 Task: Find connections with filter location Moncada with filter topic #Inspirationwith filter profile language English with filter current company Meta with filter school D. Y. Patil Pratishthans D.Y. Patil College of Engineering ,Pune with filter industry Wholesale Import and Export with filter service category Corporate Law with filter keywords title Purchasing Staff
Action: Mouse moved to (526, 70)
Screenshot: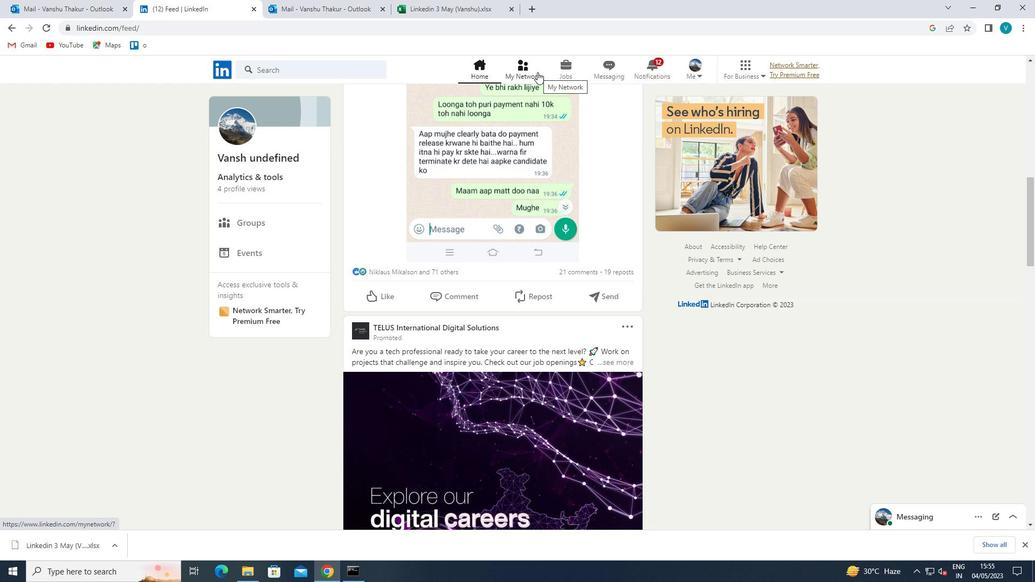 
Action: Mouse pressed left at (526, 70)
Screenshot: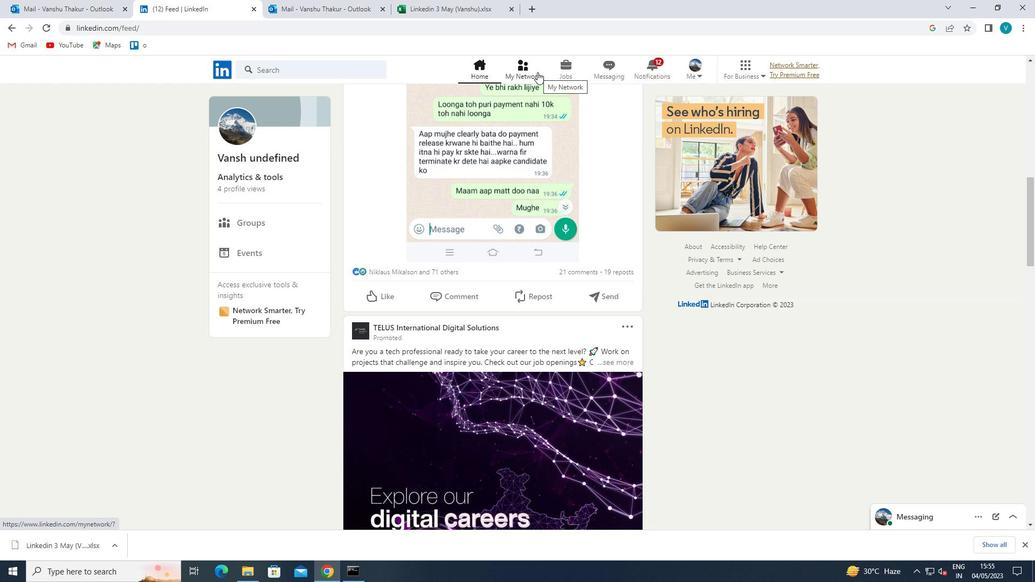 
Action: Mouse moved to (311, 127)
Screenshot: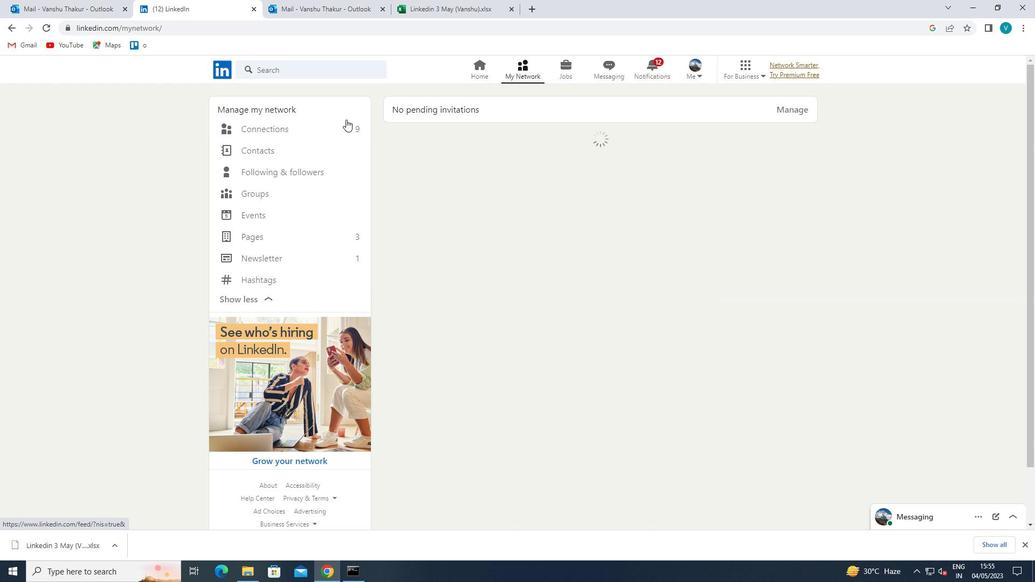 
Action: Mouse pressed left at (311, 127)
Screenshot: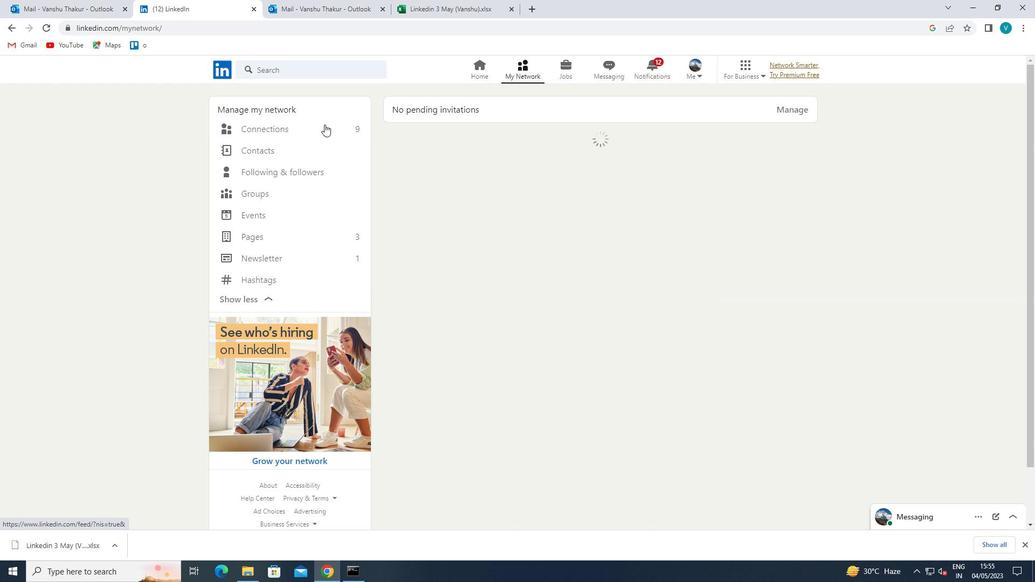 
Action: Mouse moved to (589, 126)
Screenshot: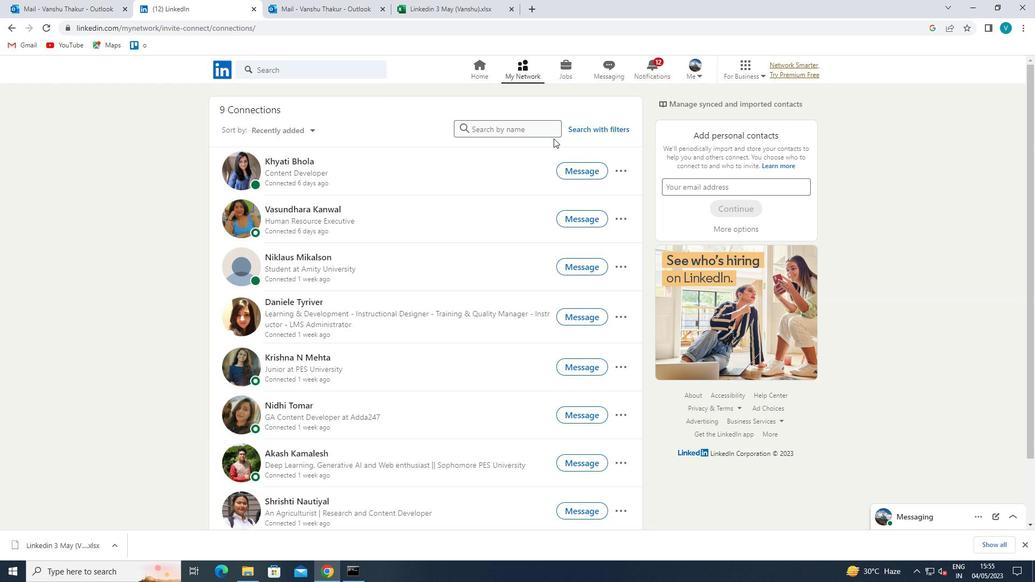 
Action: Mouse pressed left at (589, 126)
Screenshot: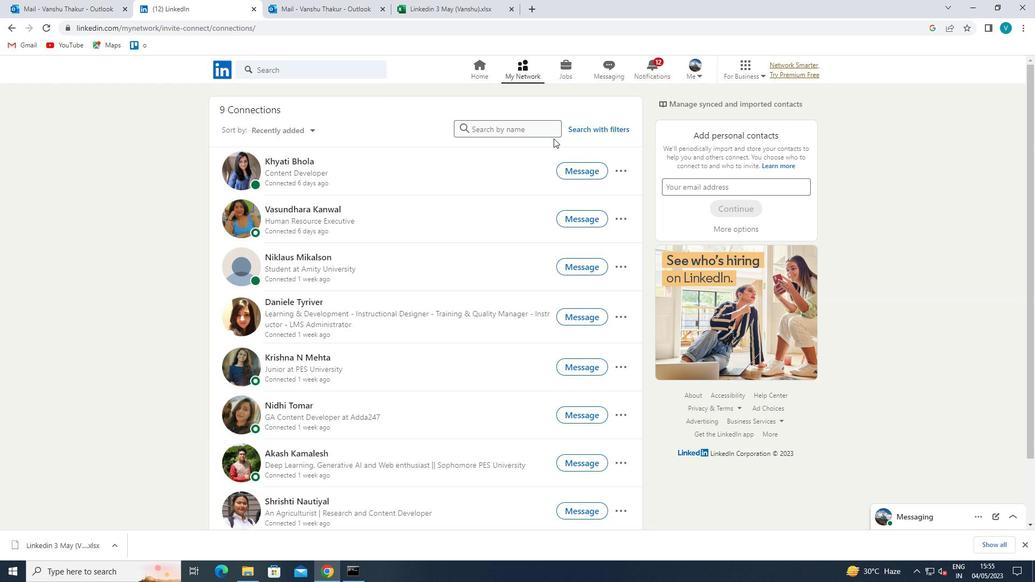 
Action: Mouse moved to (526, 102)
Screenshot: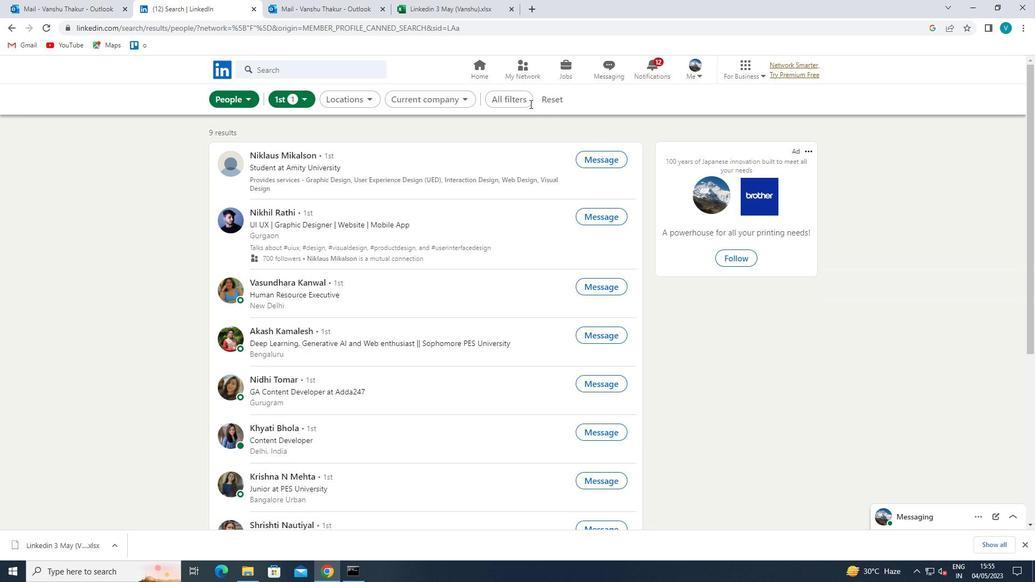 
Action: Mouse pressed left at (526, 102)
Screenshot: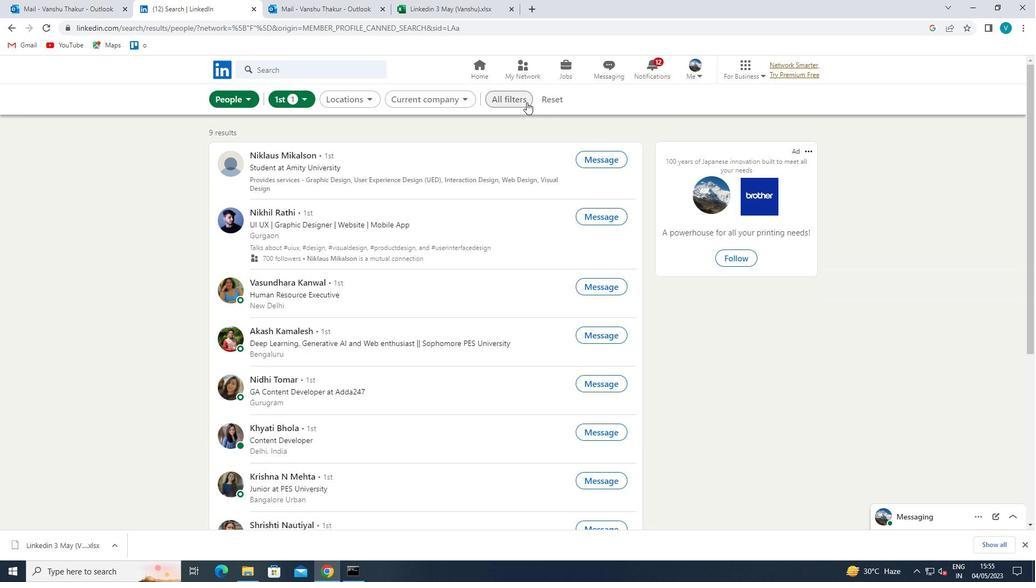 
Action: Mouse moved to (844, 194)
Screenshot: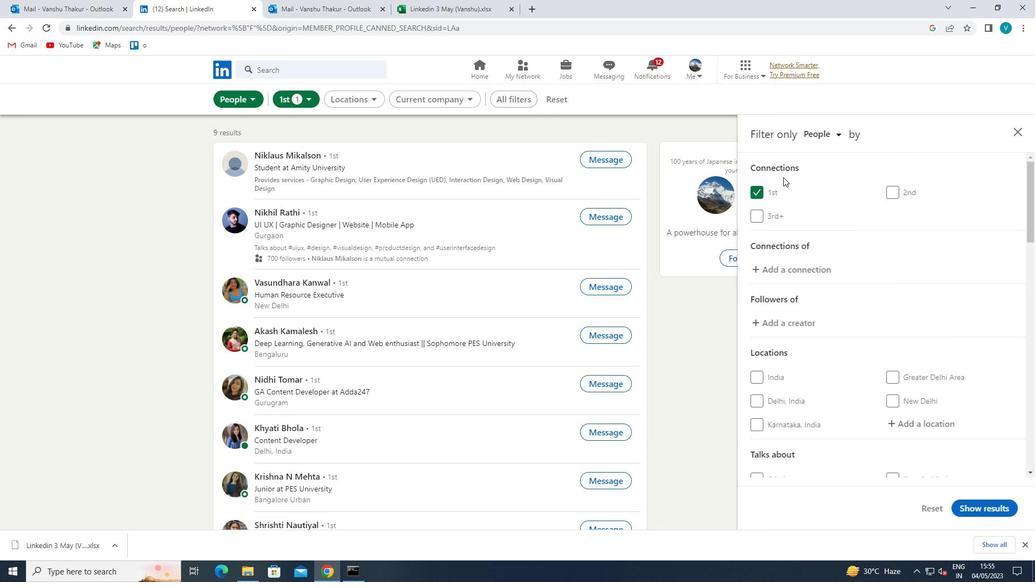 
Action: Mouse scrolled (844, 193) with delta (0, 0)
Screenshot: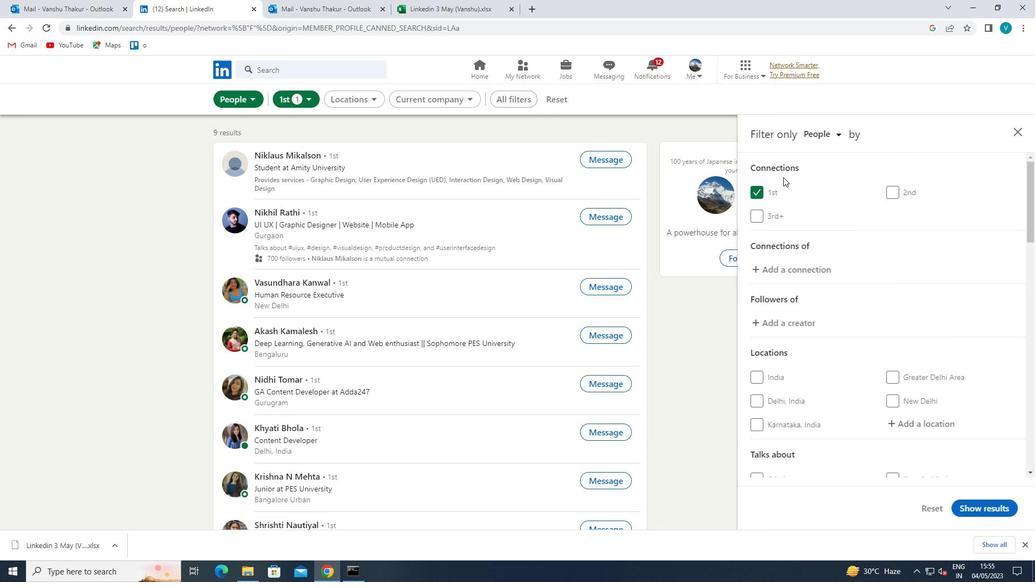 
Action: Mouse moved to (845, 195)
Screenshot: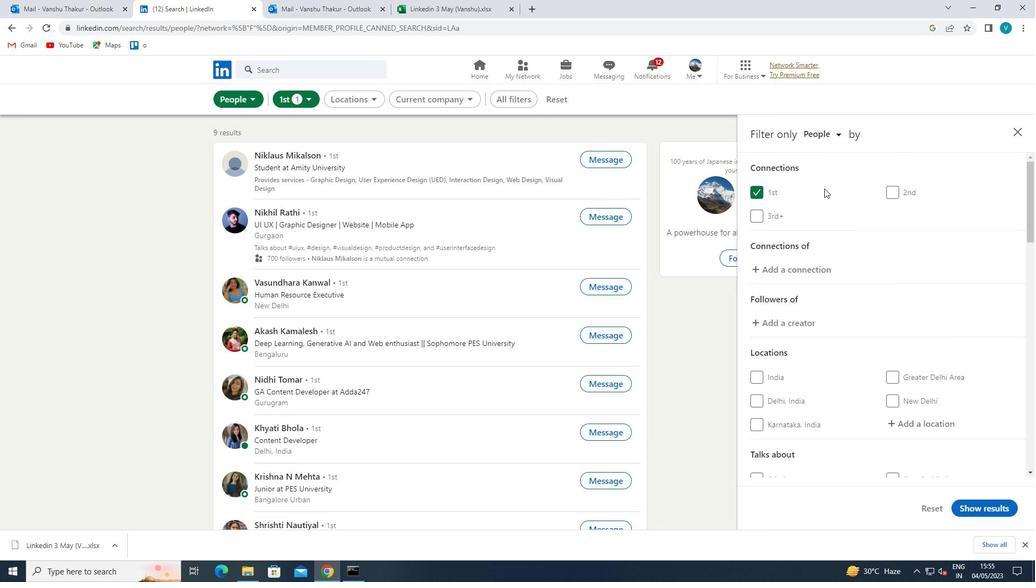 
Action: Mouse scrolled (845, 194) with delta (0, 0)
Screenshot: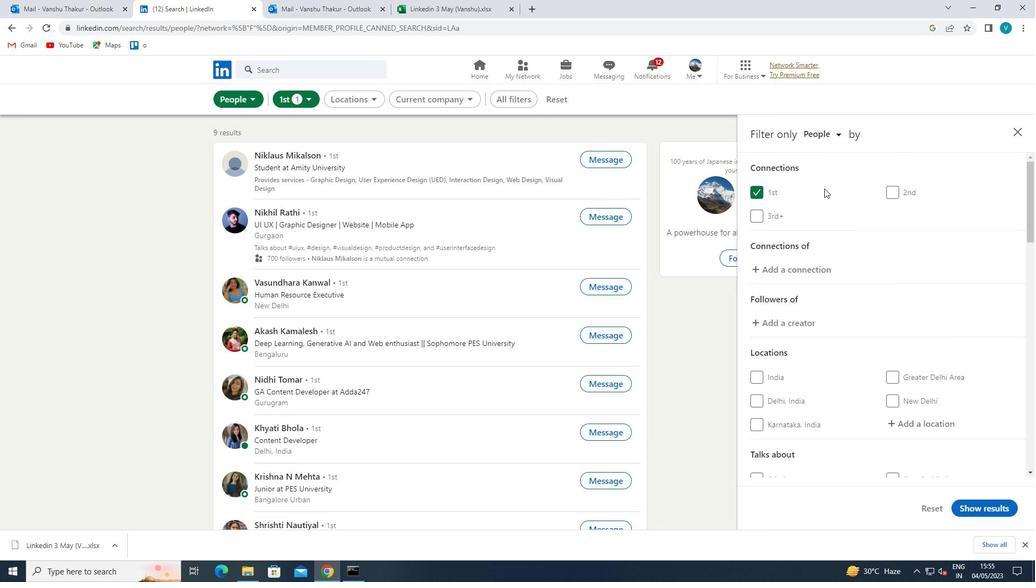
Action: Mouse moved to (917, 319)
Screenshot: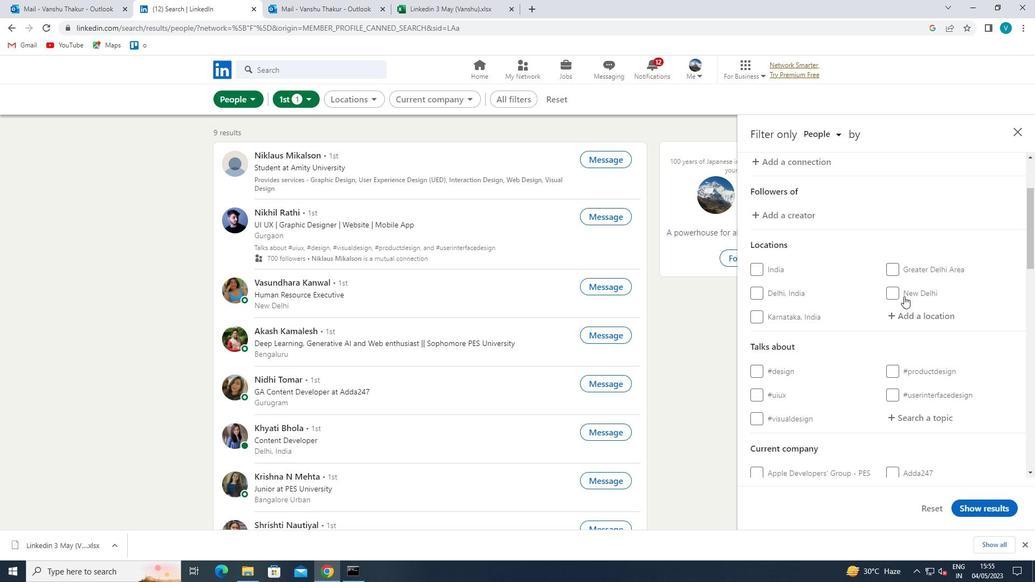 
Action: Mouse pressed left at (917, 319)
Screenshot: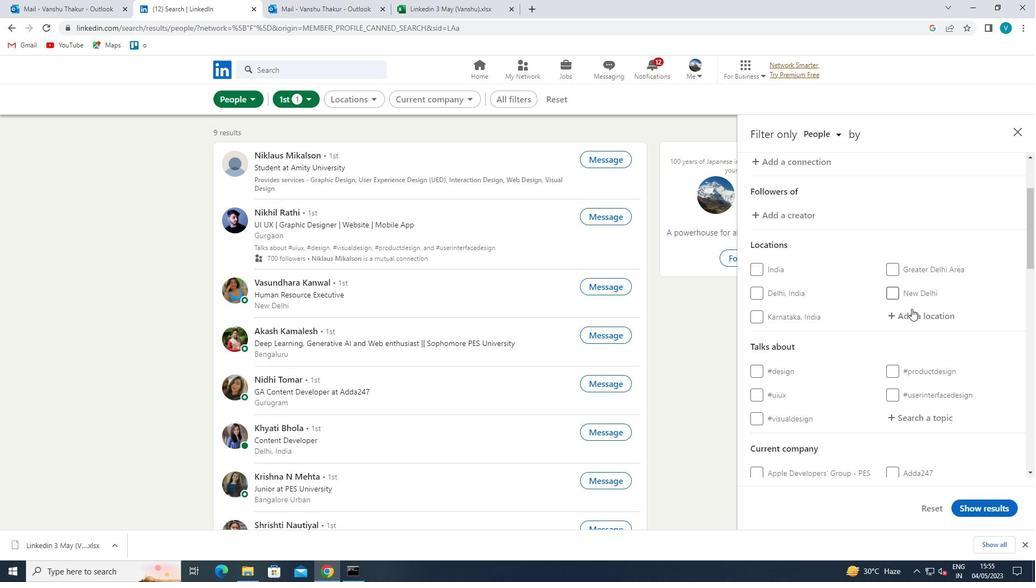 
Action: Mouse moved to (780, 241)
Screenshot: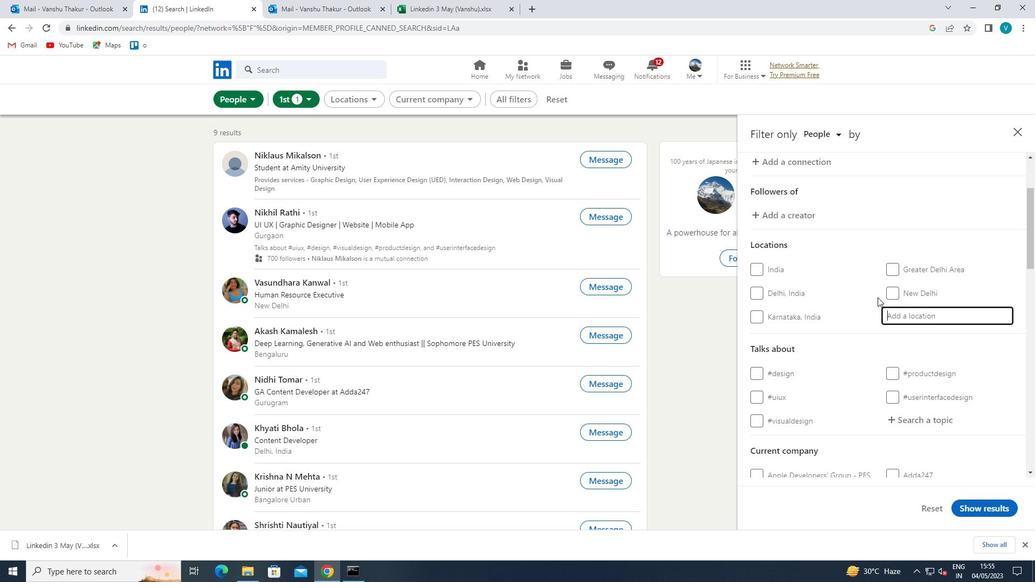 
Action: Key pressed <Key.shift>MONCADA
Screenshot: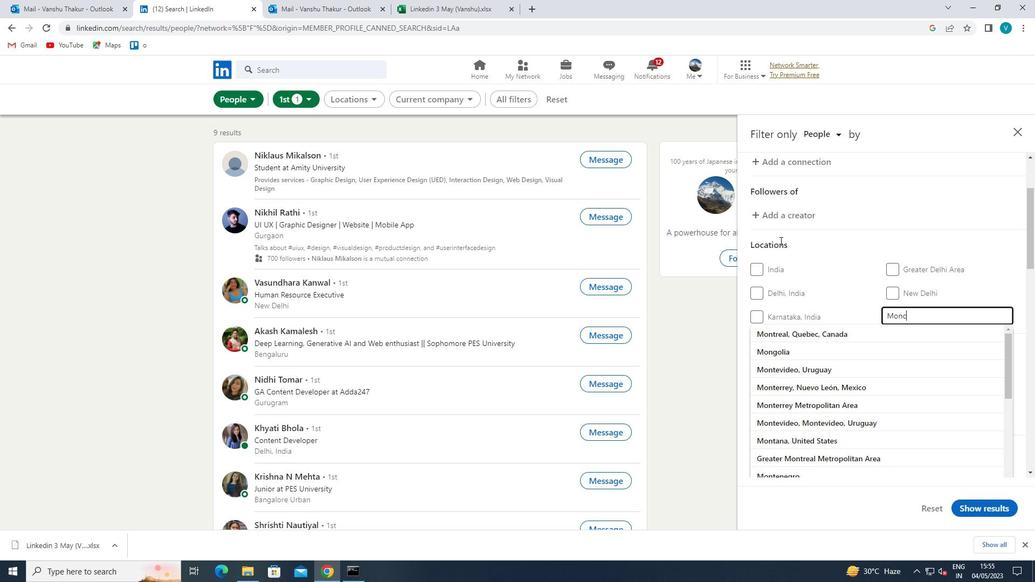 
Action: Mouse moved to (817, 340)
Screenshot: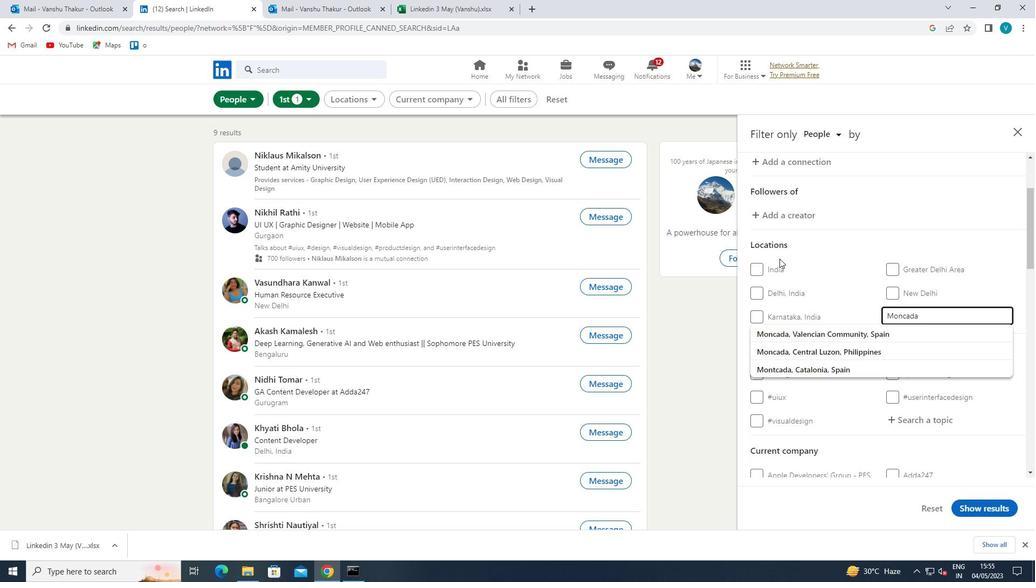 
Action: Mouse pressed left at (817, 340)
Screenshot: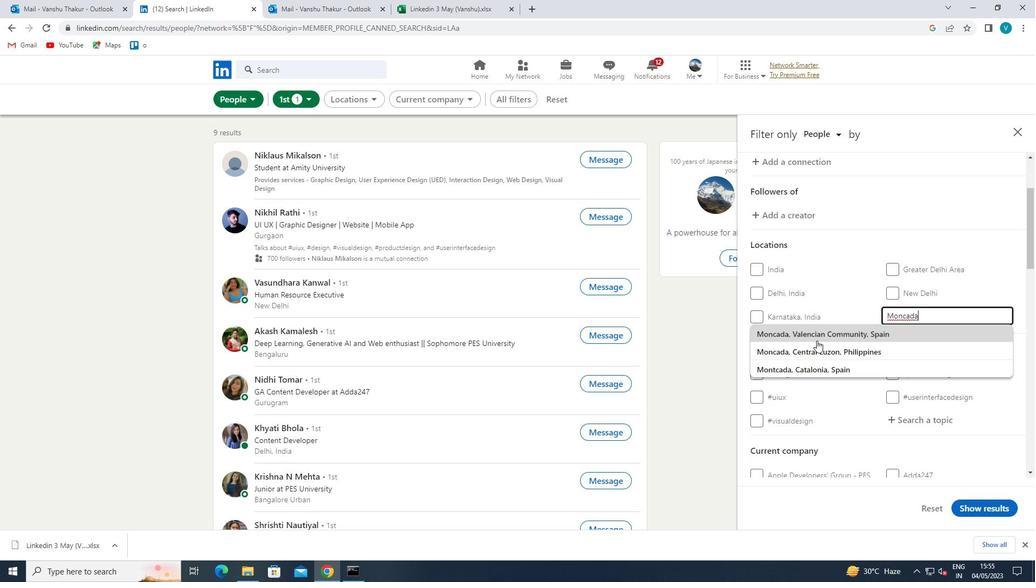 
Action: Mouse moved to (824, 339)
Screenshot: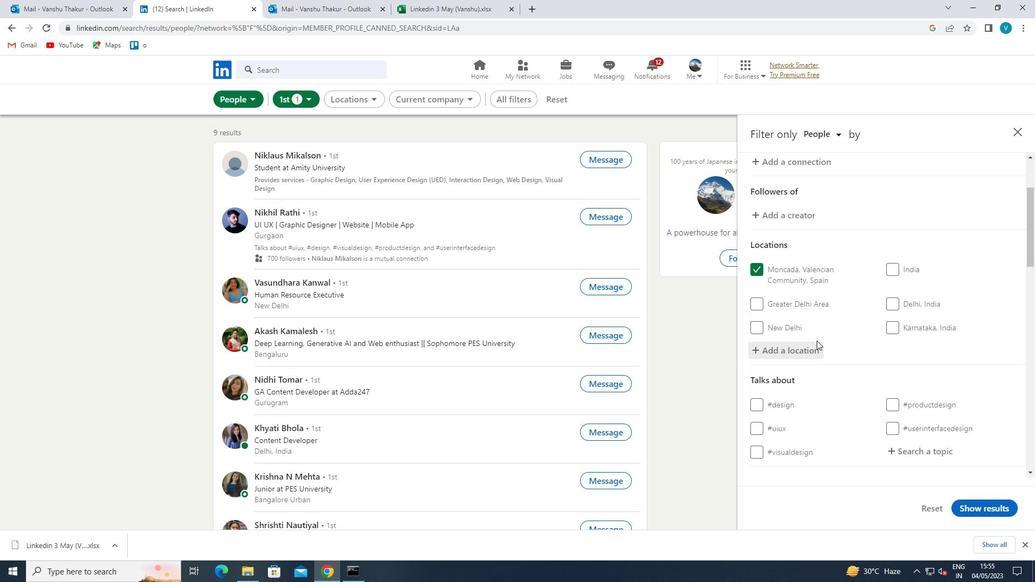 
Action: Mouse scrolled (824, 339) with delta (0, 0)
Screenshot: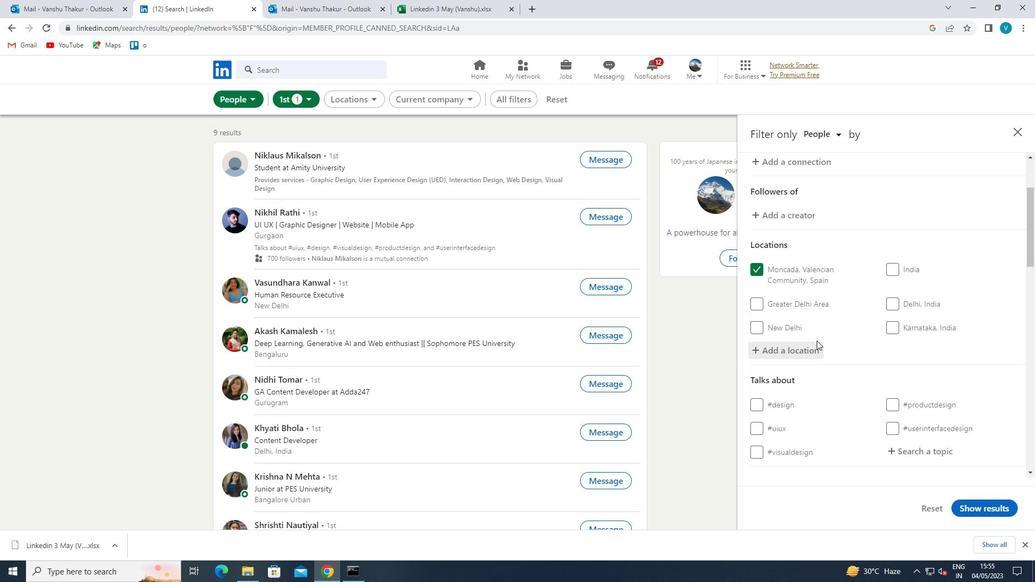 
Action: Mouse moved to (828, 339)
Screenshot: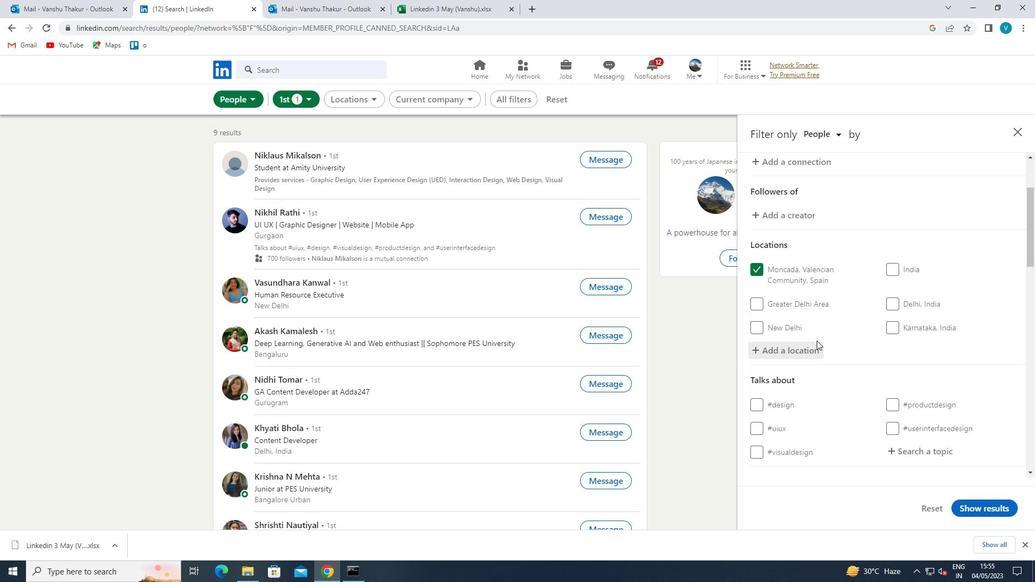 
Action: Mouse scrolled (828, 339) with delta (0, 0)
Screenshot: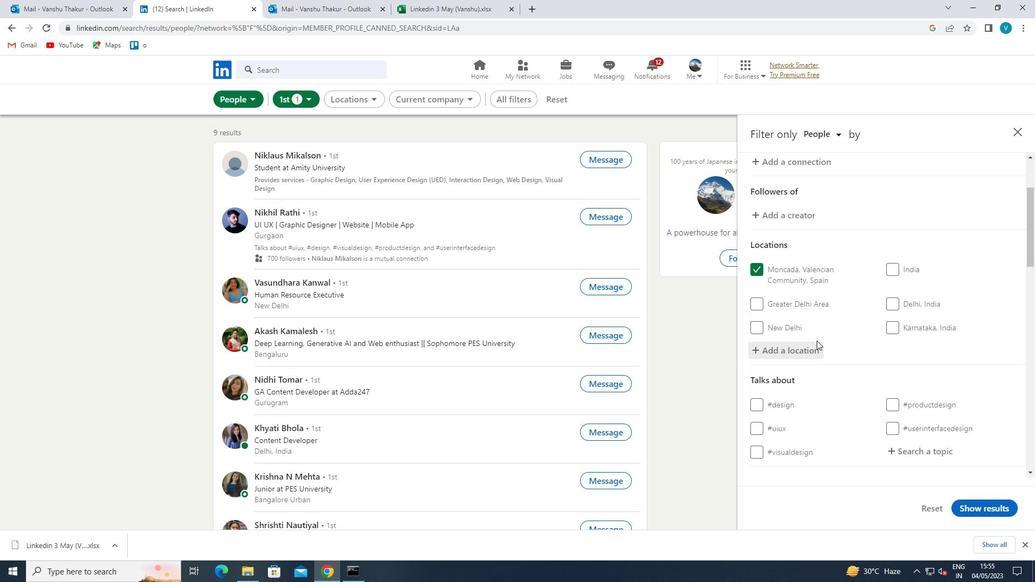 
Action: Mouse moved to (902, 342)
Screenshot: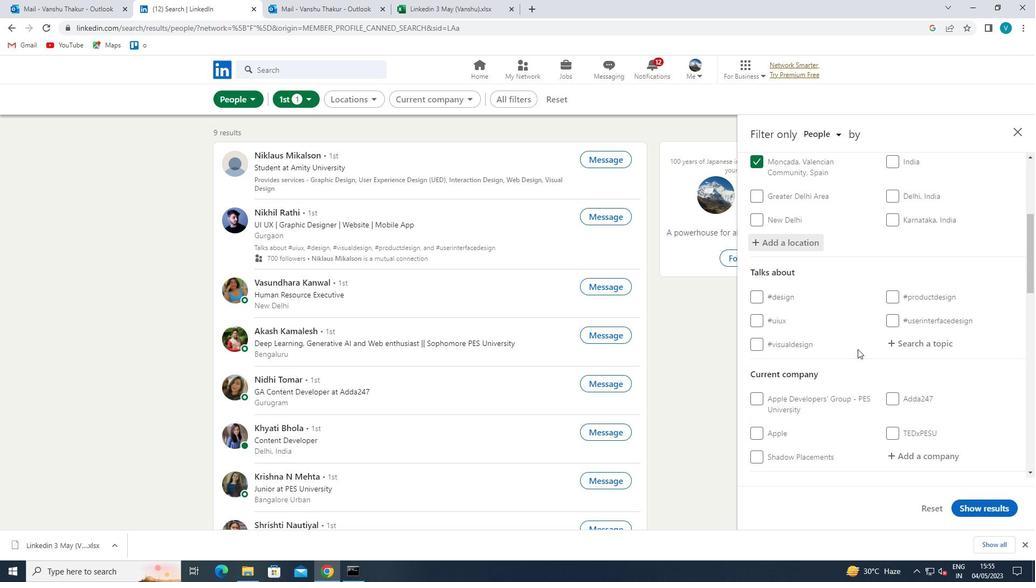 
Action: Mouse pressed left at (902, 342)
Screenshot: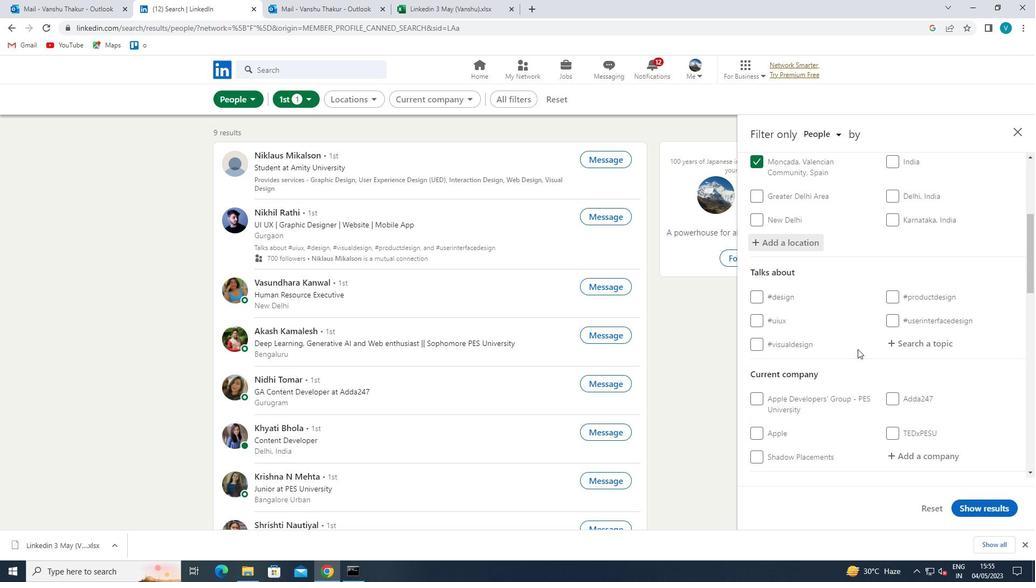 
Action: Mouse moved to (877, 361)
Screenshot: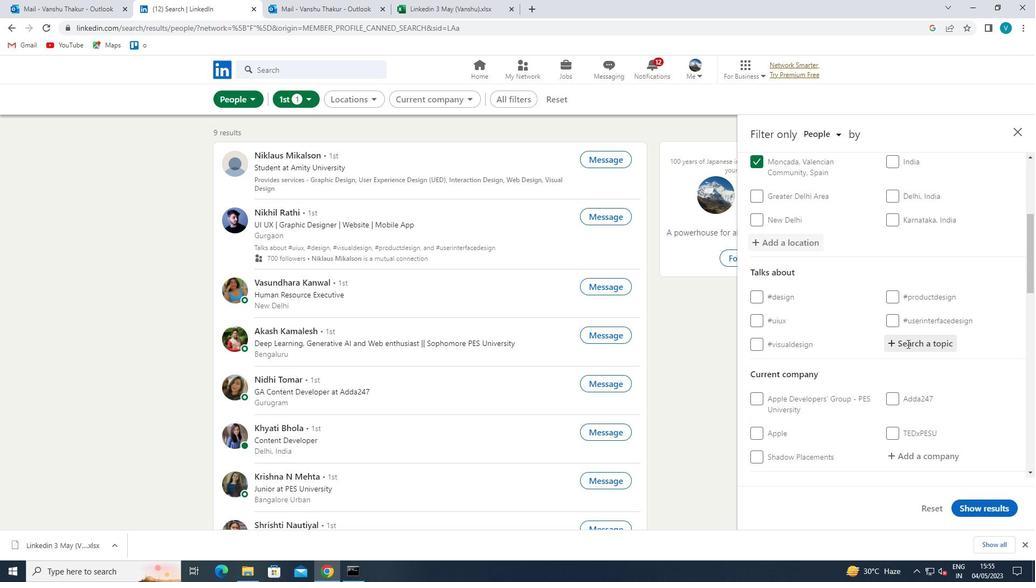 
Action: Key pressed INSPIRATION
Screenshot: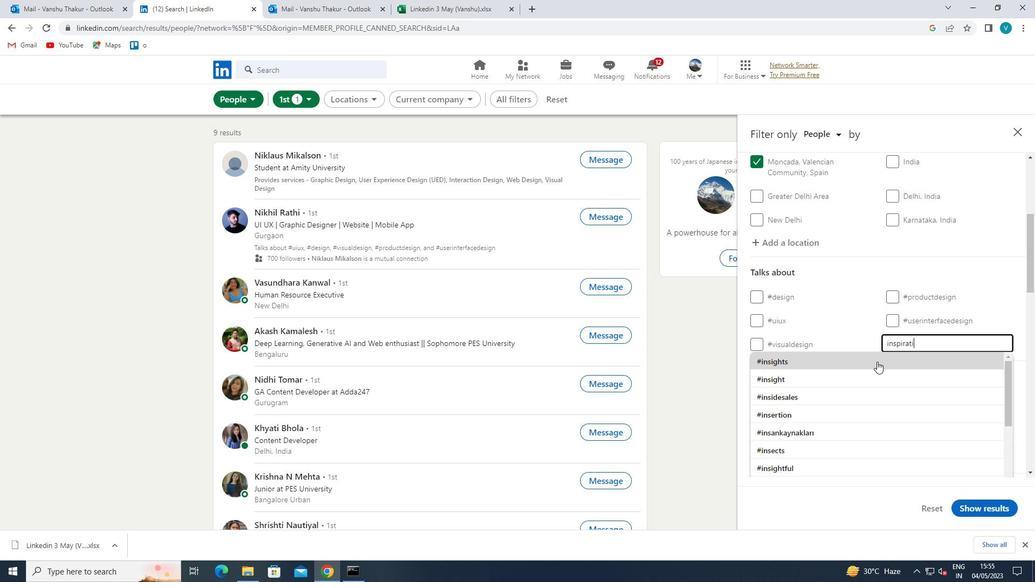 
Action: Mouse moved to (884, 360)
Screenshot: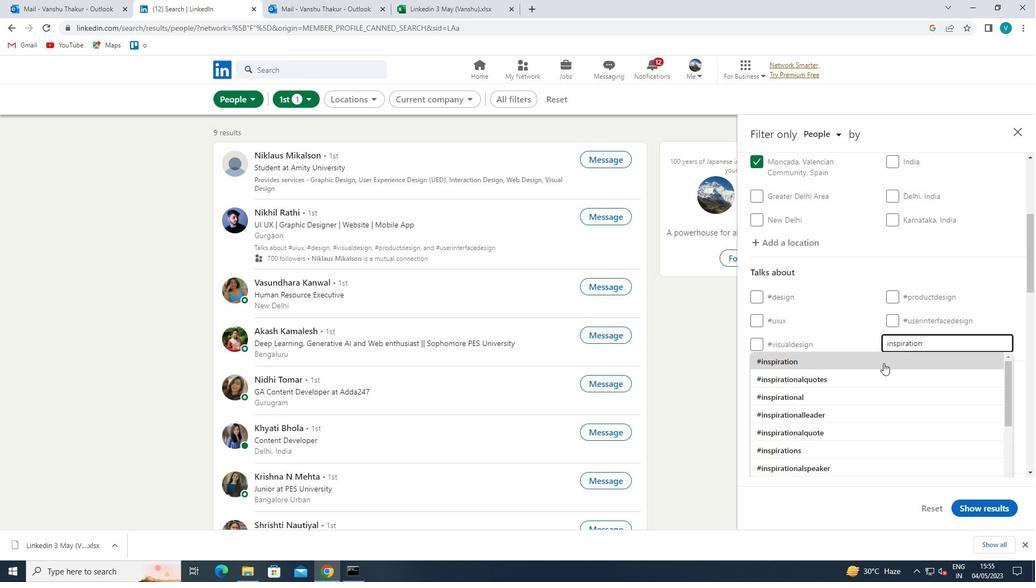 
Action: Mouse pressed left at (884, 360)
Screenshot: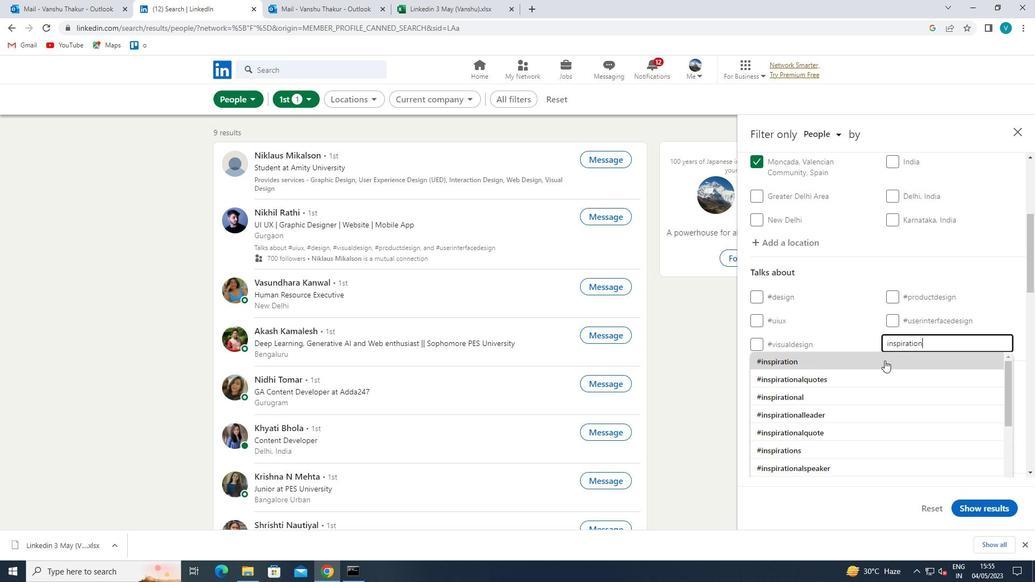 
Action: Mouse moved to (885, 360)
Screenshot: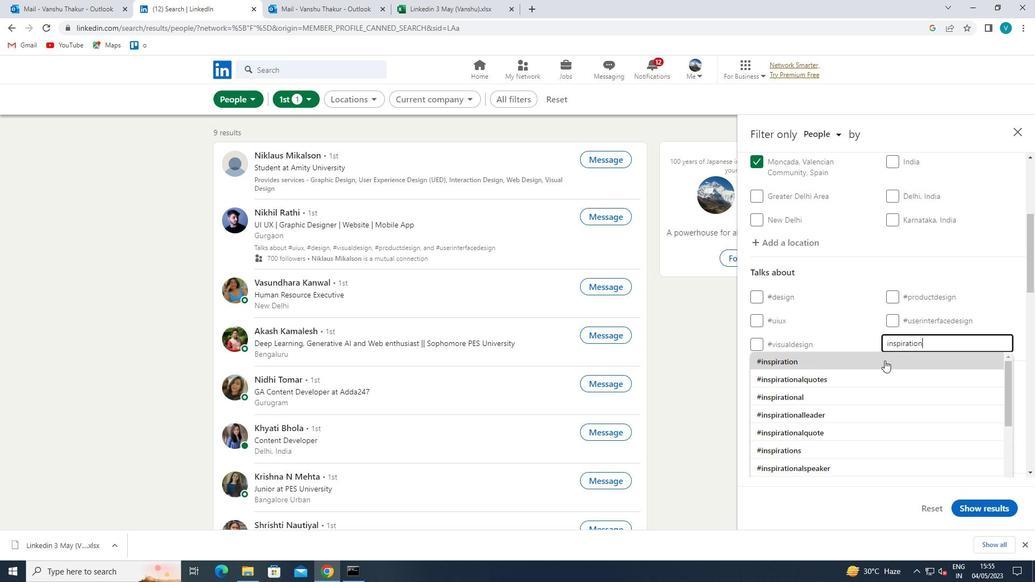 
Action: Mouse scrolled (885, 359) with delta (0, 0)
Screenshot: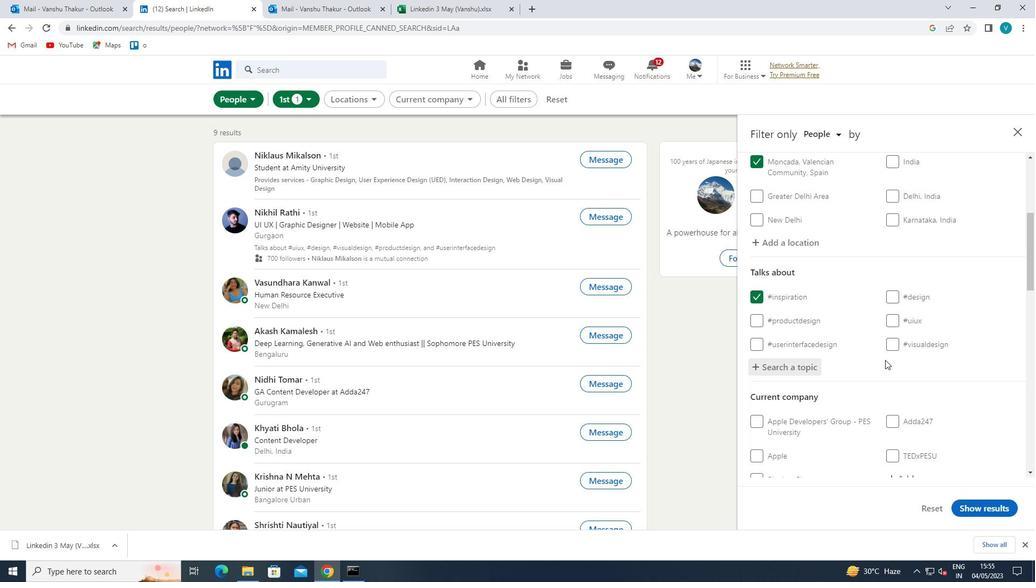 
Action: Mouse scrolled (885, 359) with delta (0, 0)
Screenshot: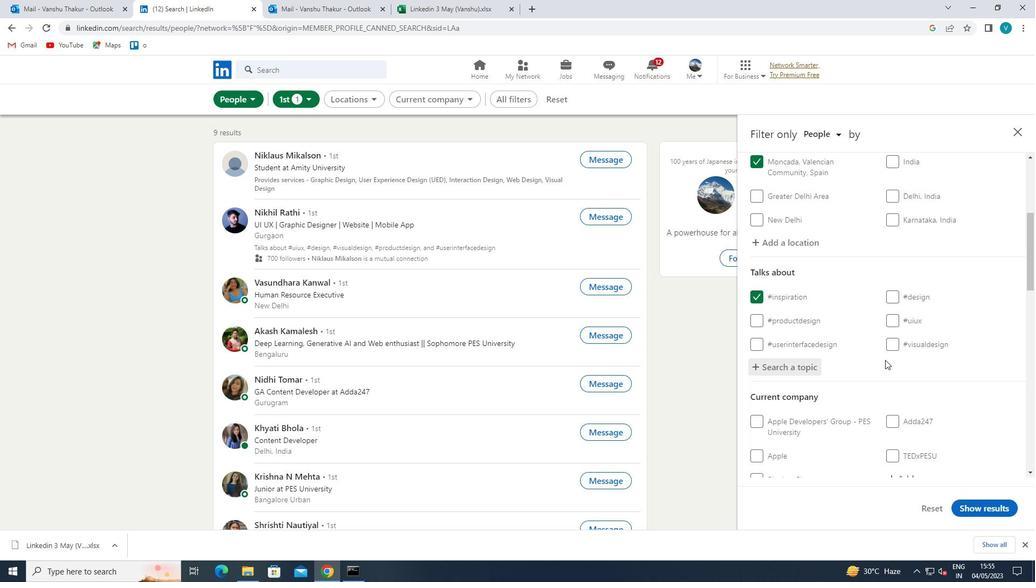 
Action: Mouse scrolled (885, 359) with delta (0, 0)
Screenshot: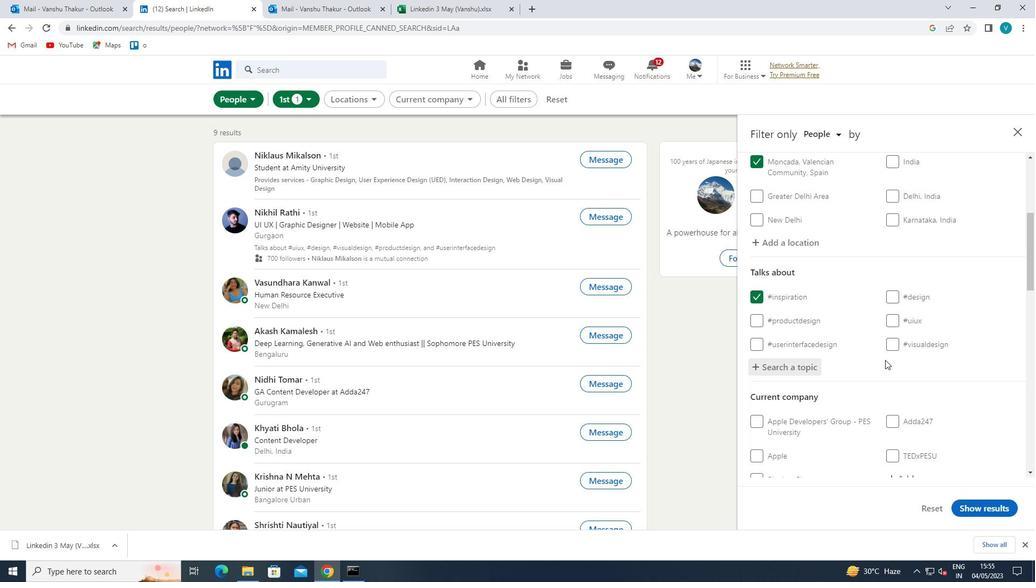 
Action: Mouse scrolled (885, 359) with delta (0, 0)
Screenshot: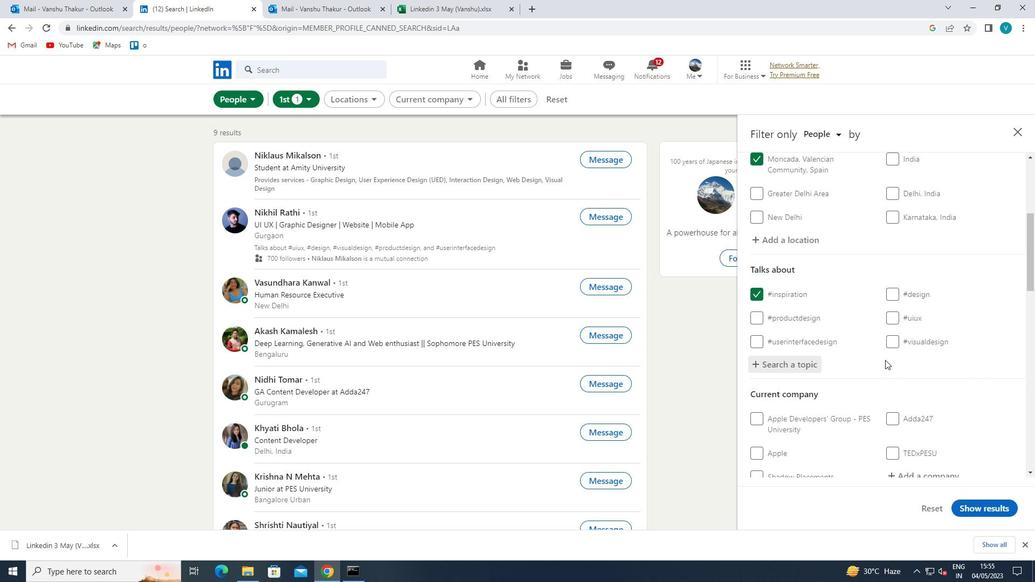 
Action: Mouse scrolled (885, 359) with delta (0, 0)
Screenshot: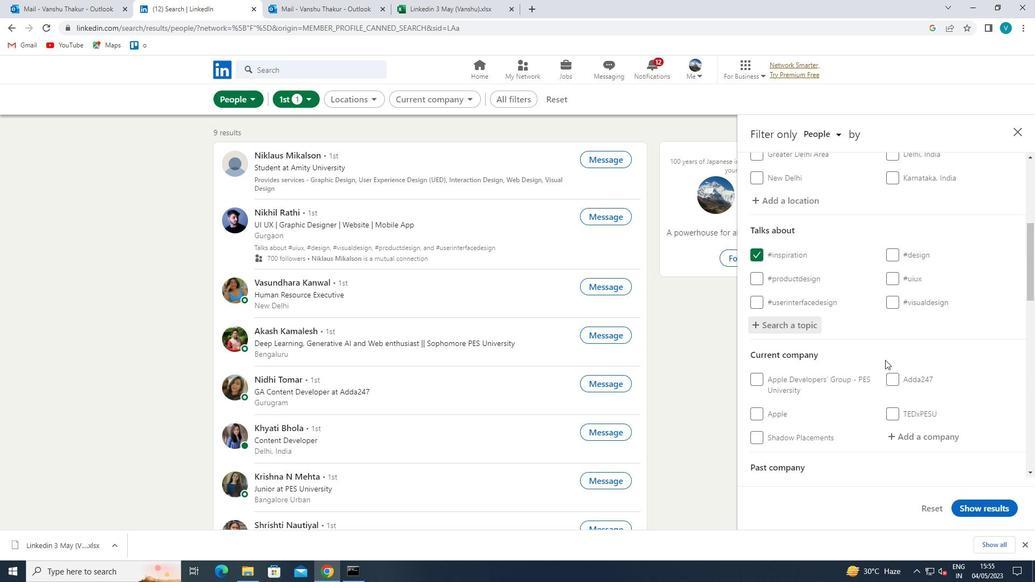 
Action: Mouse scrolled (885, 359) with delta (0, 0)
Screenshot: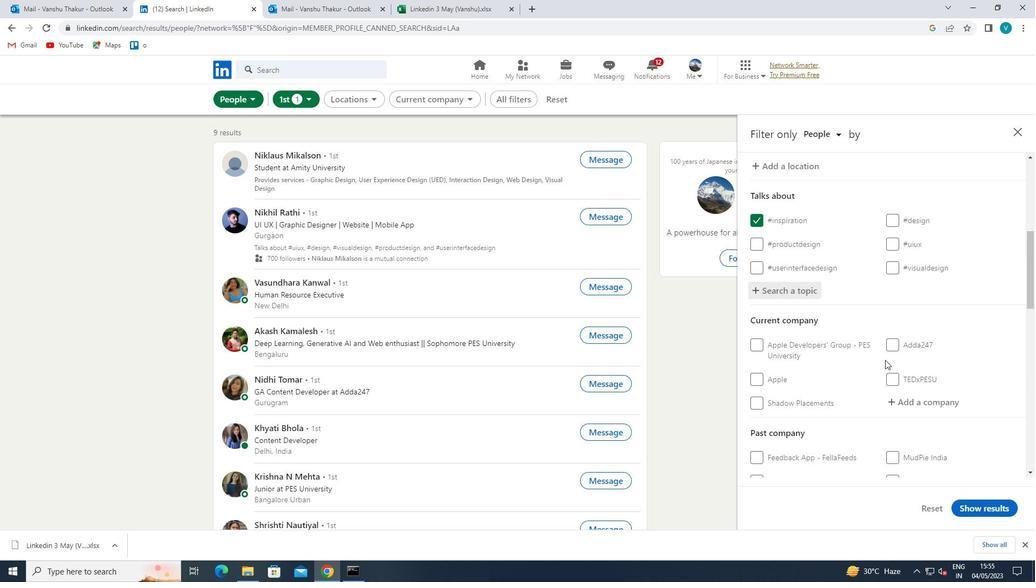
Action: Mouse scrolled (885, 359) with delta (0, 0)
Screenshot: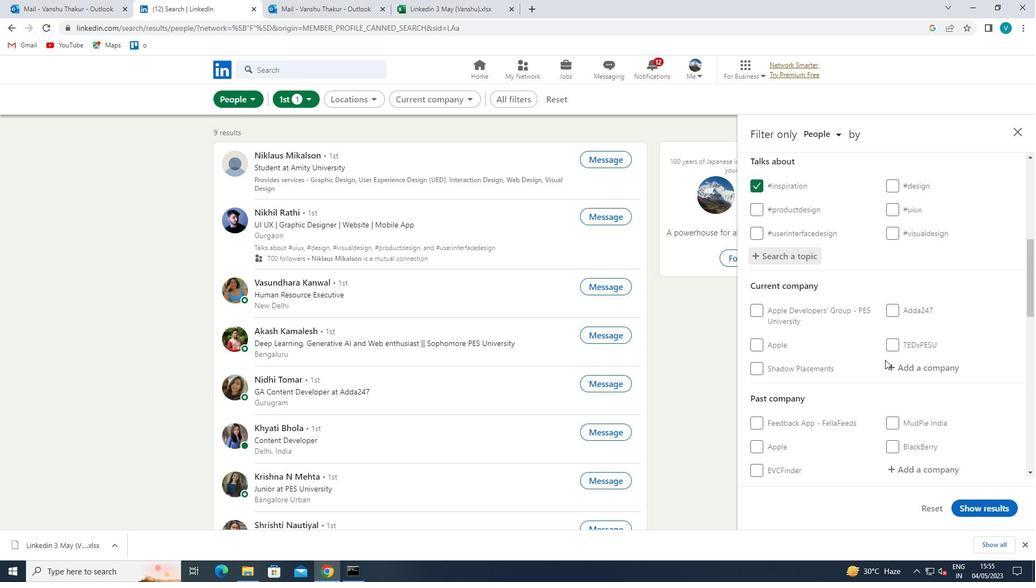 
Action: Mouse scrolled (885, 359) with delta (0, 0)
Screenshot: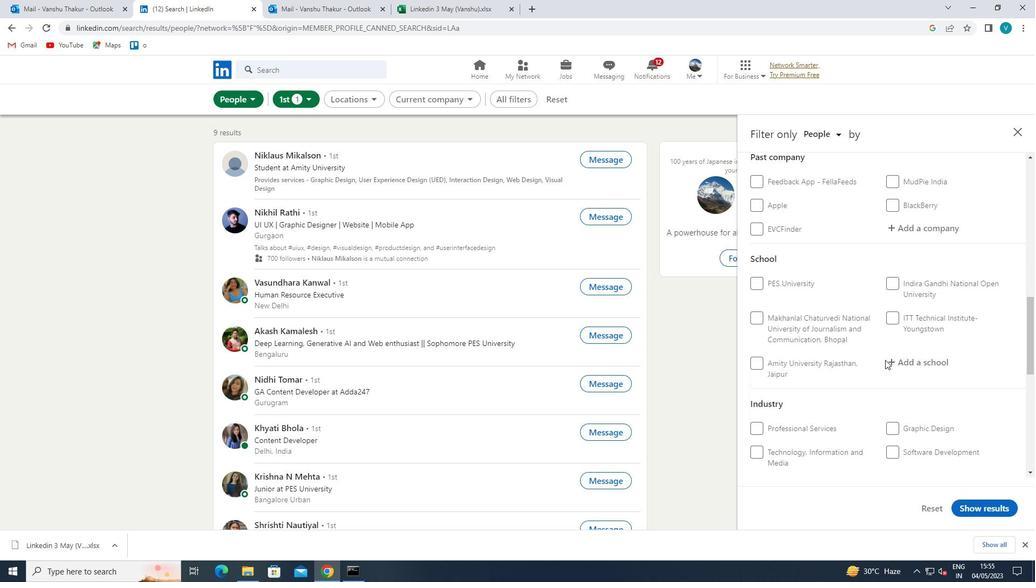 
Action: Mouse scrolled (885, 359) with delta (0, 0)
Screenshot: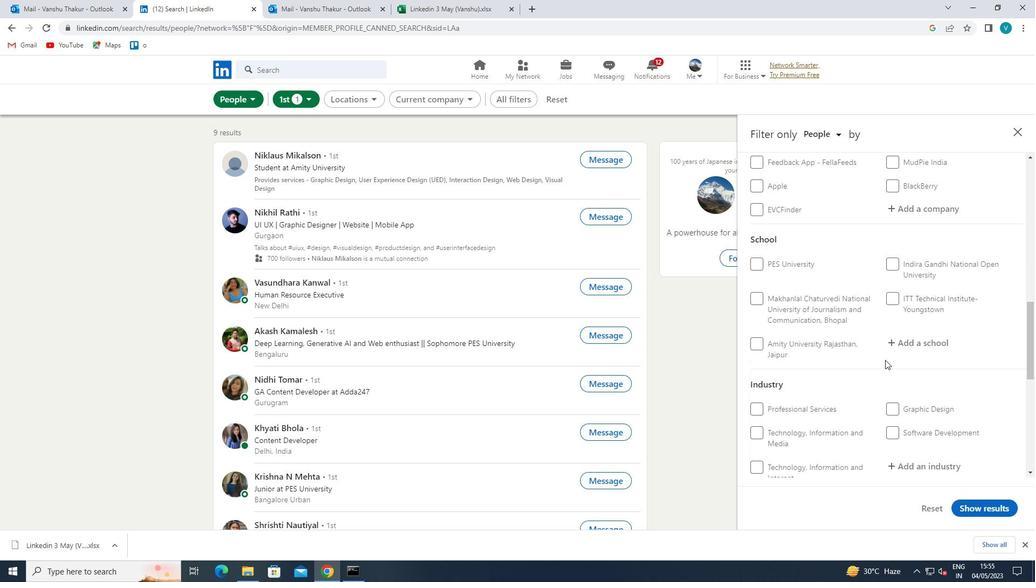 
Action: Mouse moved to (758, 424)
Screenshot: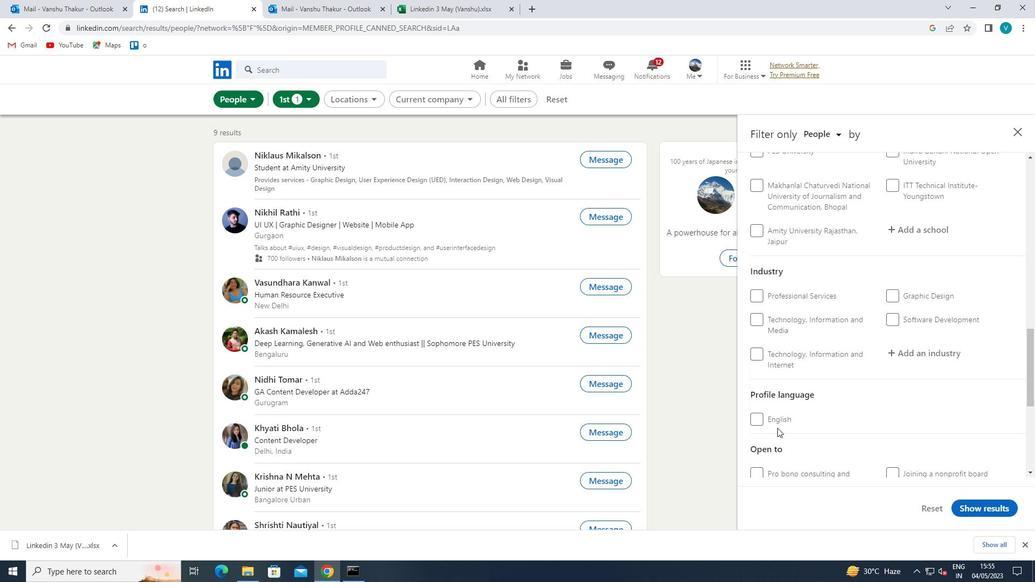 
Action: Mouse pressed left at (758, 424)
Screenshot: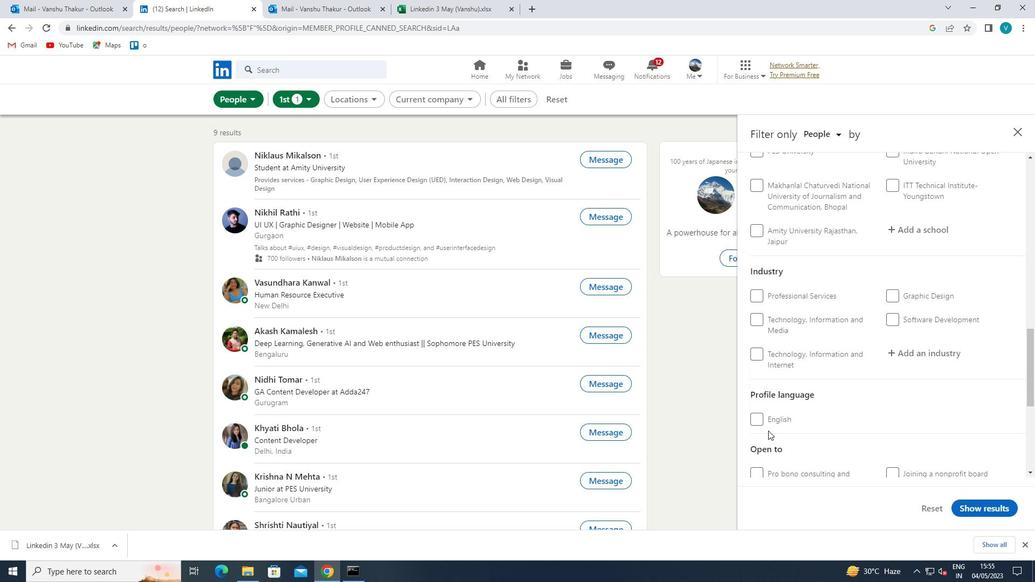 
Action: Mouse moved to (854, 410)
Screenshot: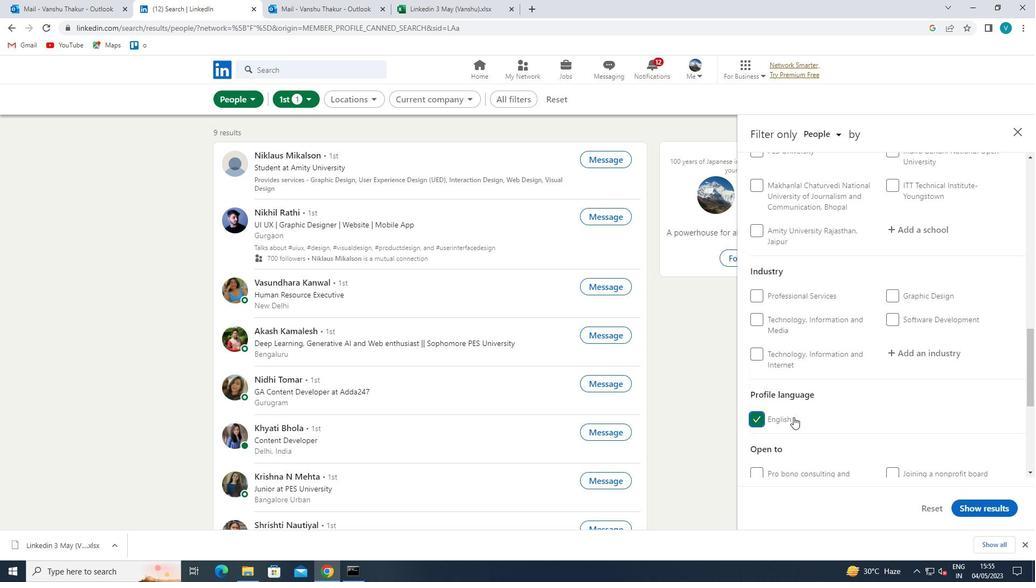 
Action: Mouse scrolled (854, 410) with delta (0, 0)
Screenshot: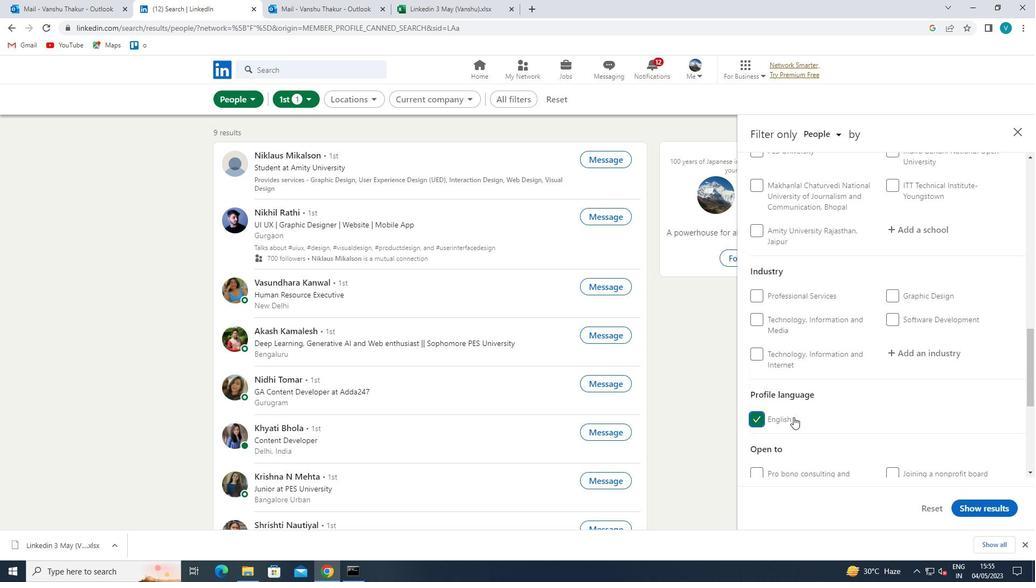
Action: Mouse moved to (859, 408)
Screenshot: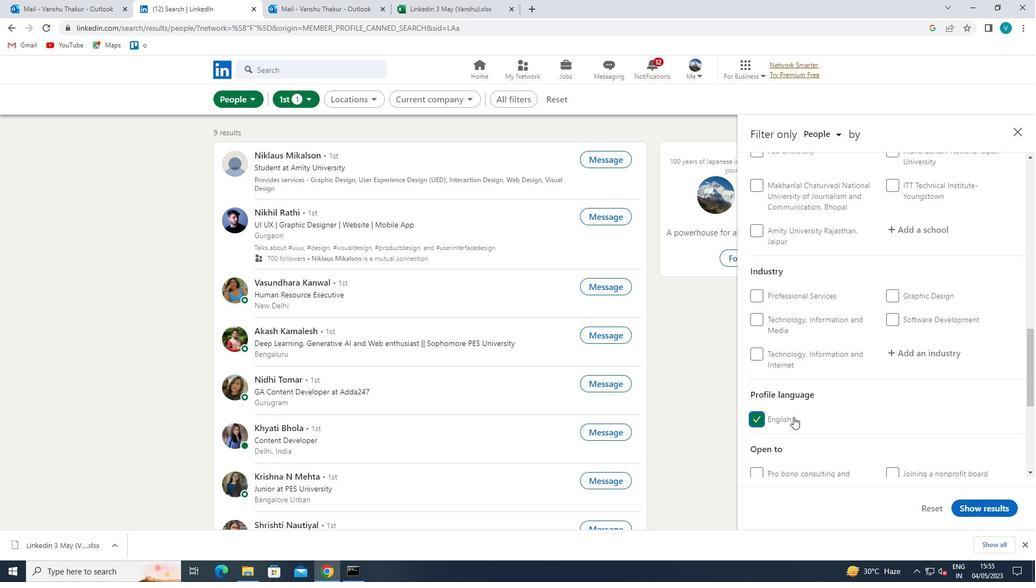 
Action: Mouse scrolled (859, 409) with delta (0, 0)
Screenshot: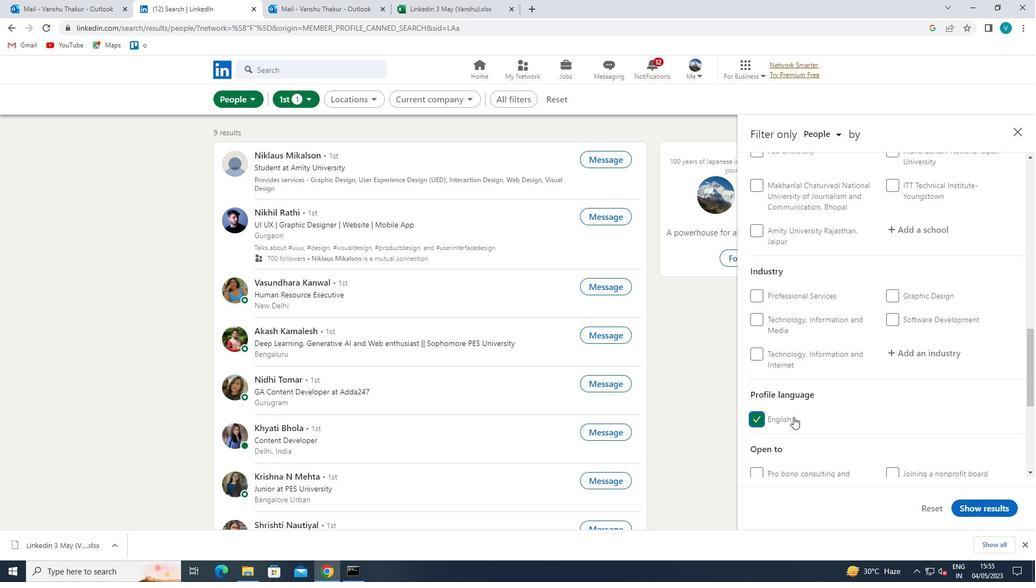 
Action: Mouse moved to (862, 408)
Screenshot: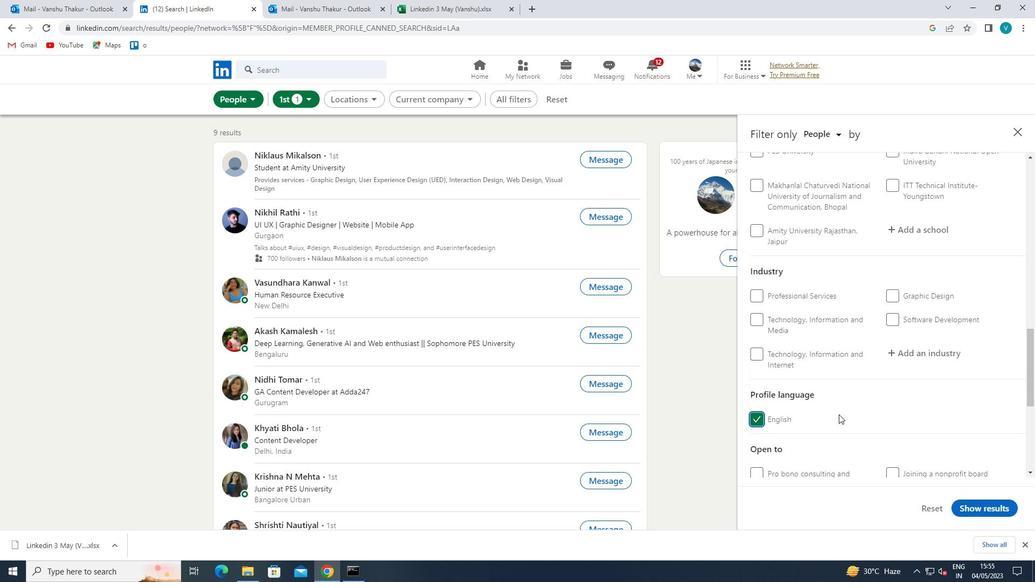 
Action: Mouse scrolled (862, 408) with delta (0, 0)
Screenshot: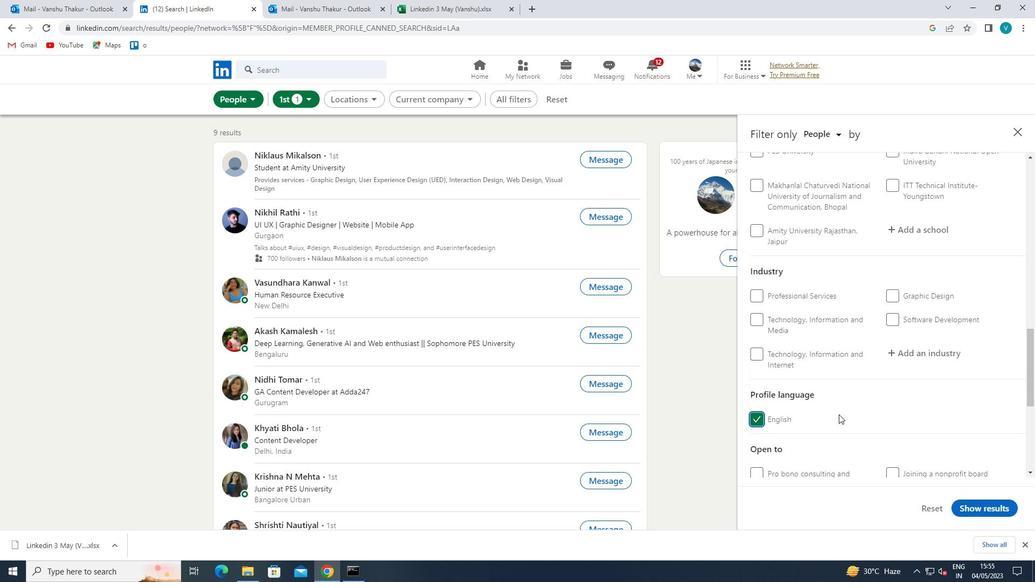 
Action: Mouse moved to (863, 407)
Screenshot: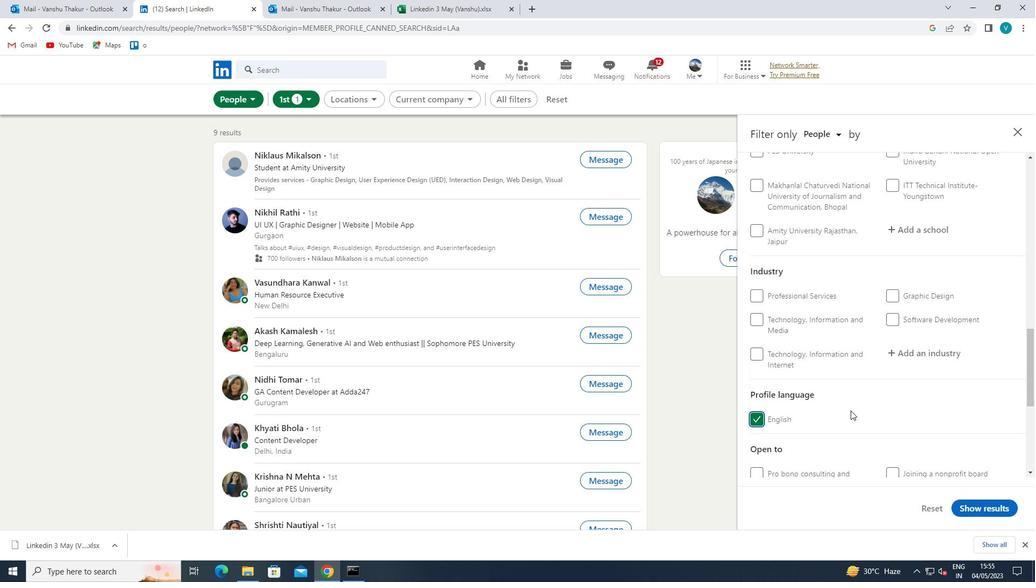 
Action: Mouse scrolled (863, 408) with delta (0, 0)
Screenshot: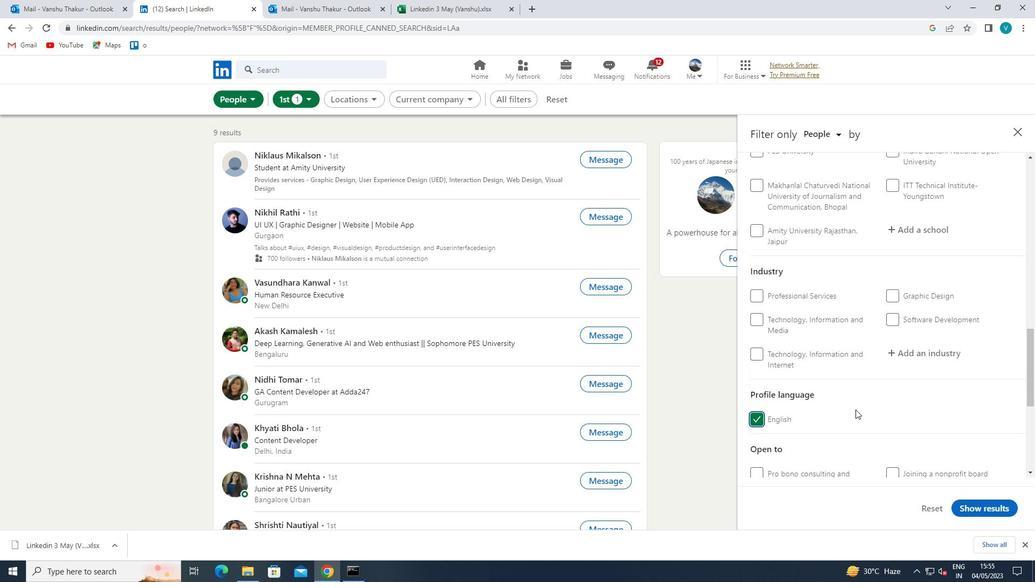 
Action: Mouse moved to (863, 407)
Screenshot: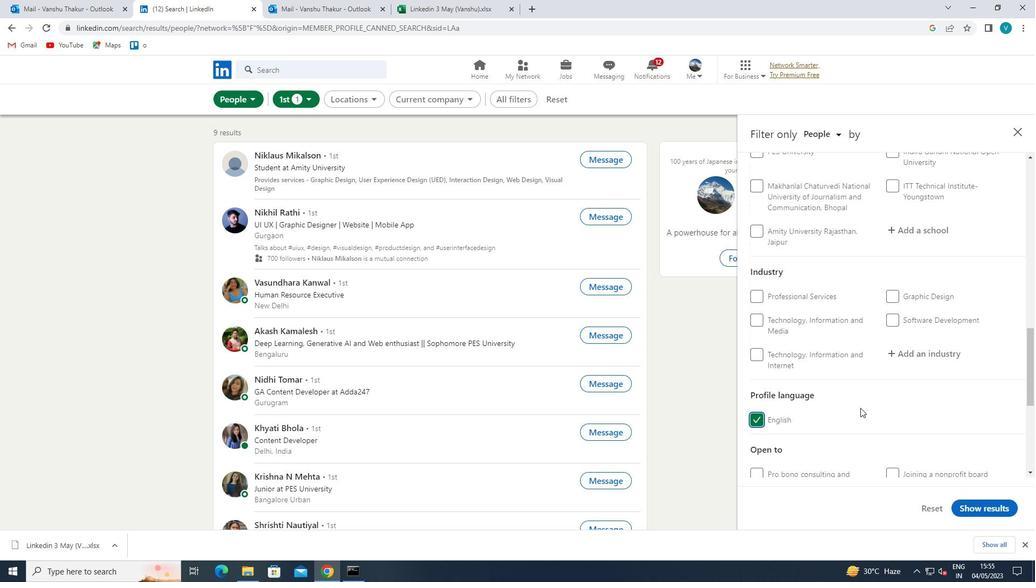 
Action: Mouse scrolled (863, 408) with delta (0, 0)
Screenshot: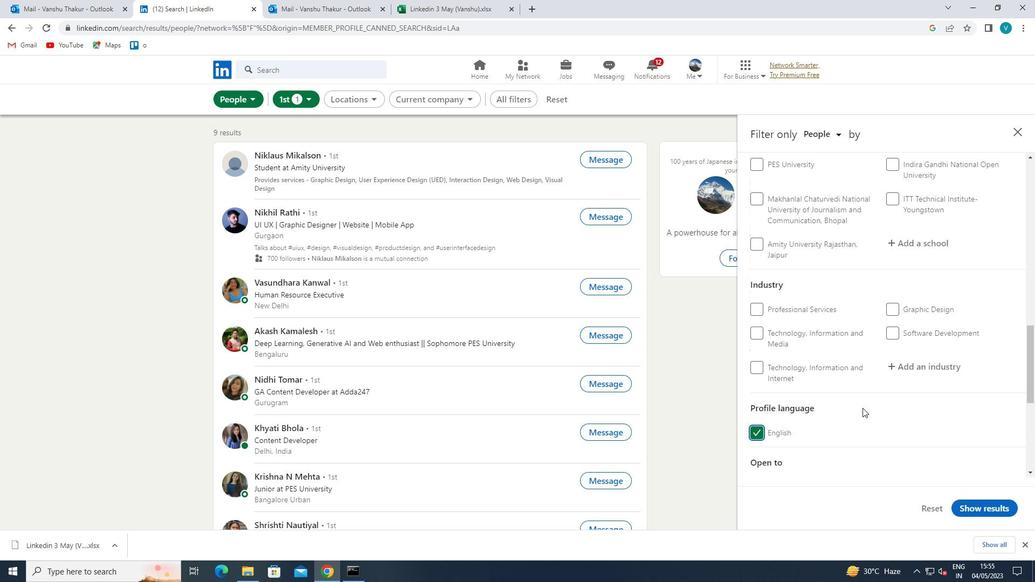
Action: Mouse moved to (864, 407)
Screenshot: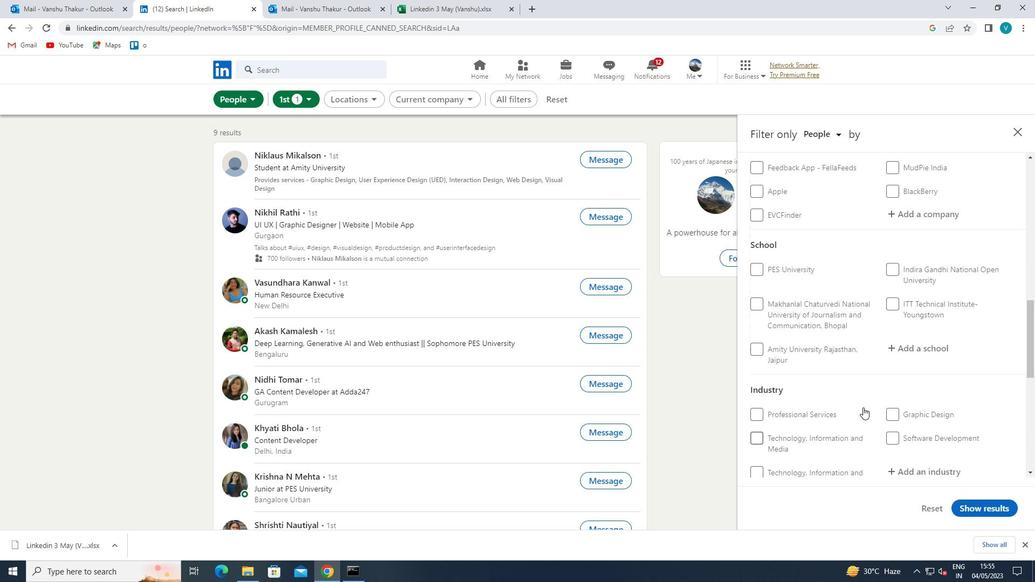 
Action: Mouse scrolled (864, 408) with delta (0, 0)
Screenshot: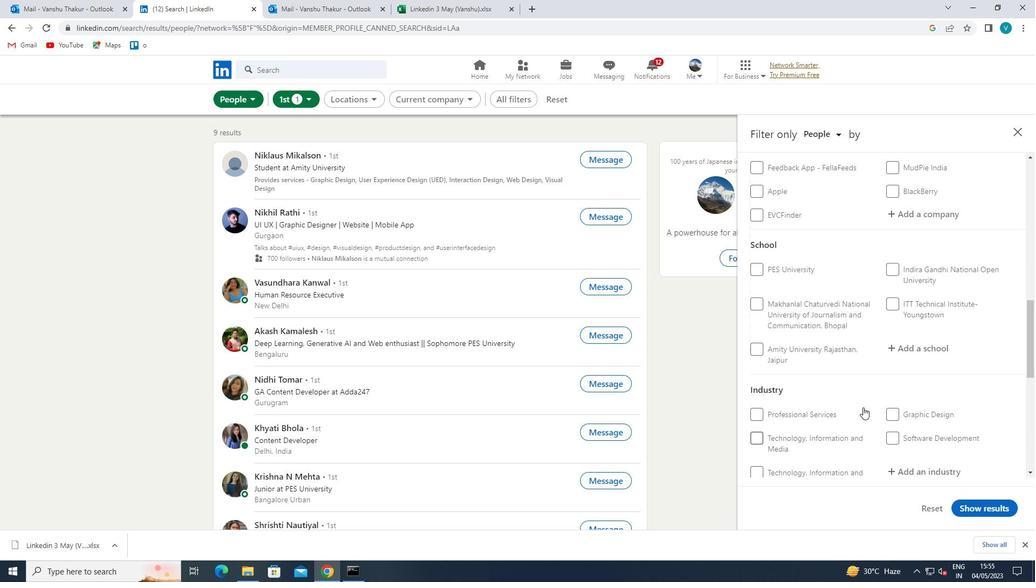 
Action: Mouse moved to (864, 407)
Screenshot: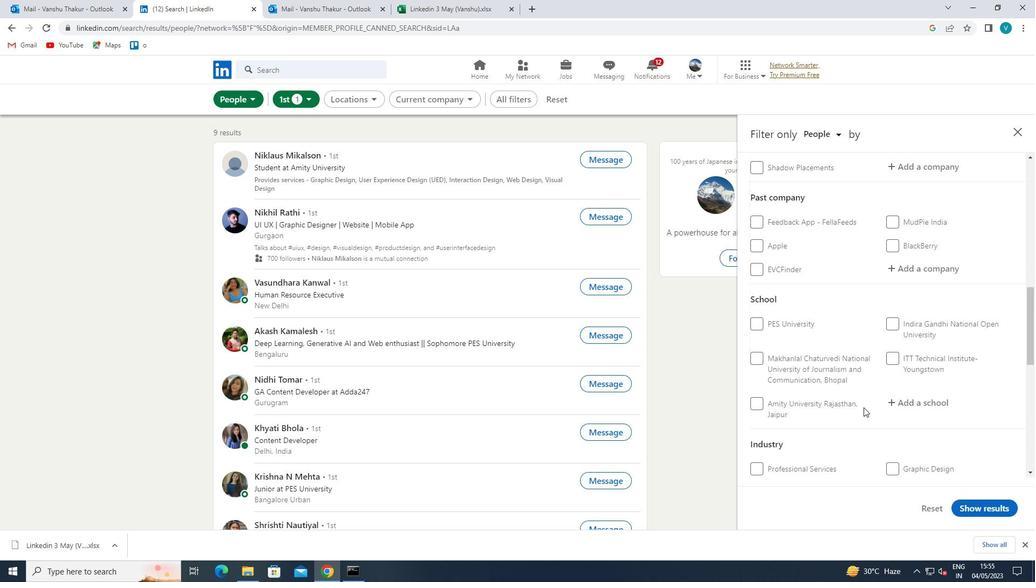 
Action: Mouse scrolled (864, 408) with delta (0, 0)
Screenshot: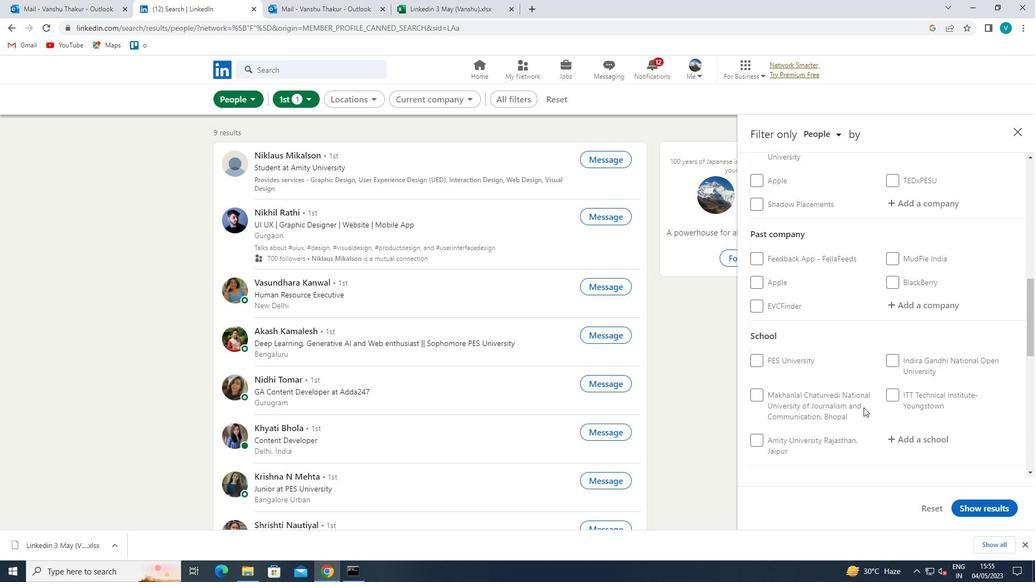 
Action: Mouse scrolled (864, 408) with delta (0, 0)
Screenshot: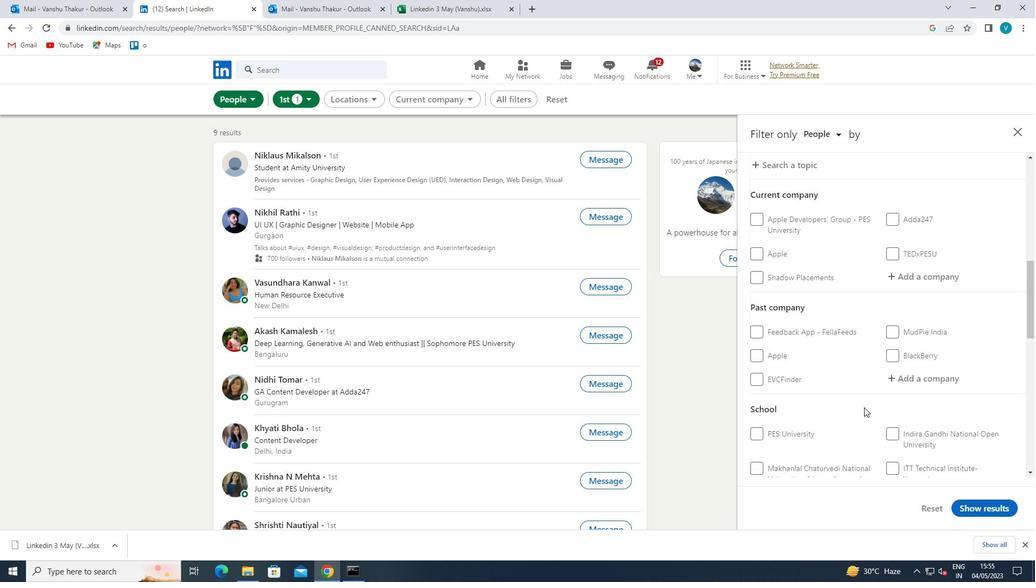 
Action: Mouse moved to (899, 420)
Screenshot: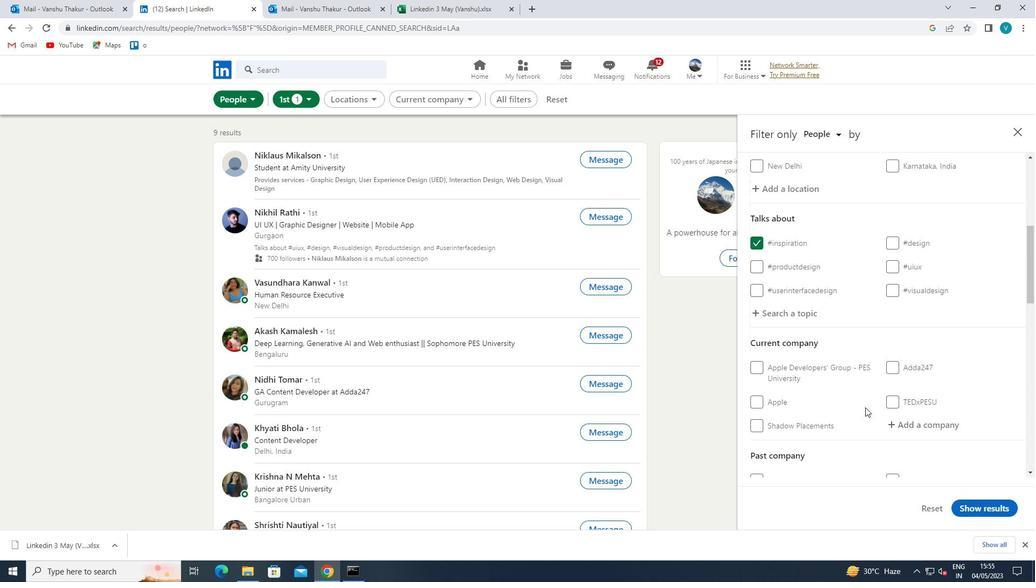 
Action: Mouse scrolled (899, 420) with delta (0, 0)
Screenshot: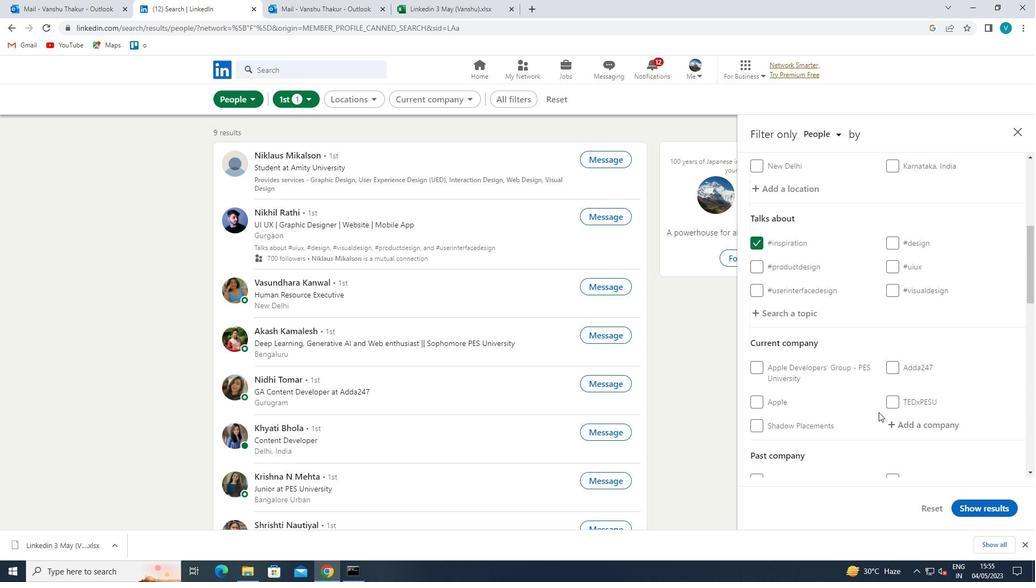 
Action: Mouse moved to (922, 373)
Screenshot: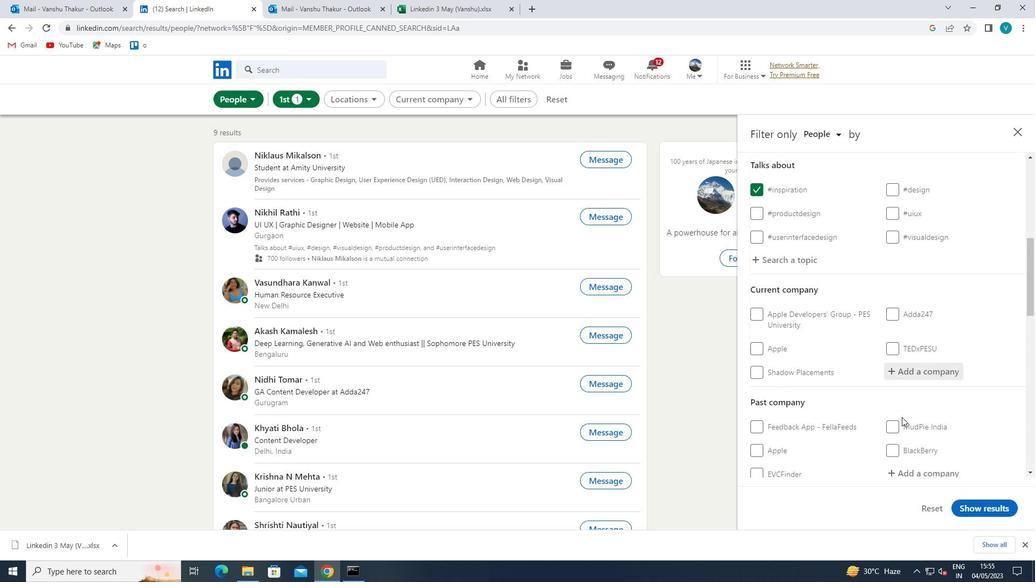 
Action: Mouse pressed left at (922, 373)
Screenshot: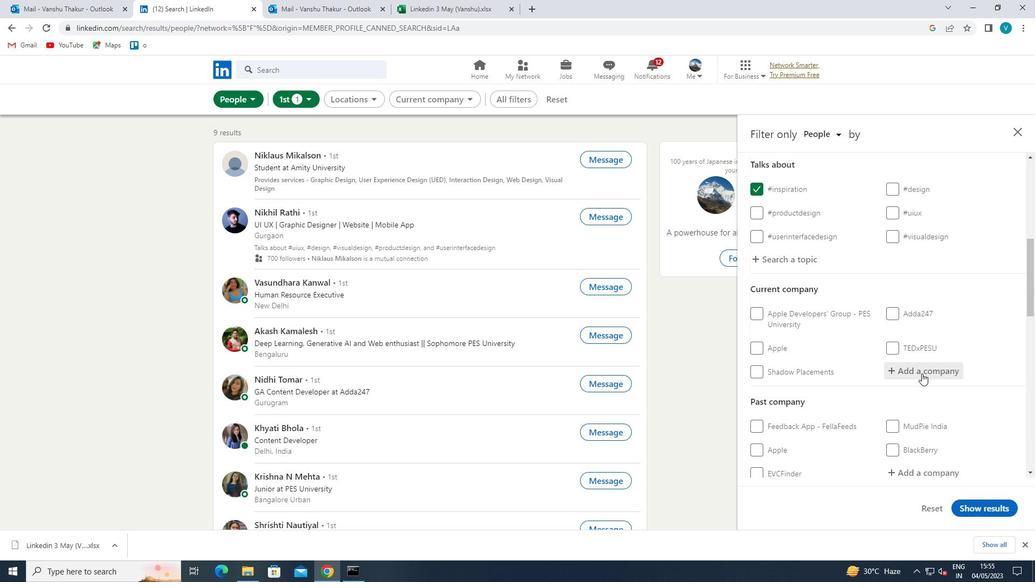 
Action: Key pressed <Key.shift>META
Screenshot: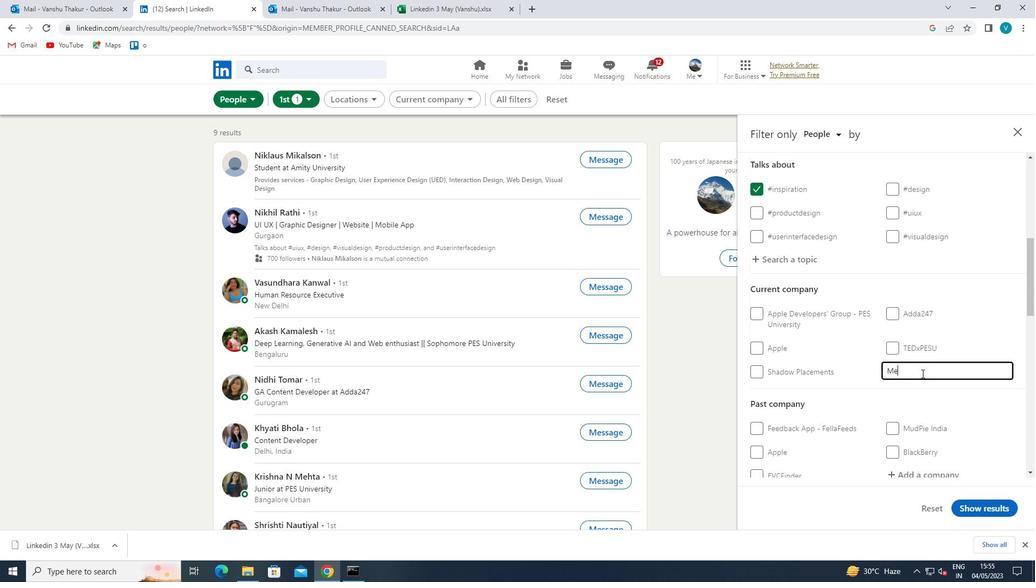 
Action: Mouse moved to (882, 396)
Screenshot: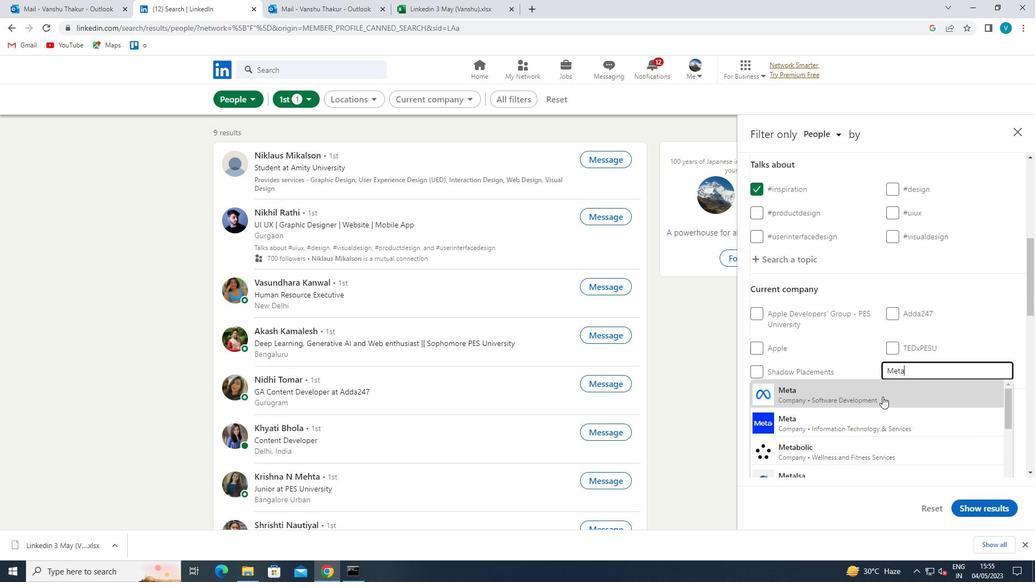 
Action: Mouse pressed left at (882, 396)
Screenshot: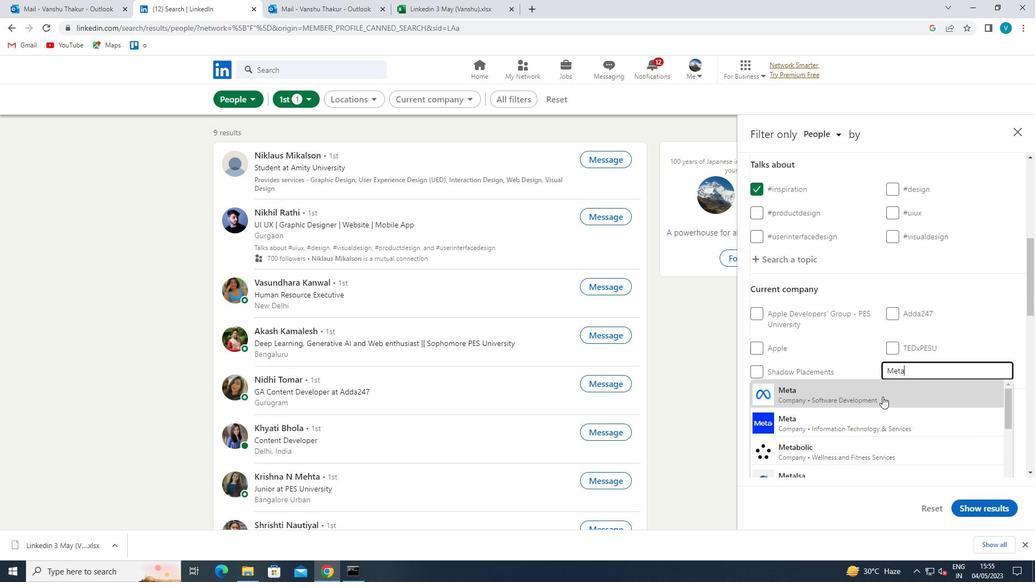 
Action: Mouse moved to (884, 396)
Screenshot: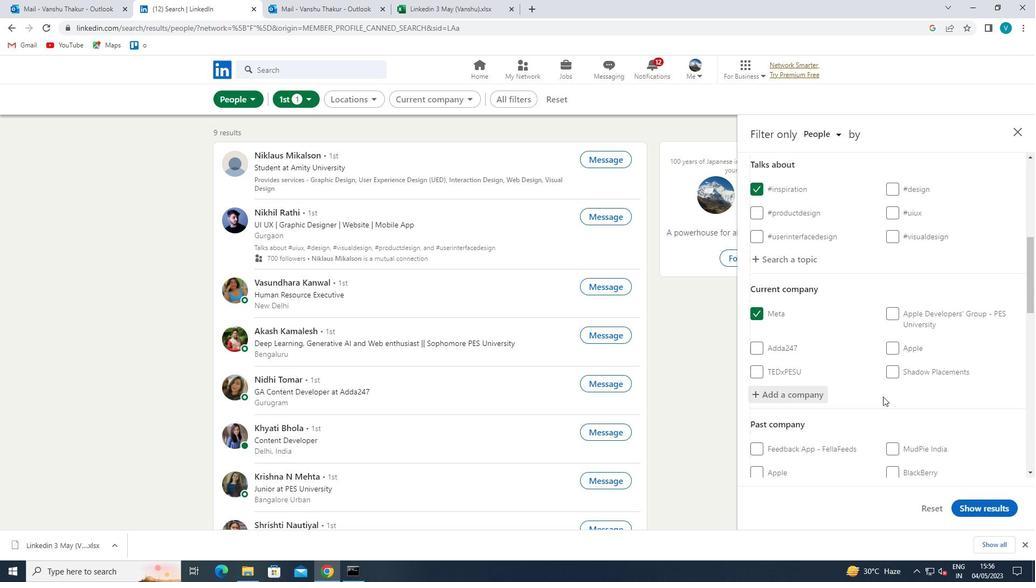 
Action: Mouse scrolled (884, 395) with delta (0, 0)
Screenshot: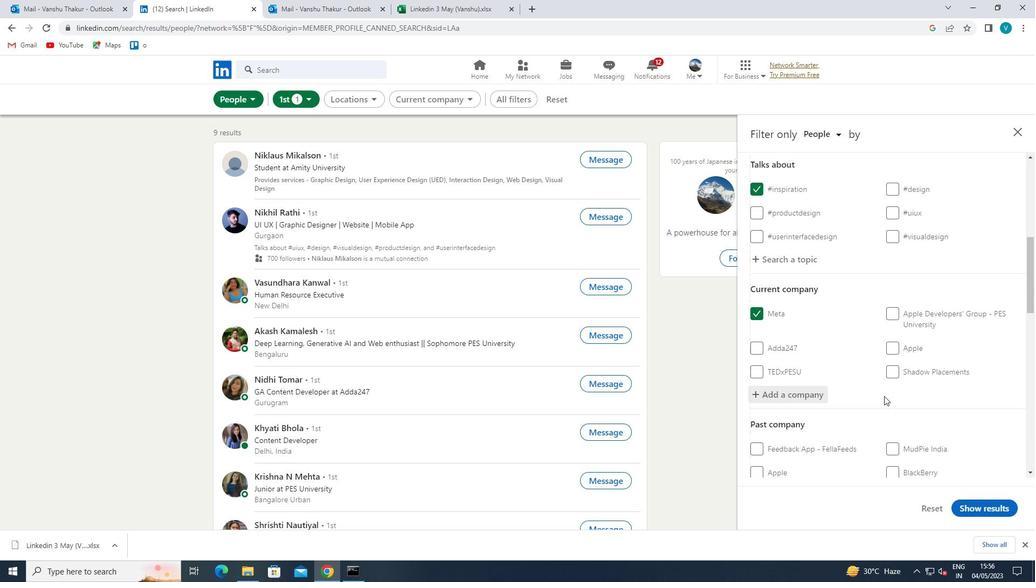 
Action: Mouse scrolled (884, 395) with delta (0, 0)
Screenshot: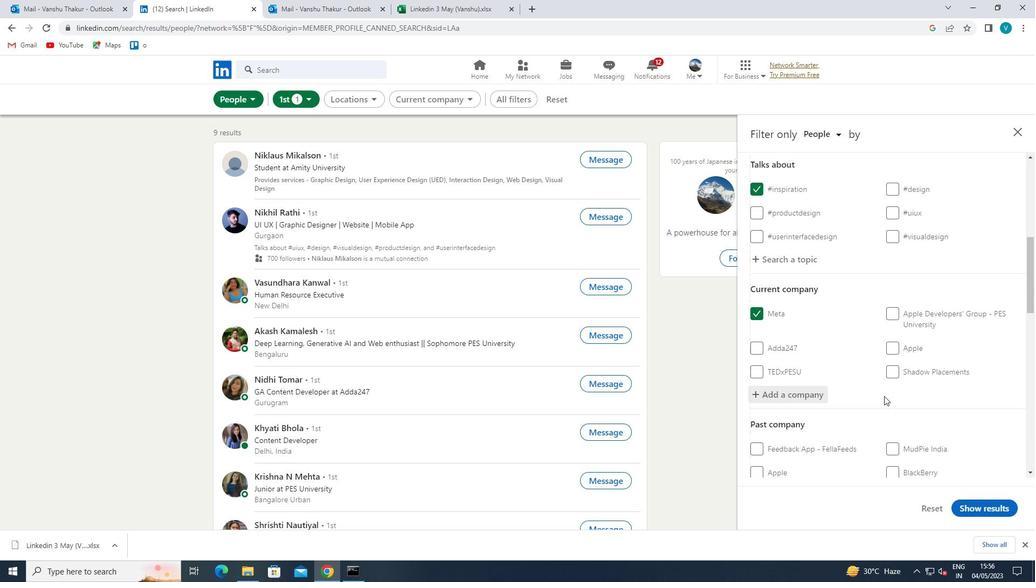 
Action: Mouse scrolled (884, 395) with delta (0, 0)
Screenshot: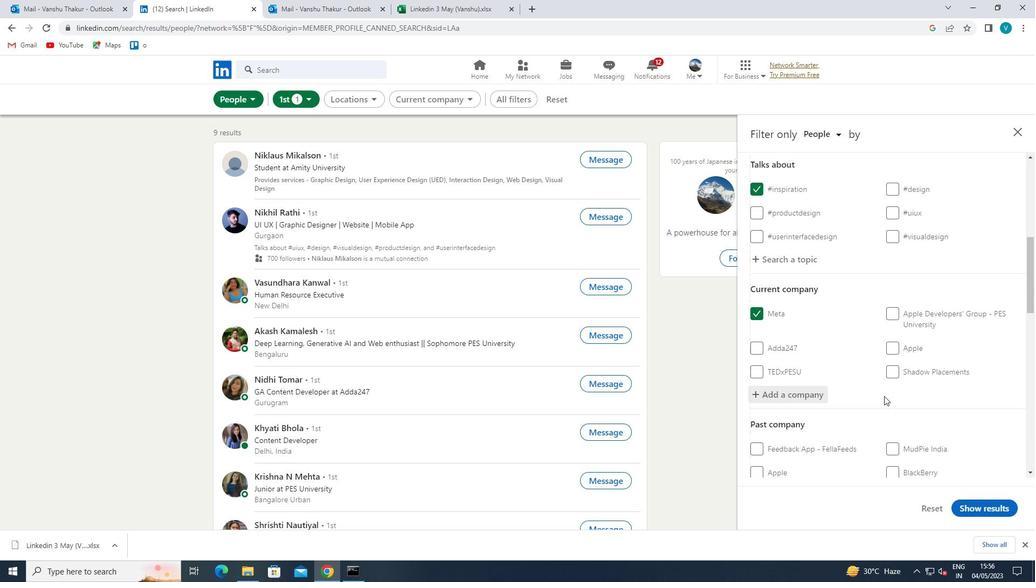 
Action: Mouse moved to (884, 395)
Screenshot: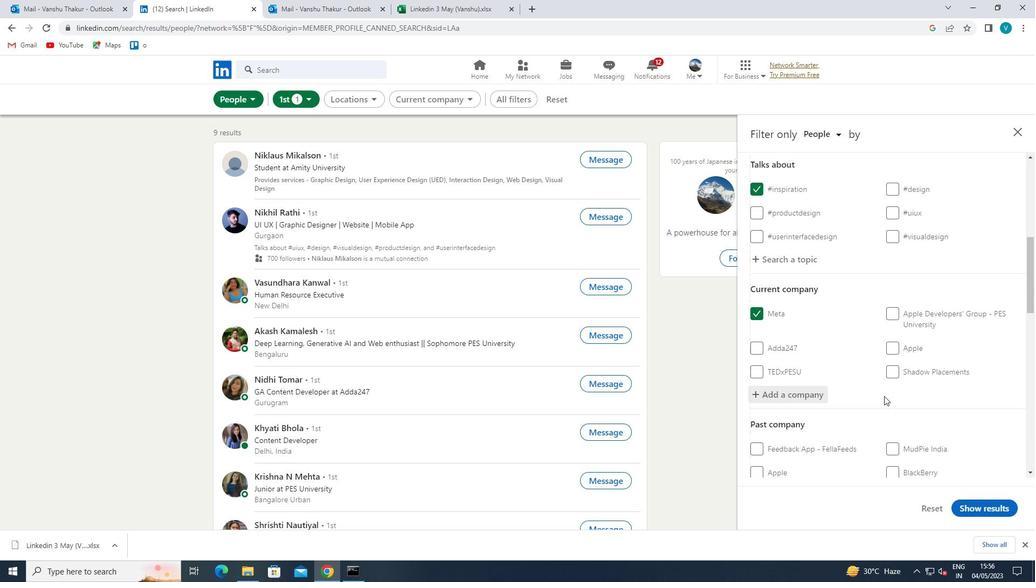 
Action: Mouse scrolled (884, 394) with delta (0, 0)
Screenshot: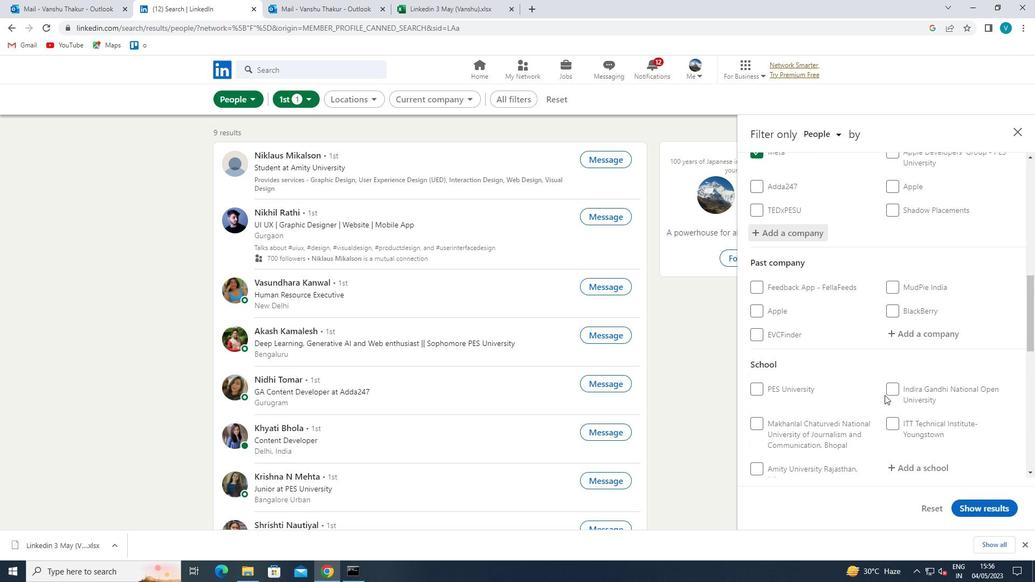 
Action: Mouse scrolled (884, 394) with delta (0, 0)
Screenshot: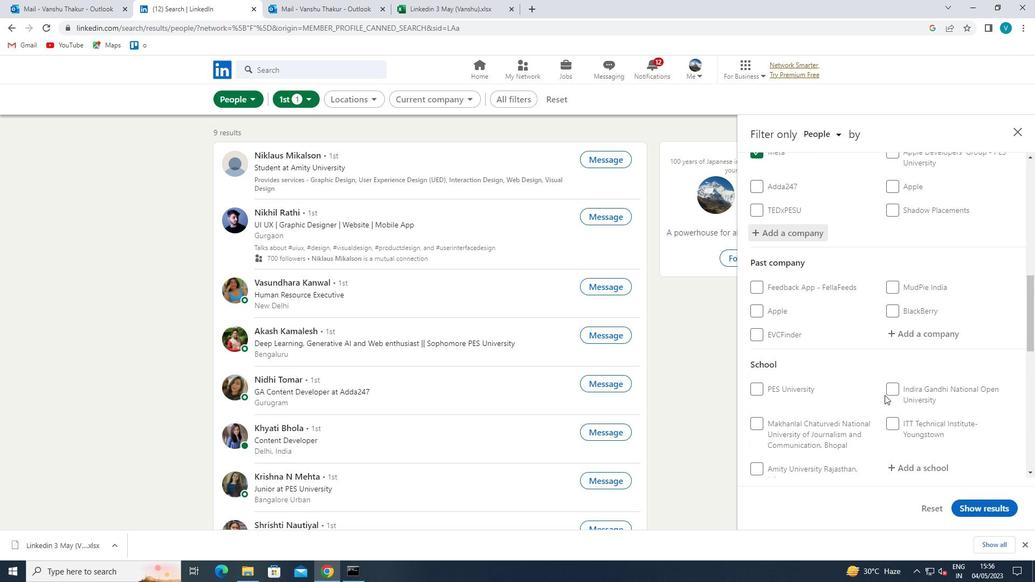 
Action: Mouse moved to (910, 357)
Screenshot: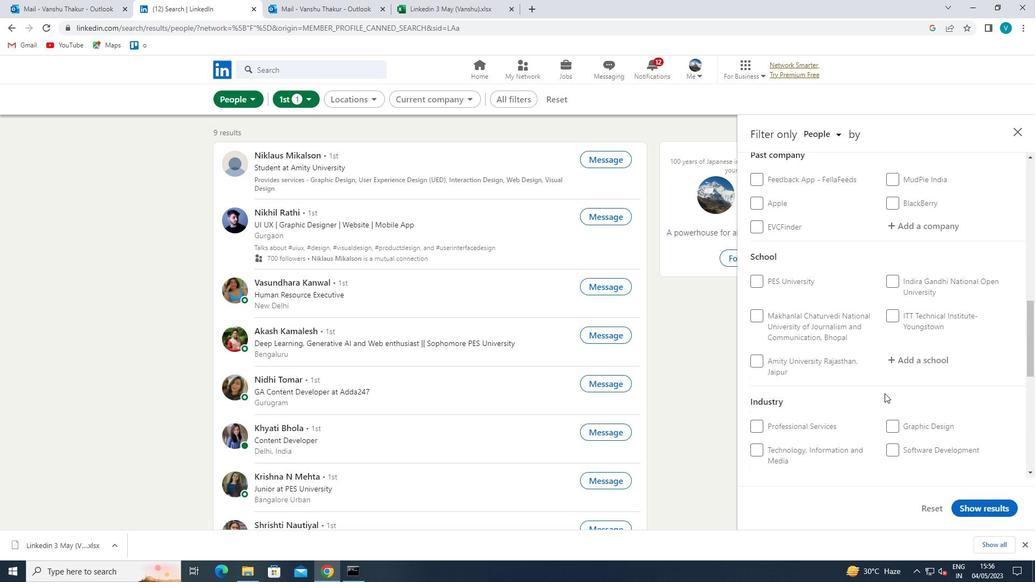 
Action: Mouse pressed left at (910, 357)
Screenshot: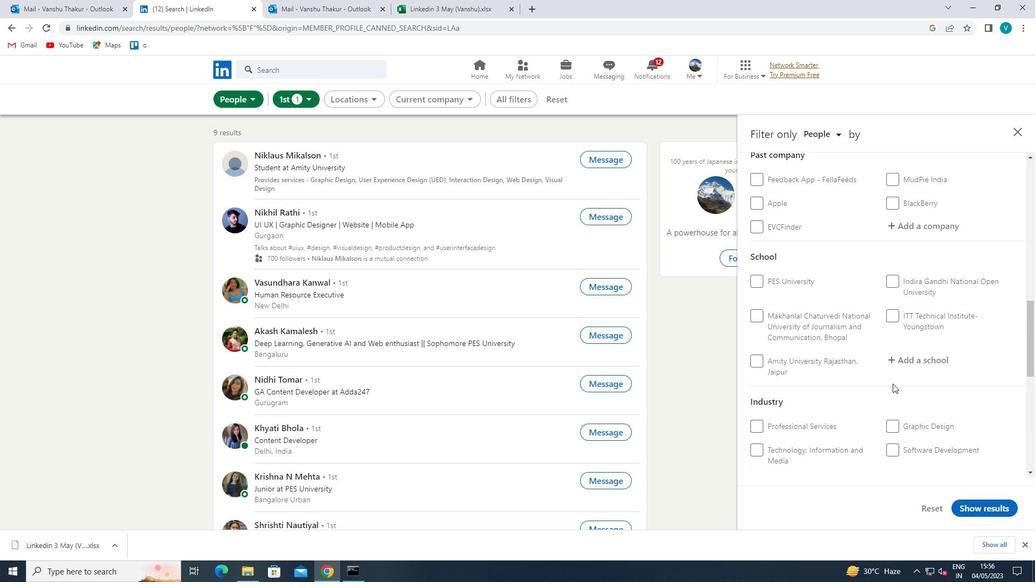 
Action: Mouse moved to (841, 306)
Screenshot: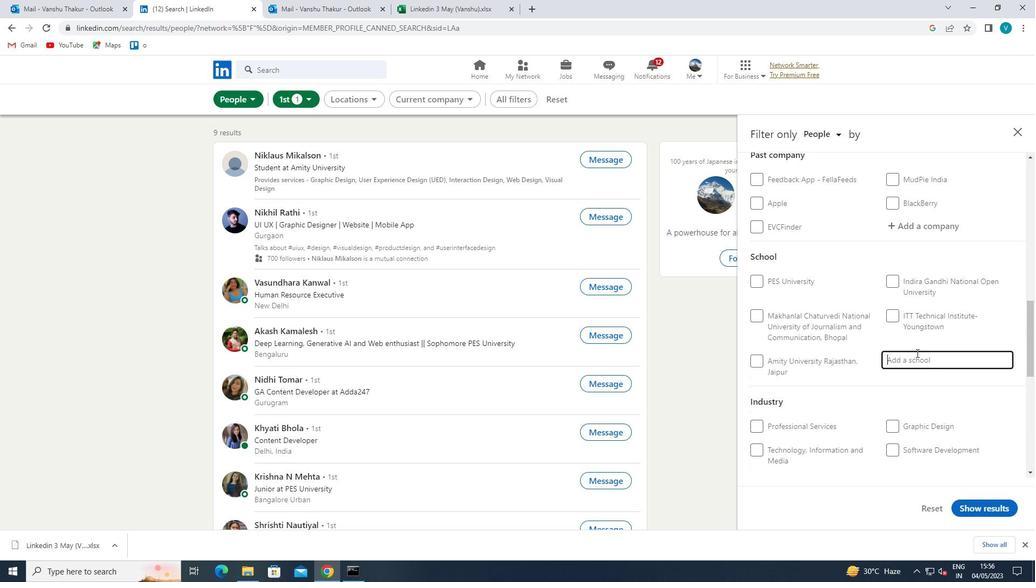 
Action: Key pressed <Key.shift>D.<Key.shift>Y.
Screenshot: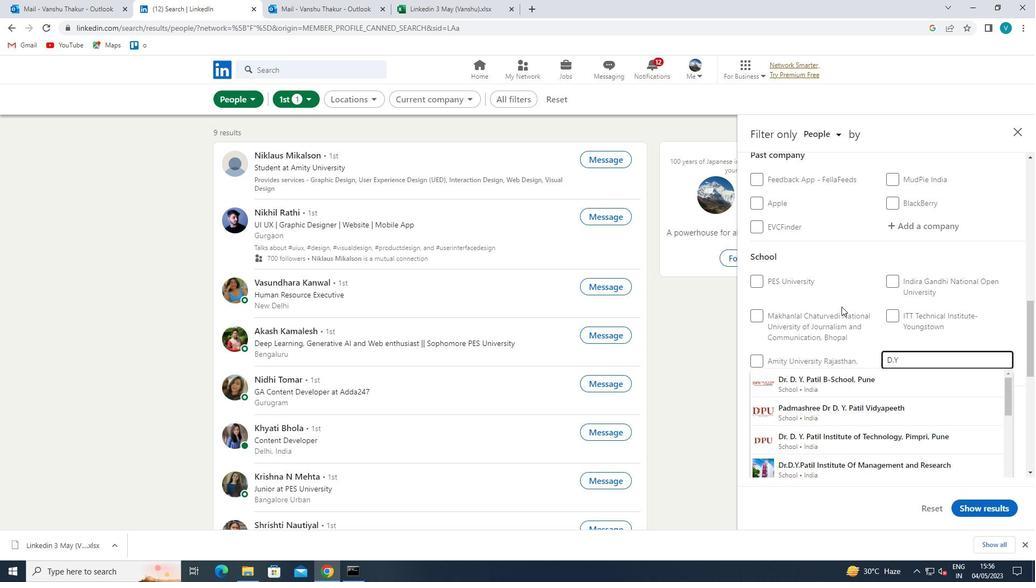 
Action: Mouse moved to (841, 306)
Screenshot: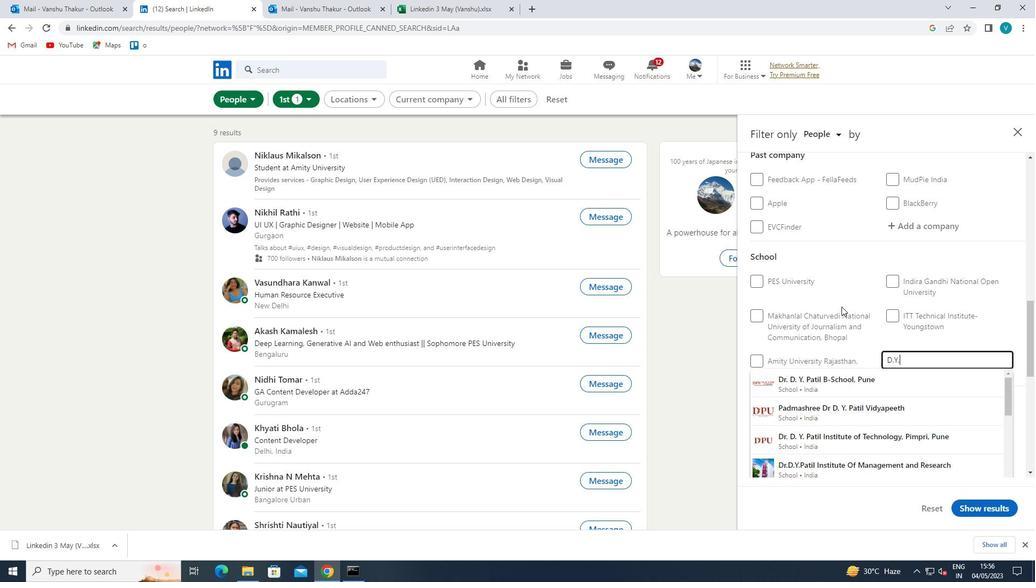 
Action: Key pressed <Key.space><Key.shift>PATIL
Screenshot: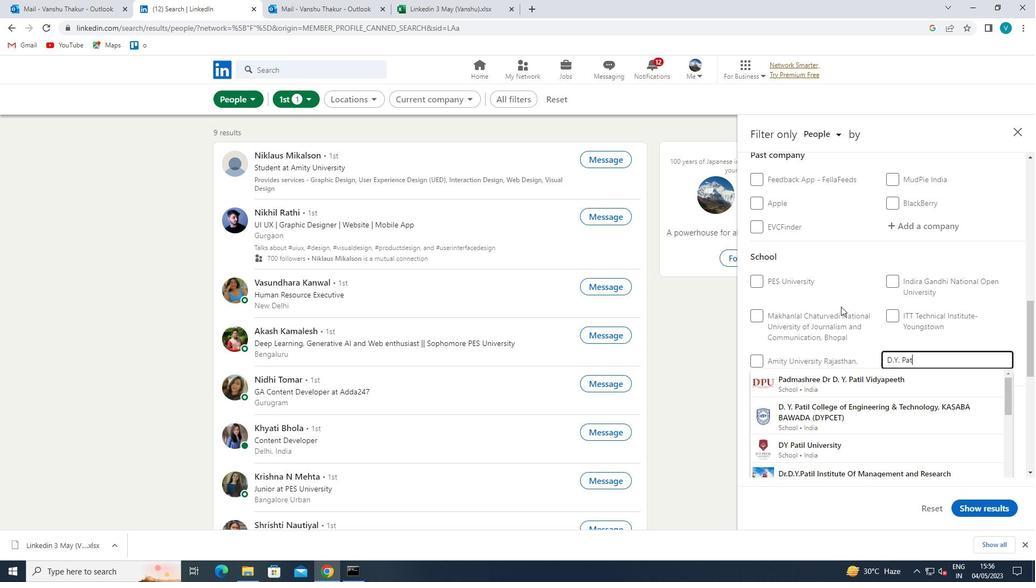 
Action: Mouse moved to (858, 435)
Screenshot: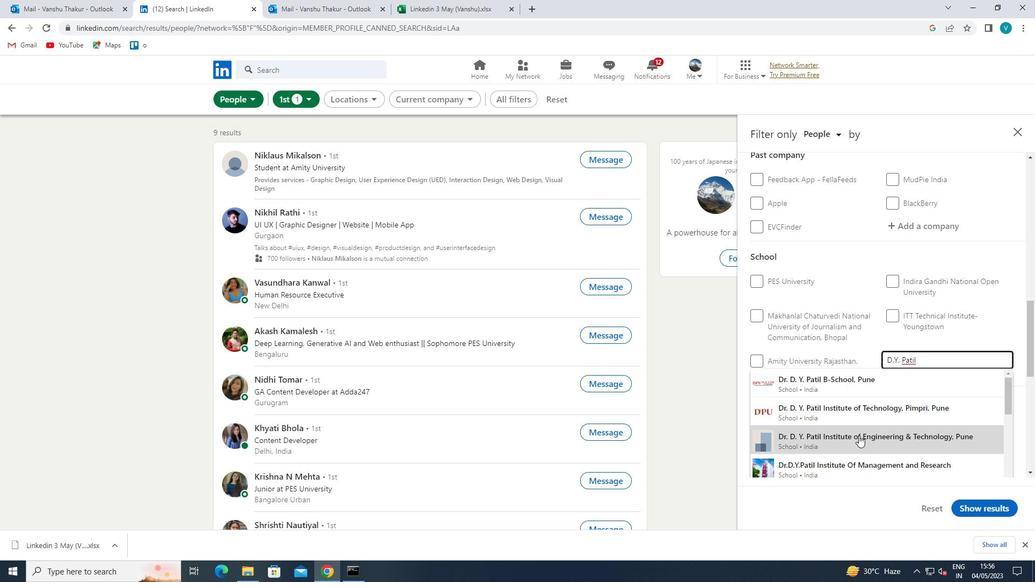 
Action: Mouse scrolled (858, 435) with delta (0, 0)
Screenshot: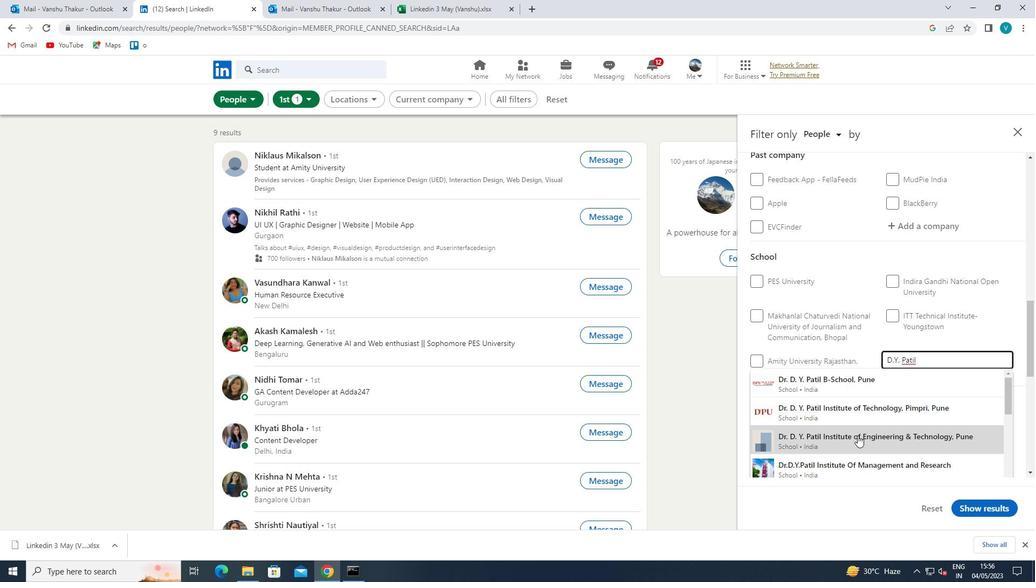 
Action: Mouse scrolled (858, 435) with delta (0, 0)
Screenshot: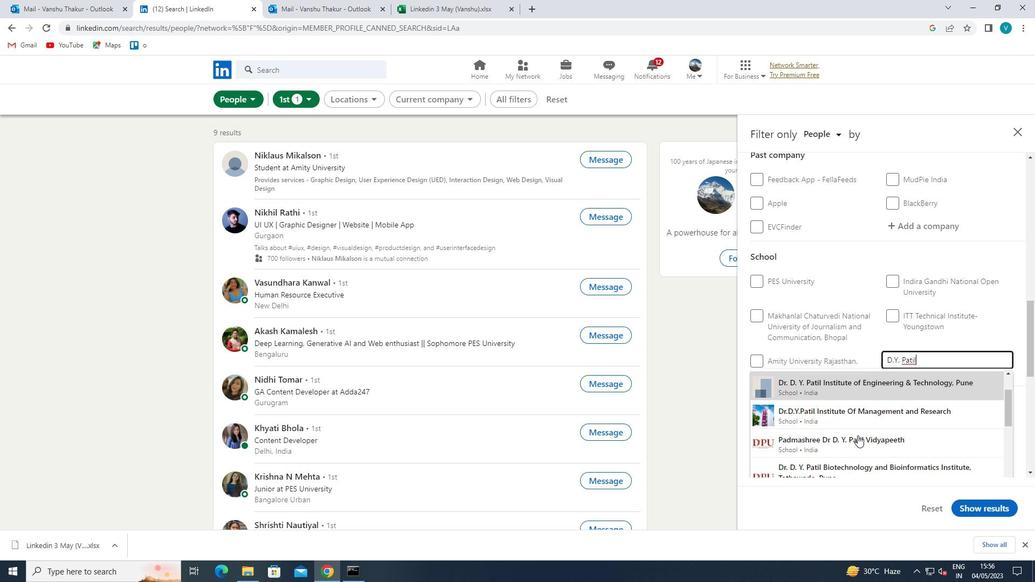 
Action: Mouse scrolled (858, 435) with delta (0, 0)
Screenshot: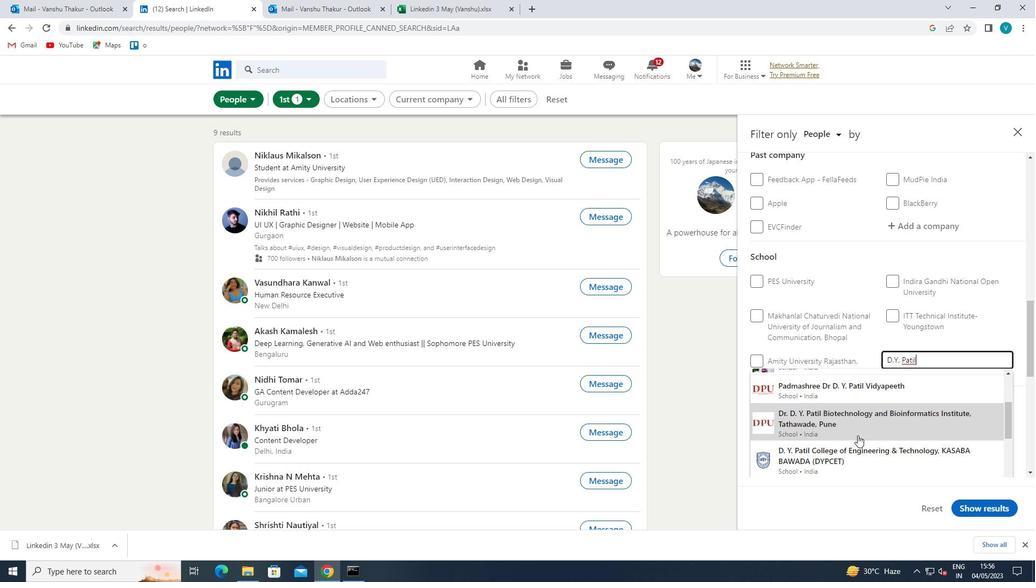 
Action: Mouse scrolled (858, 435) with delta (0, 0)
Screenshot: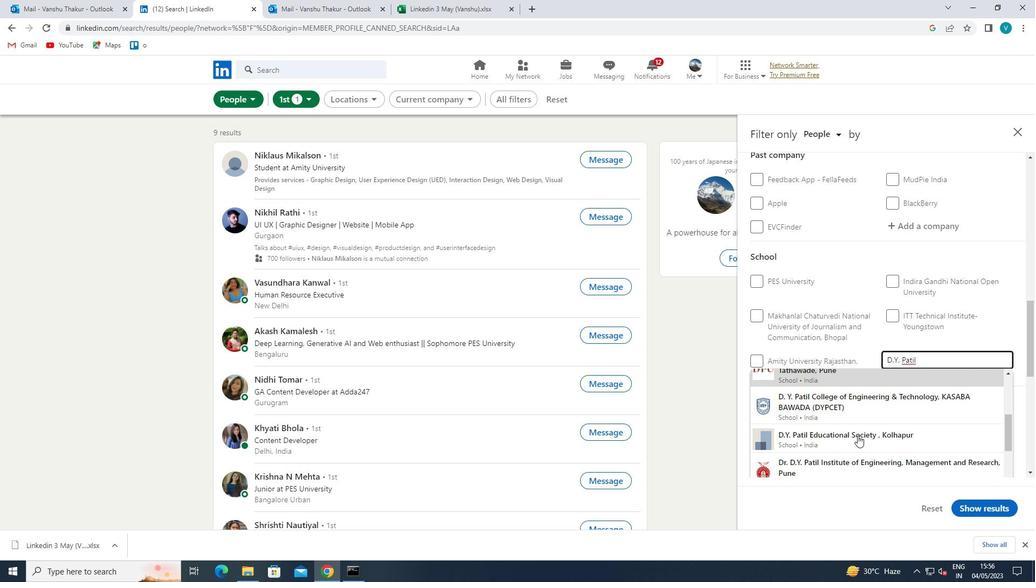 
Action: Mouse scrolled (858, 435) with delta (0, 0)
Screenshot: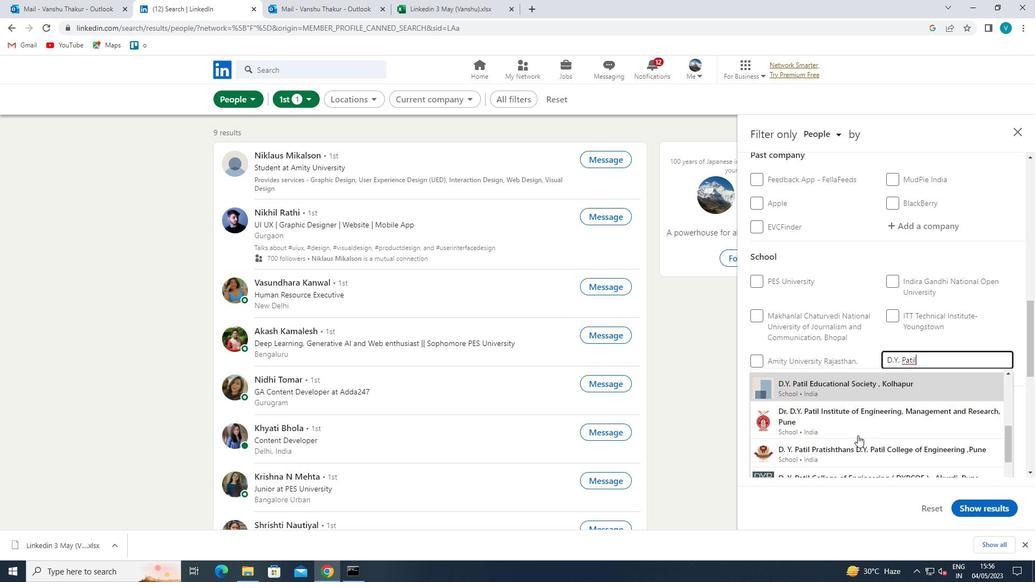 
Action: Mouse moved to (871, 399)
Screenshot: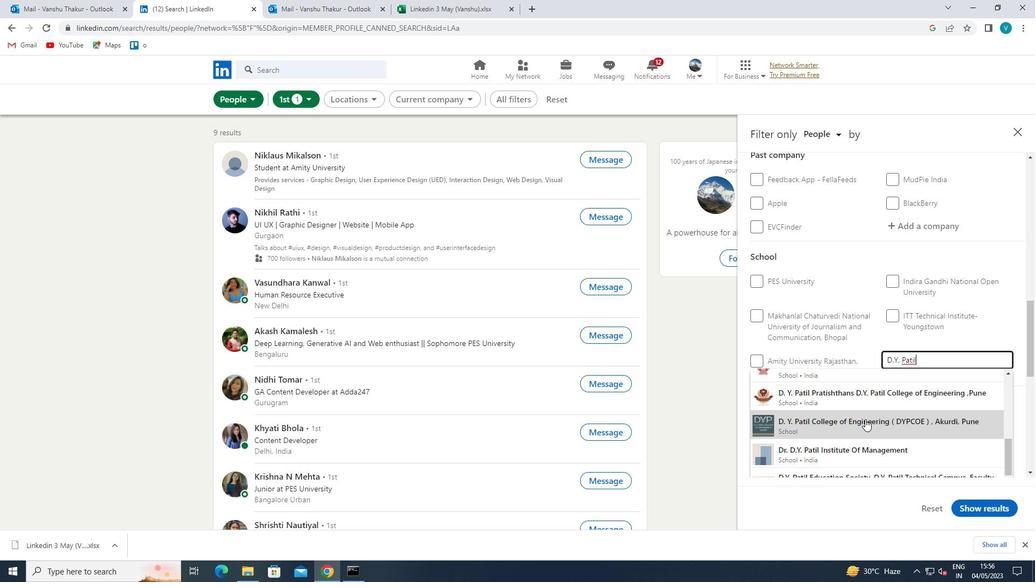
Action: Mouse pressed left at (871, 399)
Screenshot: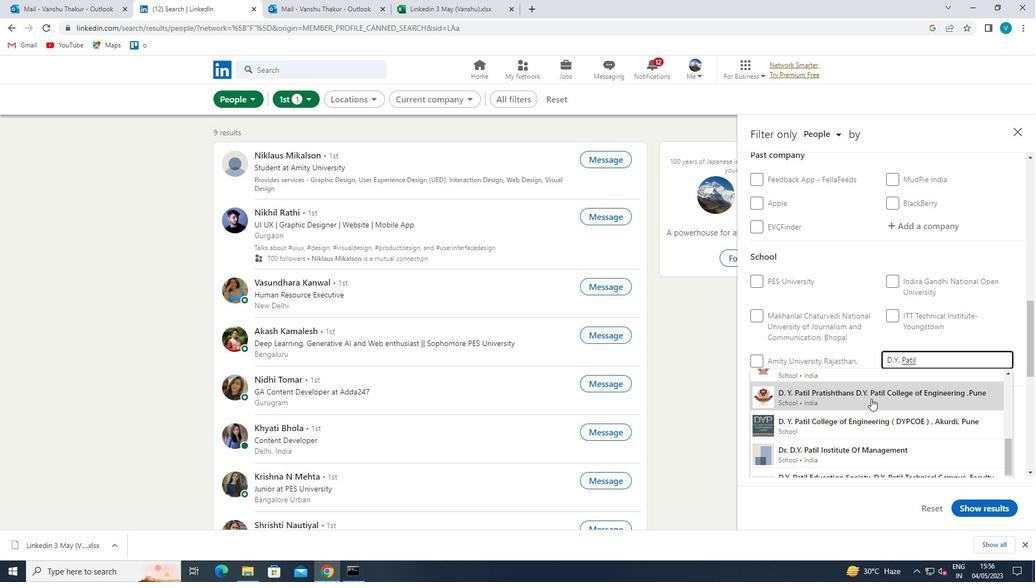 
Action: Mouse scrolled (871, 398) with delta (0, 0)
Screenshot: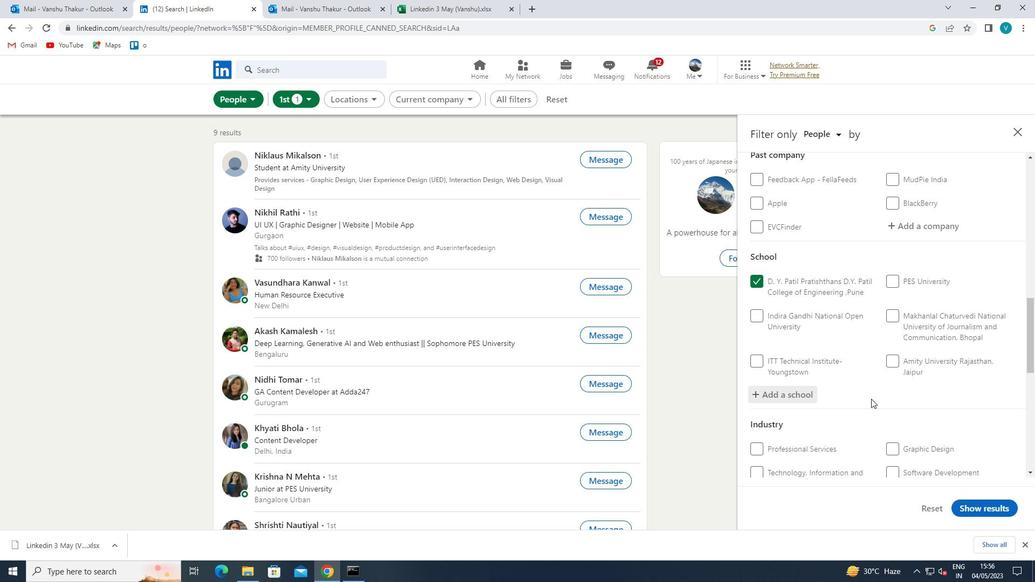 
Action: Mouse scrolled (871, 398) with delta (0, 0)
Screenshot: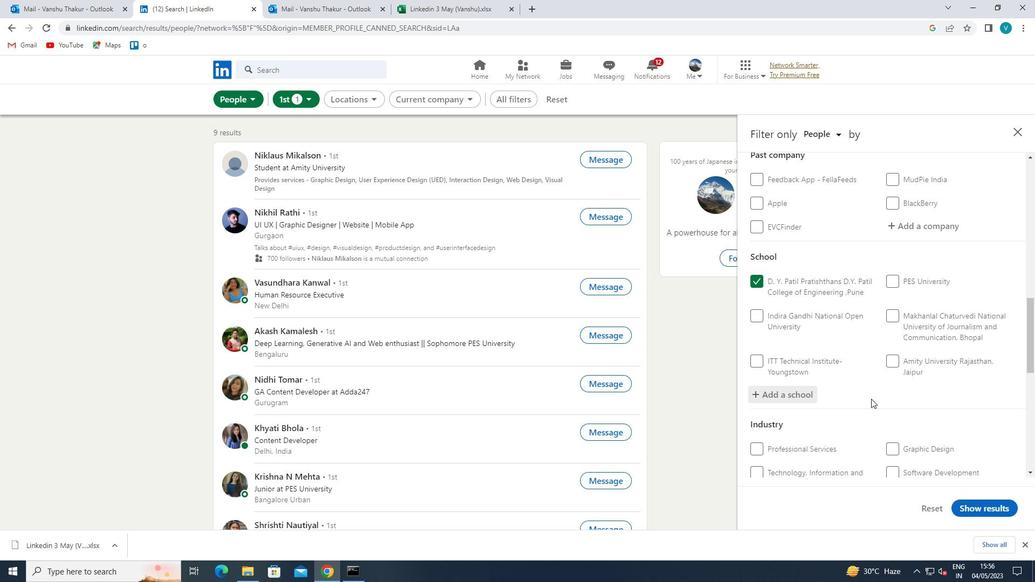 
Action: Mouse scrolled (871, 398) with delta (0, 0)
Screenshot: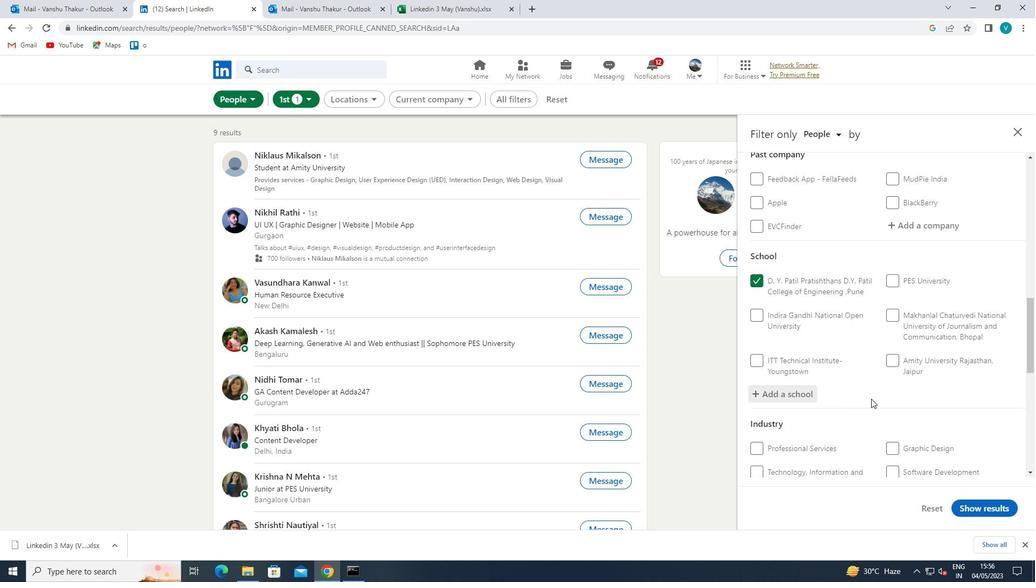 
Action: Mouse moved to (909, 343)
Screenshot: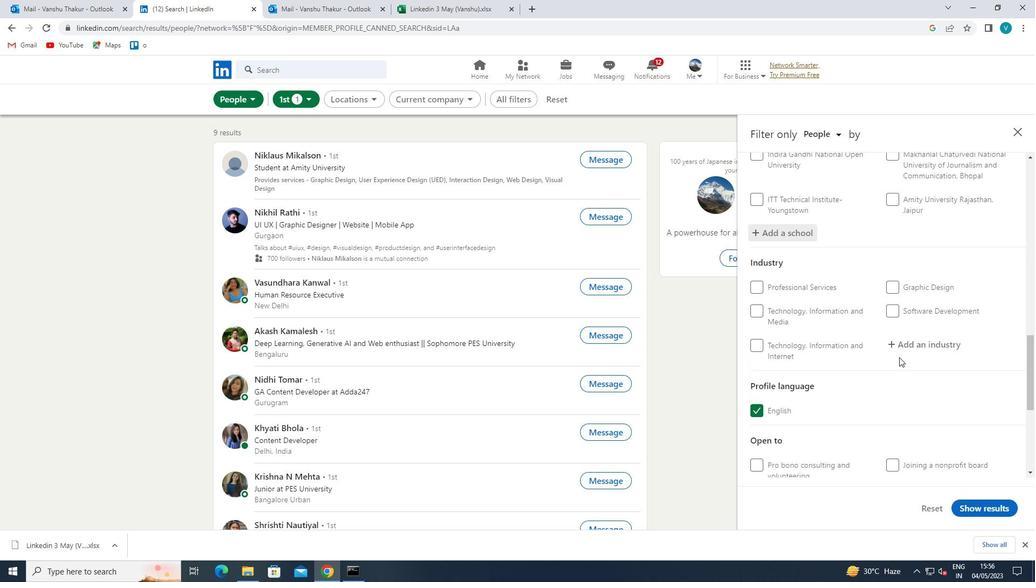 
Action: Mouse pressed left at (909, 343)
Screenshot: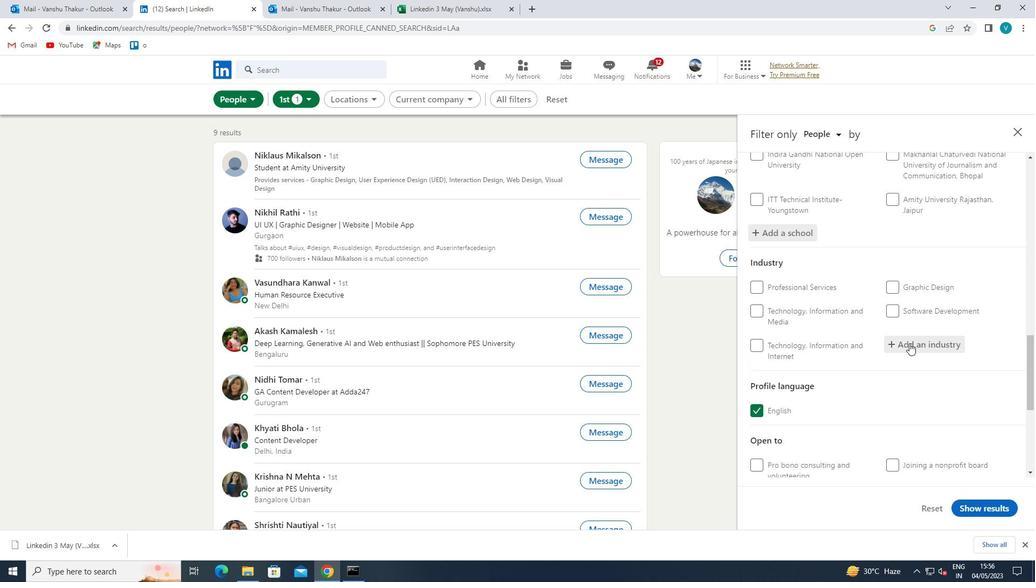 
Action: Mouse moved to (860, 312)
Screenshot: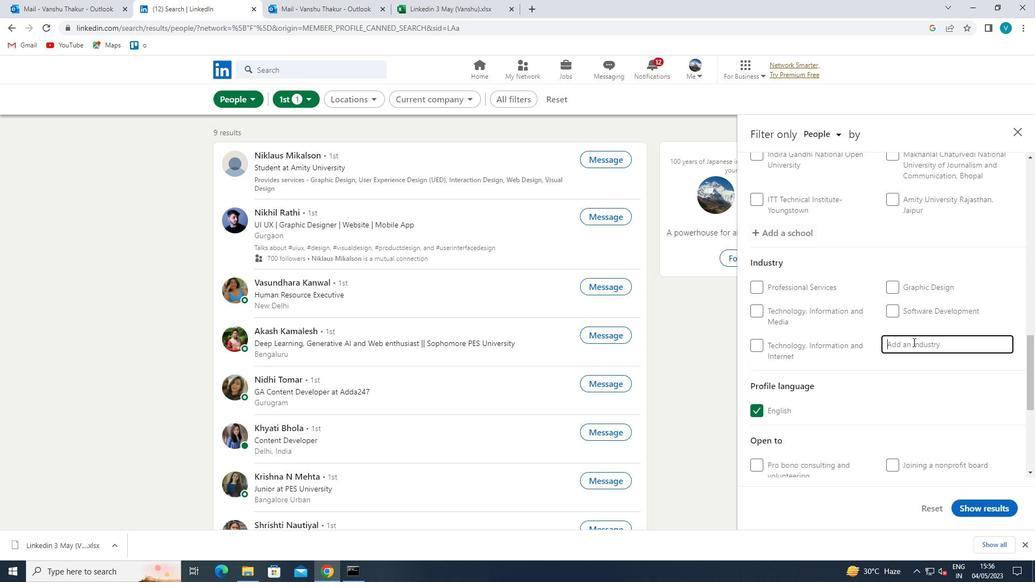 
Action: Key pressed <Key.shift>WHOLESALE
Screenshot: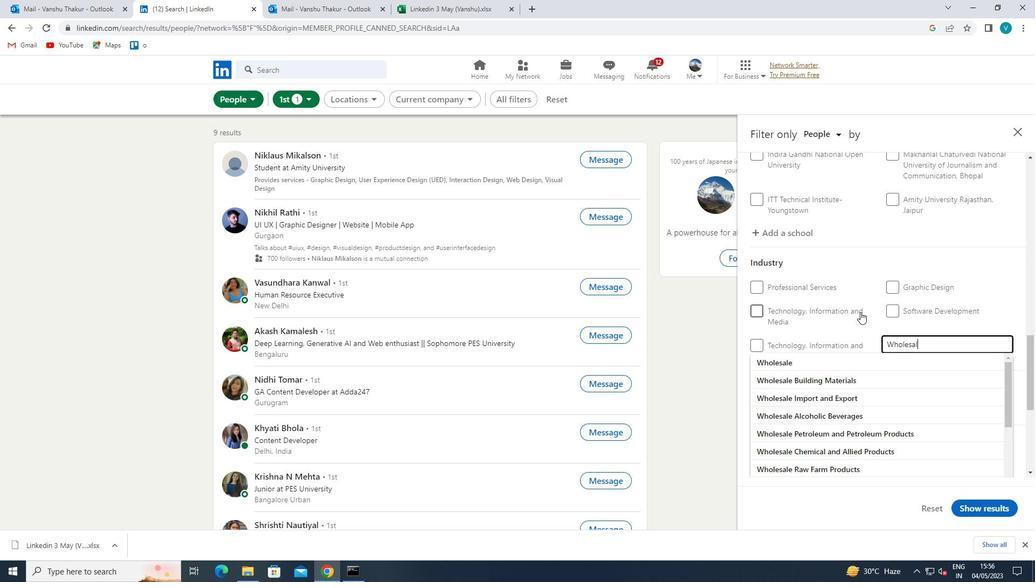 
Action: Mouse moved to (859, 398)
Screenshot: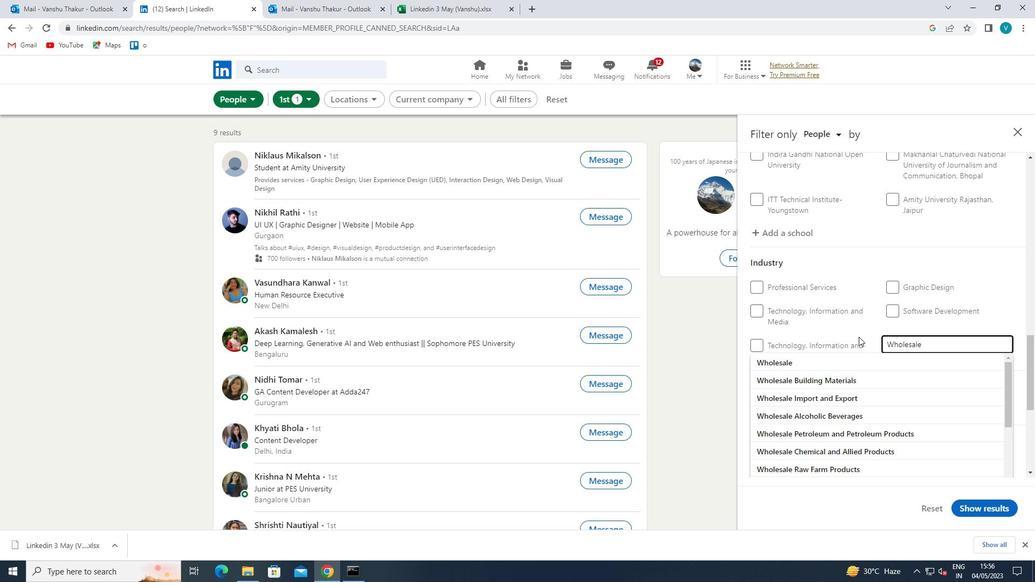 
Action: Mouse pressed left at (859, 398)
Screenshot: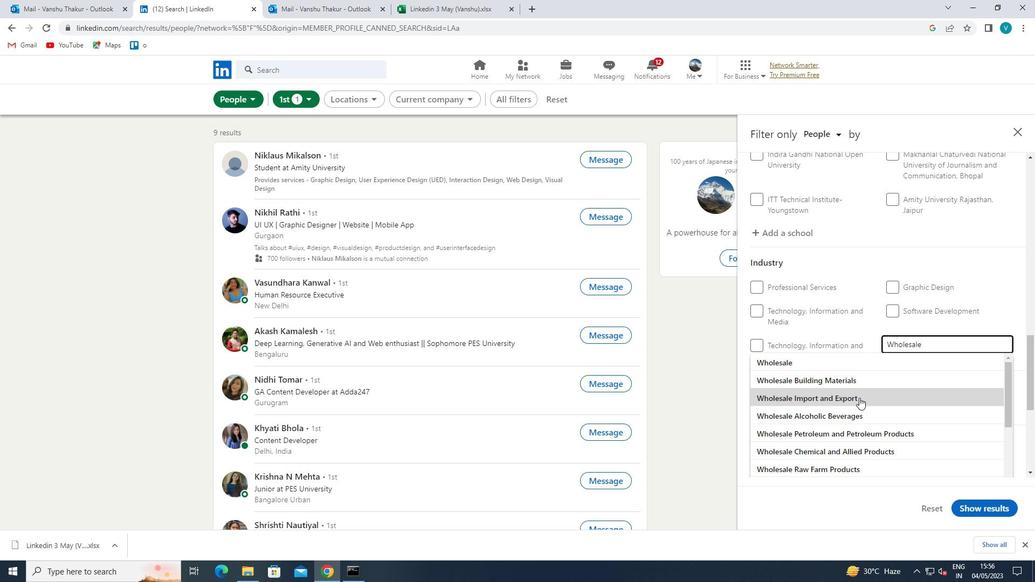 
Action: Mouse moved to (889, 313)
Screenshot: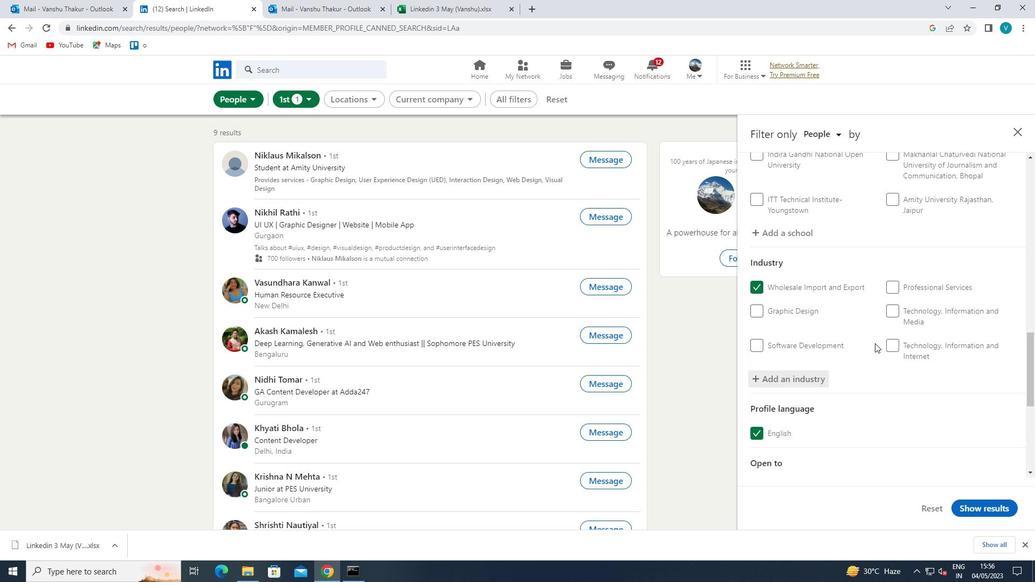 
Action: Mouse scrolled (889, 312) with delta (0, 0)
Screenshot: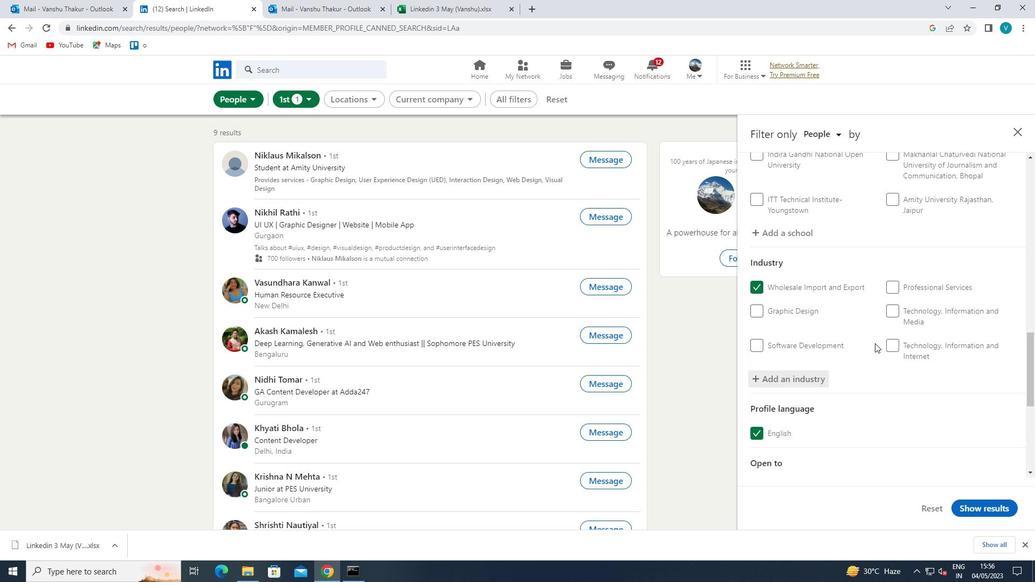 
Action: Mouse moved to (890, 311)
Screenshot: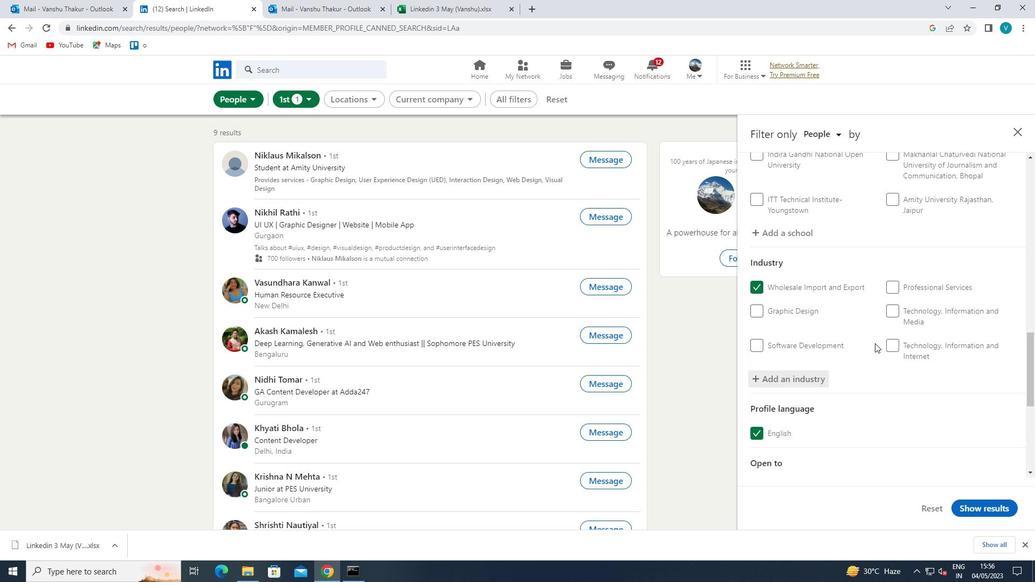 
Action: Mouse scrolled (890, 311) with delta (0, 0)
Screenshot: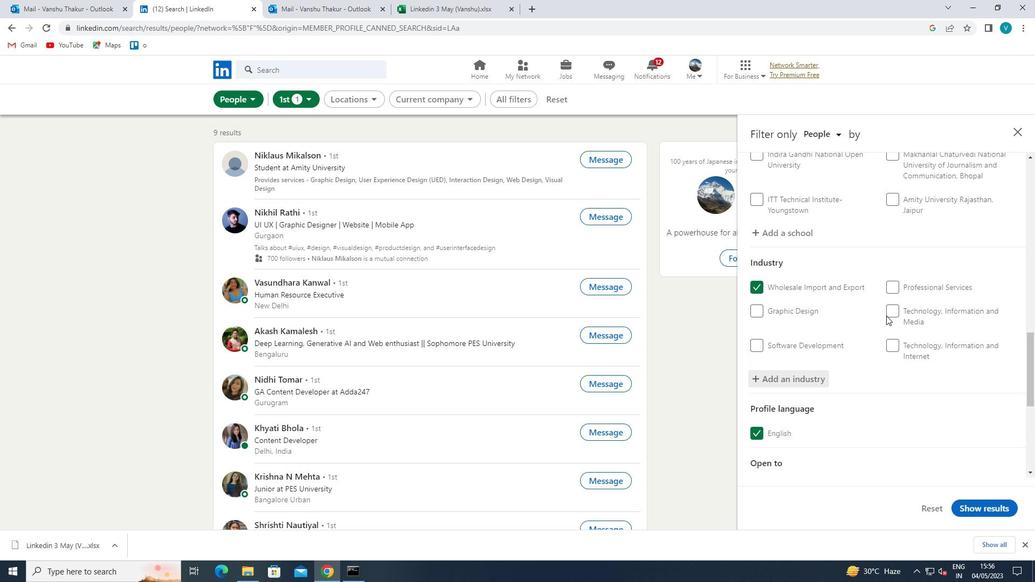 
Action: Mouse moved to (890, 311)
Screenshot: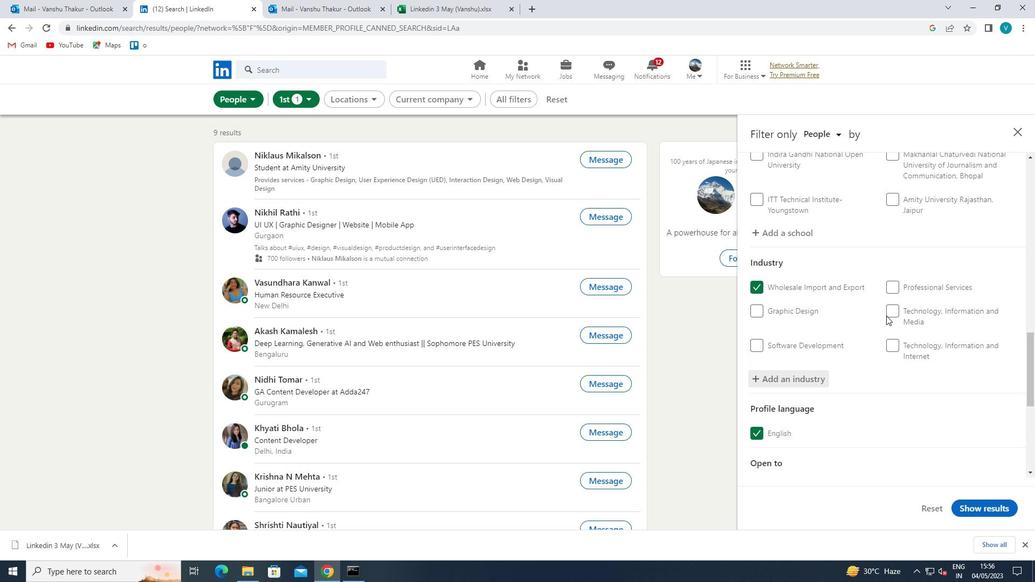 
Action: Mouse scrolled (890, 310) with delta (0, 0)
Screenshot: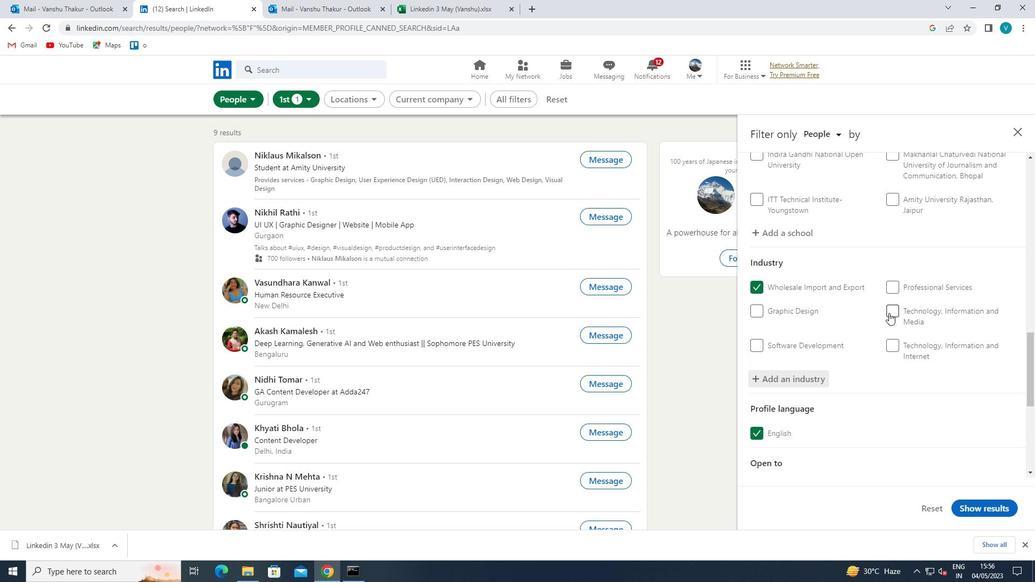 
Action: Mouse scrolled (890, 310) with delta (0, 0)
Screenshot: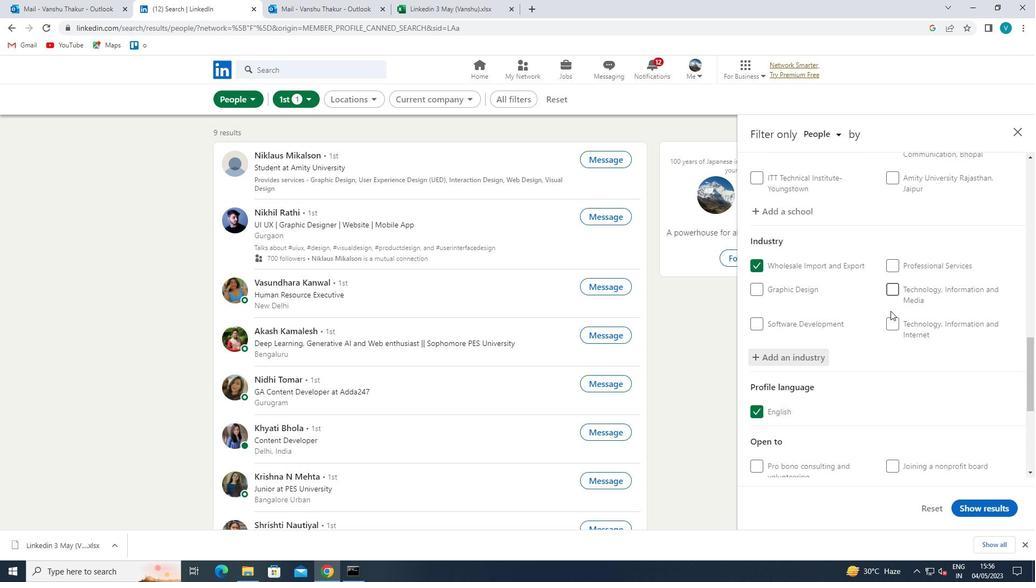 
Action: Mouse scrolled (890, 310) with delta (0, 0)
Screenshot: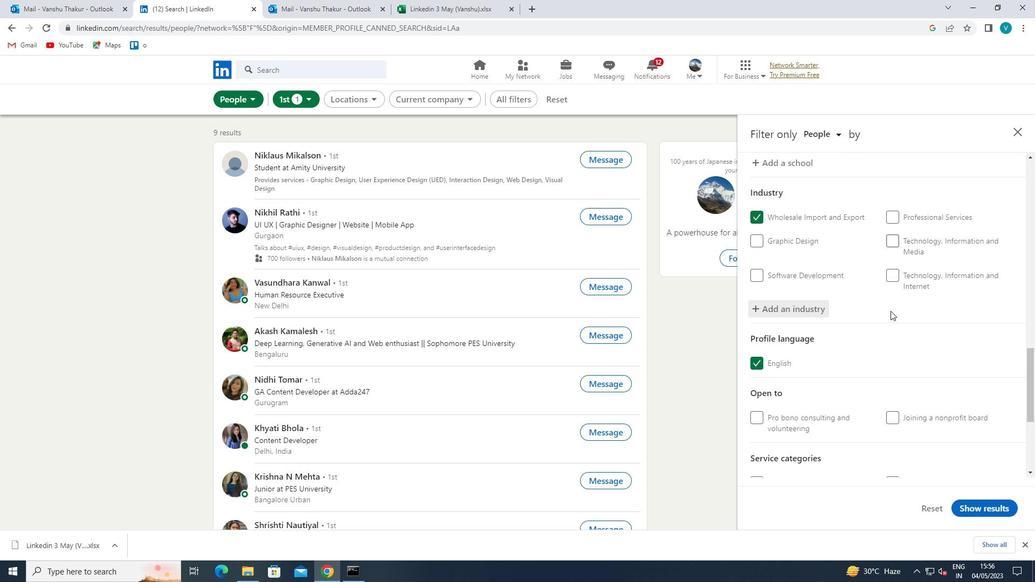 
Action: Mouse moved to (911, 335)
Screenshot: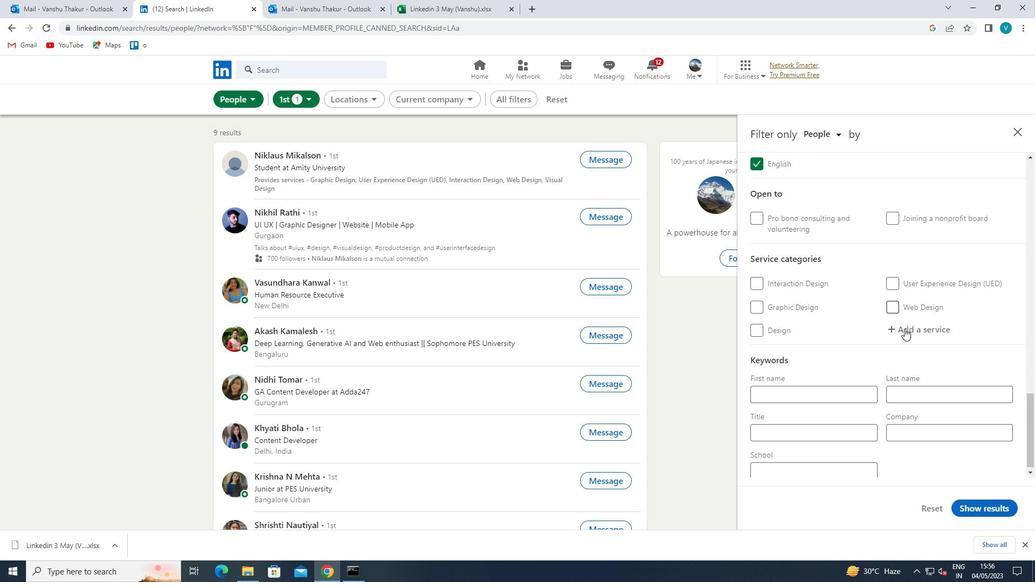
Action: Mouse pressed left at (911, 335)
Screenshot: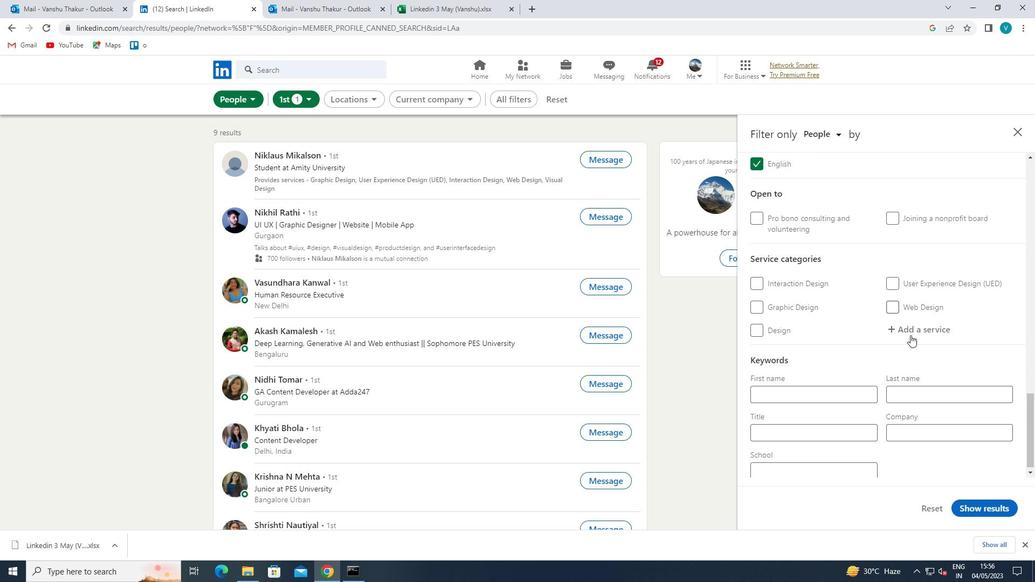 
Action: Mouse moved to (847, 299)
Screenshot: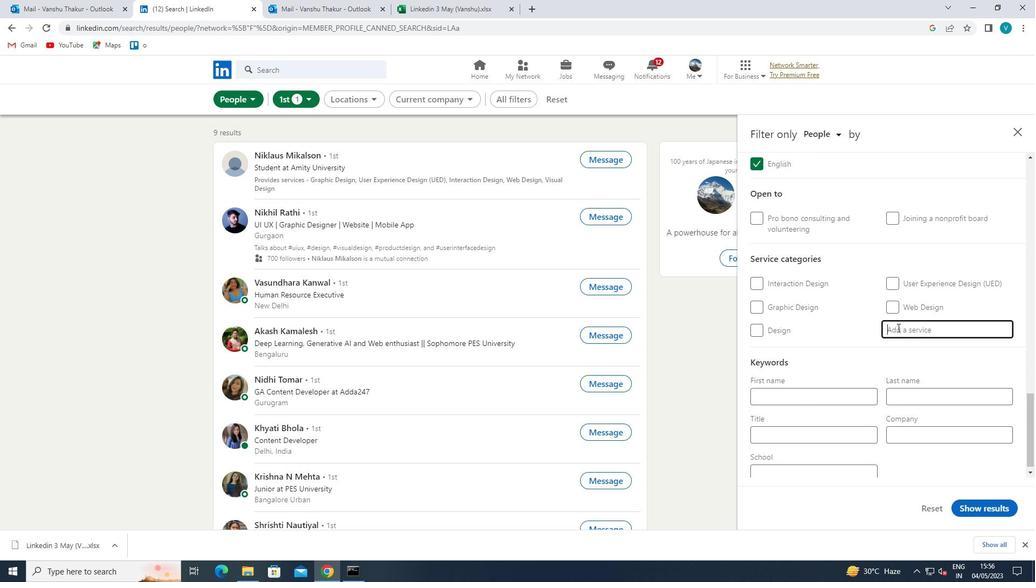 
Action: Key pressed <Key.shift>CORPORATE<Key.space>
Screenshot: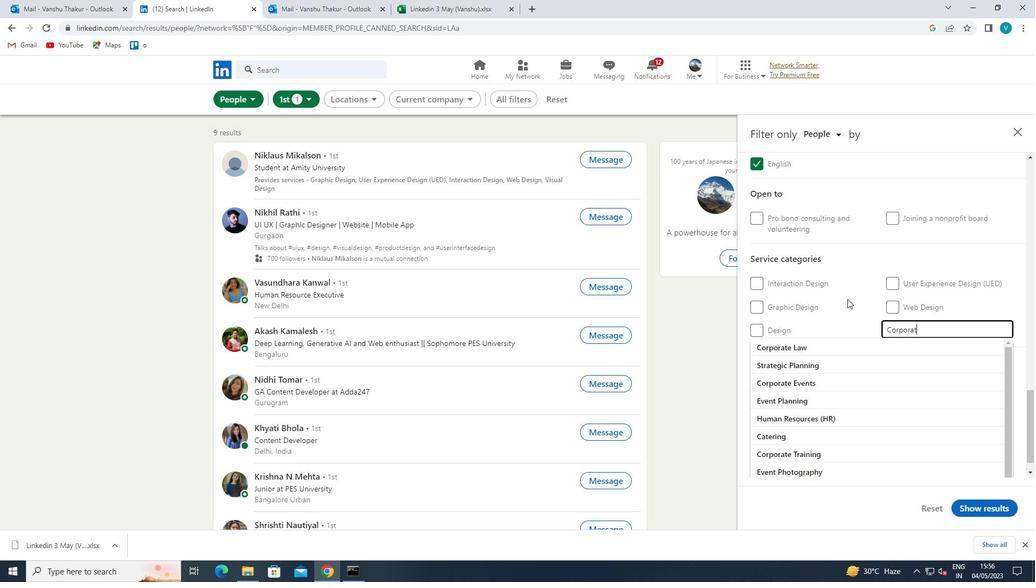 
Action: Mouse moved to (853, 344)
Screenshot: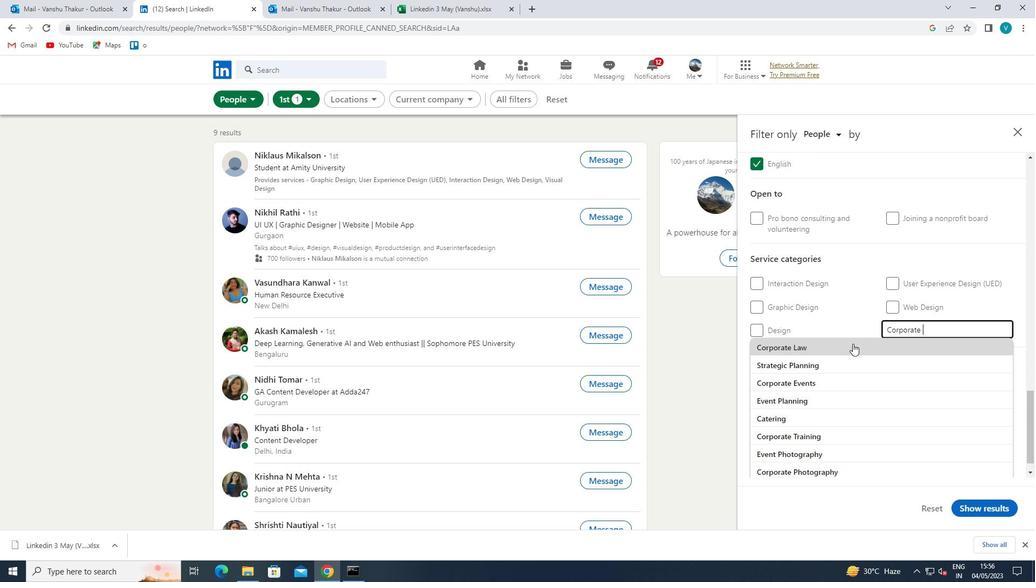 
Action: Mouse pressed left at (853, 344)
Screenshot: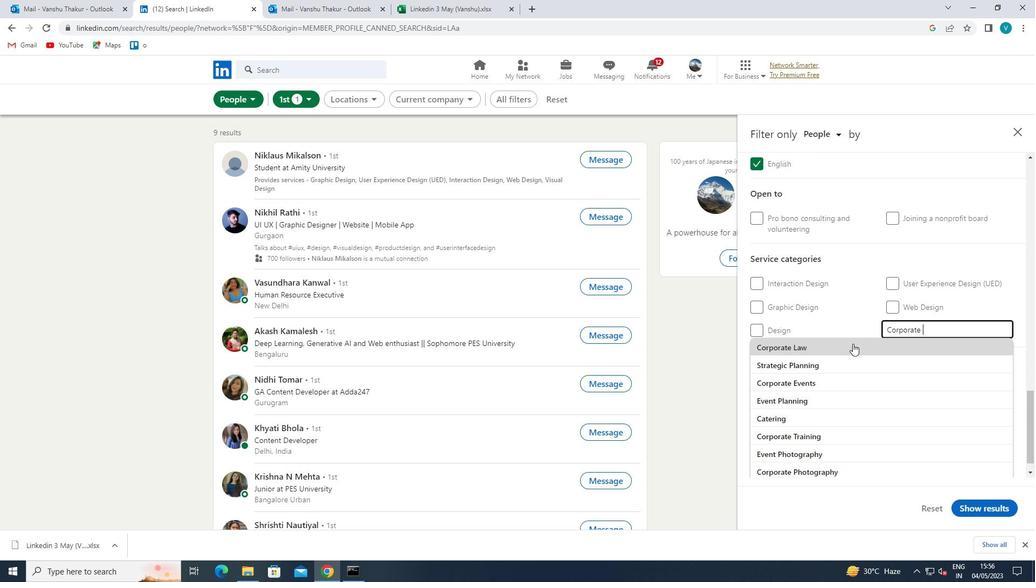 
Action: Mouse scrolled (853, 343) with delta (0, 0)
Screenshot: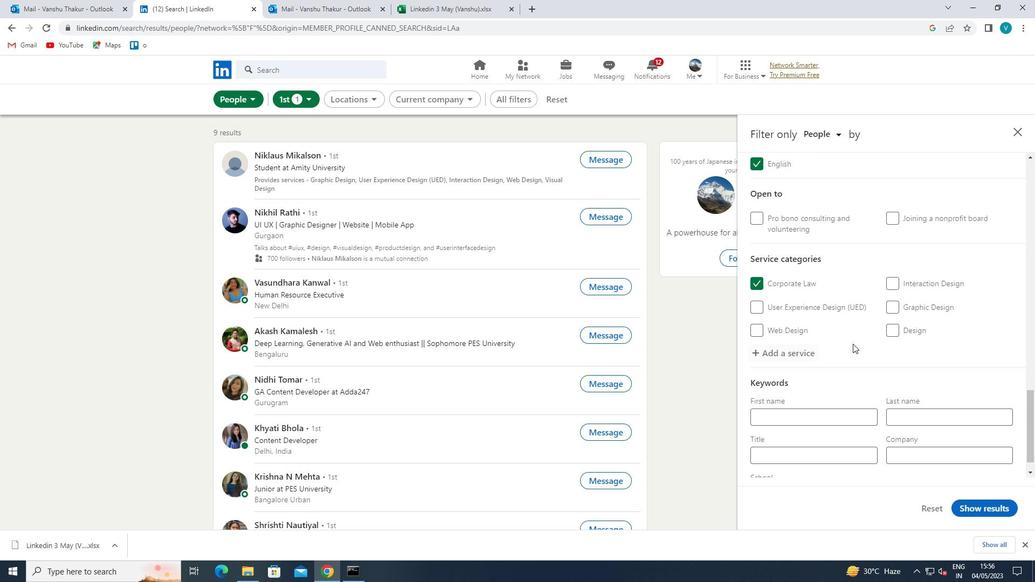 
Action: Mouse scrolled (853, 343) with delta (0, 0)
Screenshot: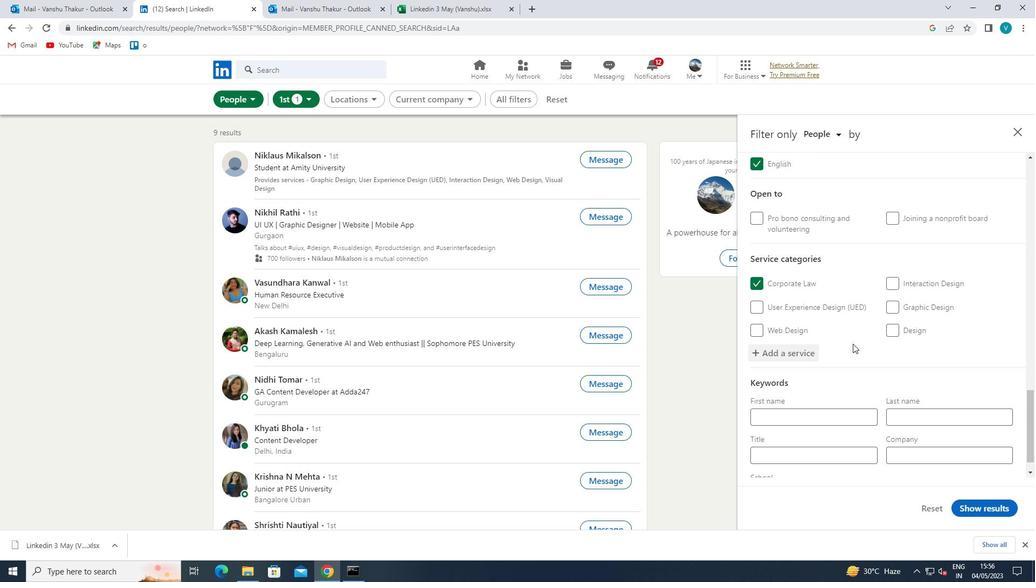 
Action: Mouse scrolled (853, 343) with delta (0, 0)
Screenshot: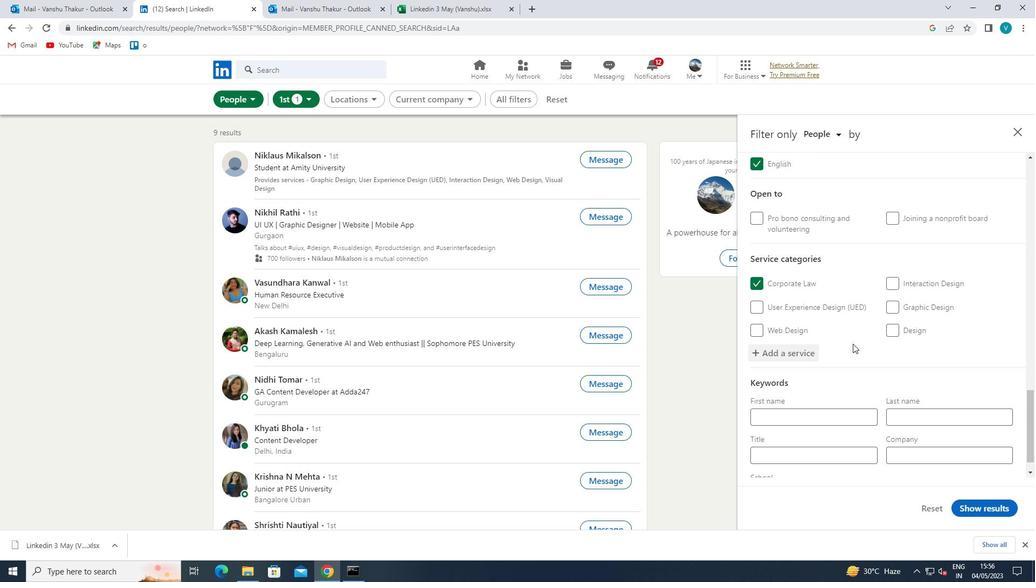 
Action: Mouse scrolled (853, 343) with delta (0, 0)
Screenshot: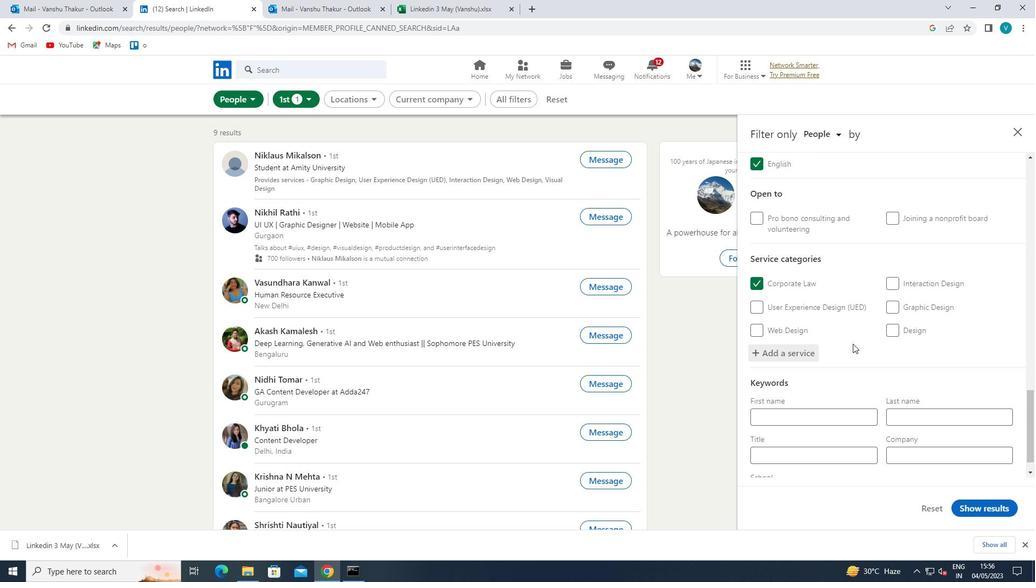 
Action: Mouse moved to (851, 426)
Screenshot: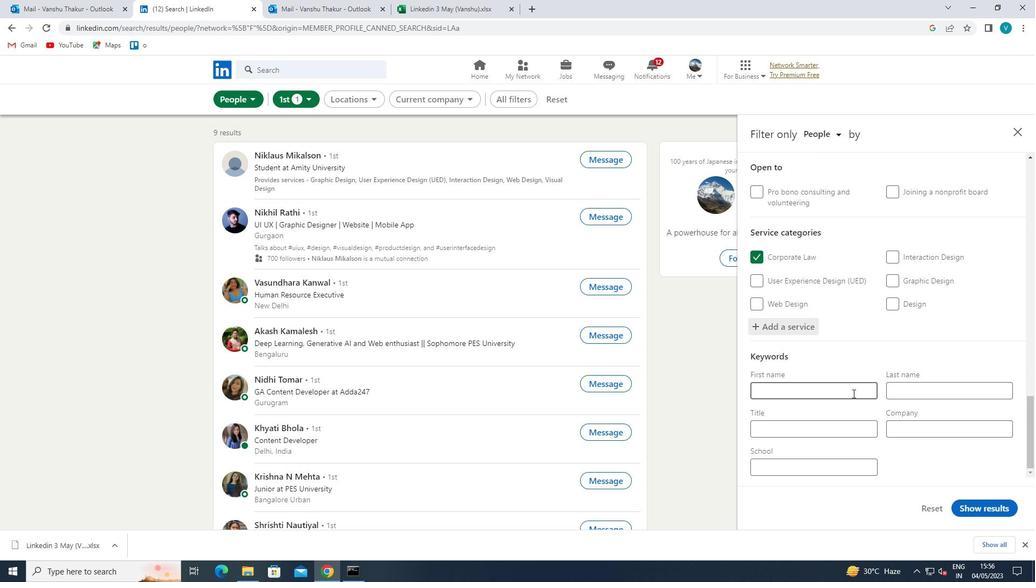 
Action: Mouse pressed left at (851, 426)
Screenshot: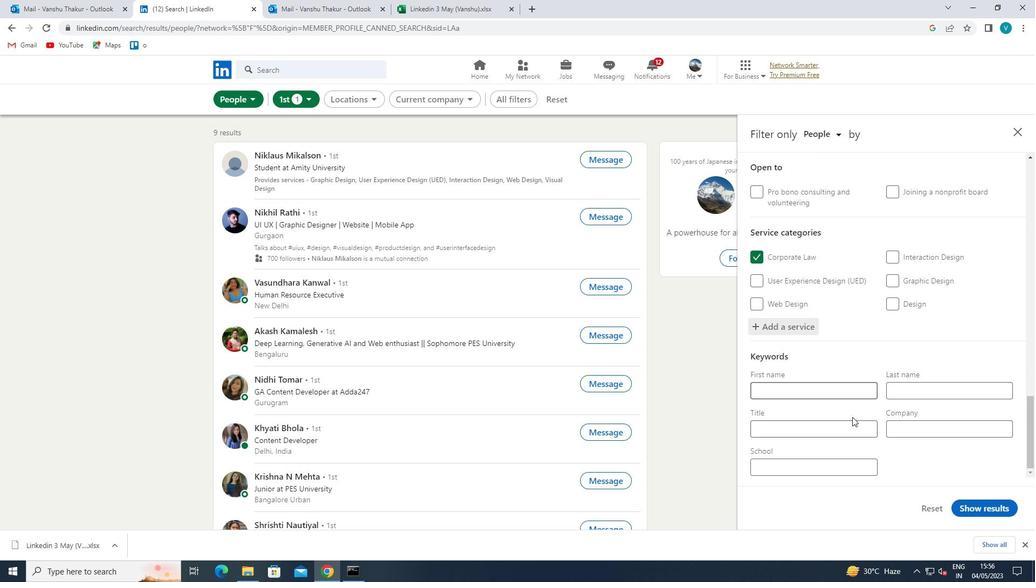 
Action: Mouse moved to (851, 426)
Screenshot: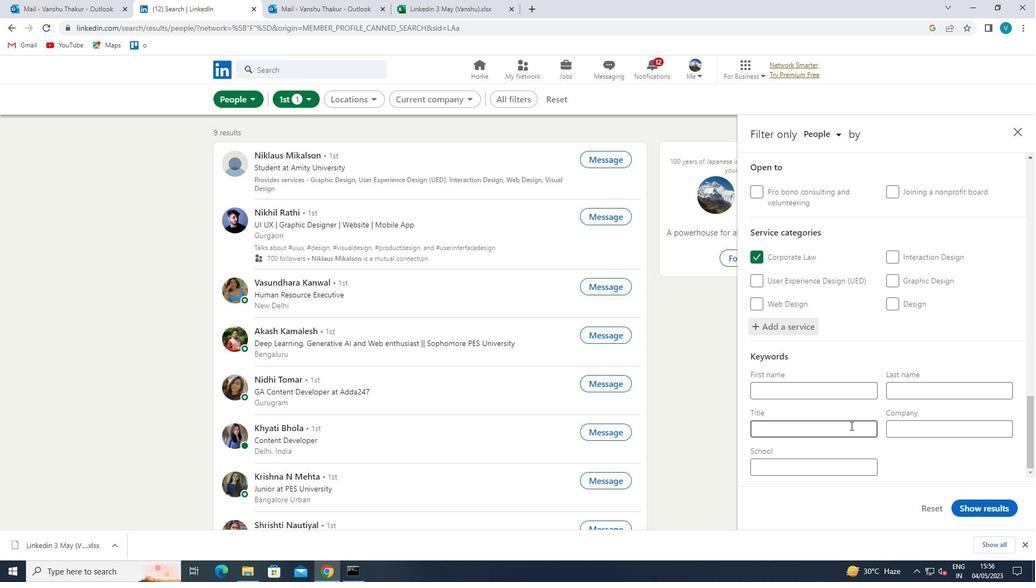 
Action: Key pressed <Key.shift>PI<Key.backspace>URCHASING<Key.space><Key.shift>SATFF<Key.space>
Screenshot: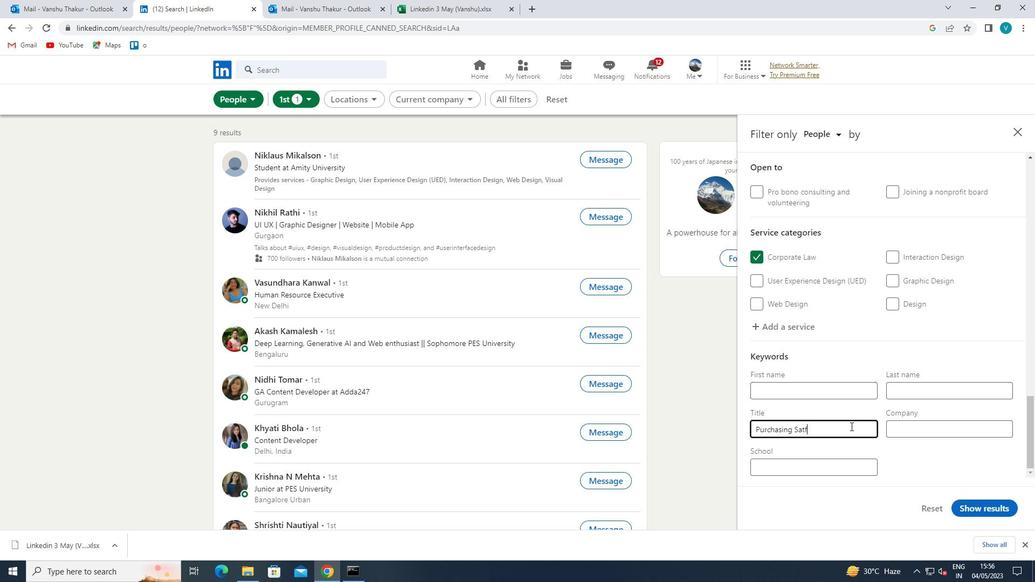 
Action: Mouse moved to (804, 433)
Screenshot: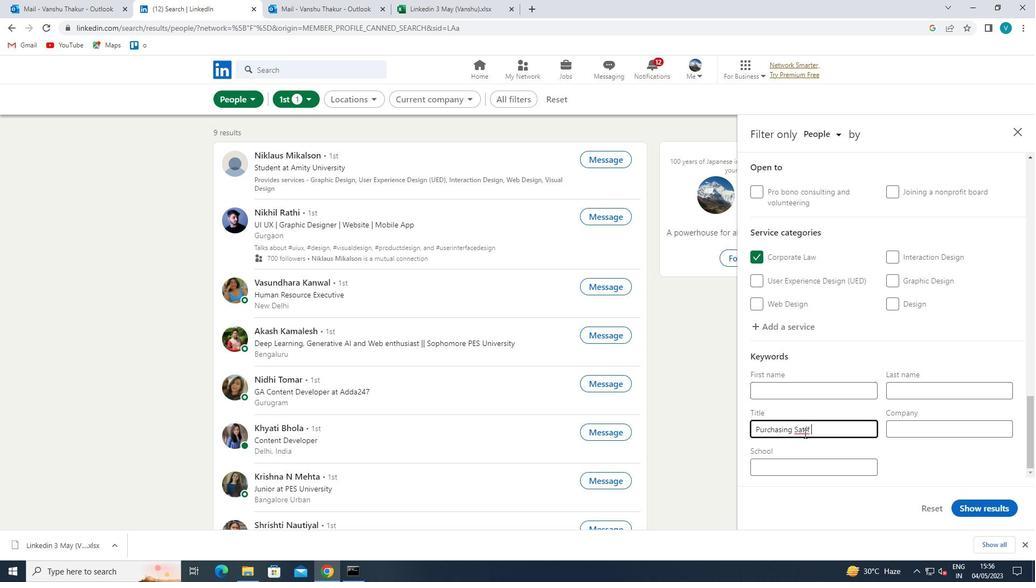 
Action: Mouse pressed left at (804, 433)
Screenshot: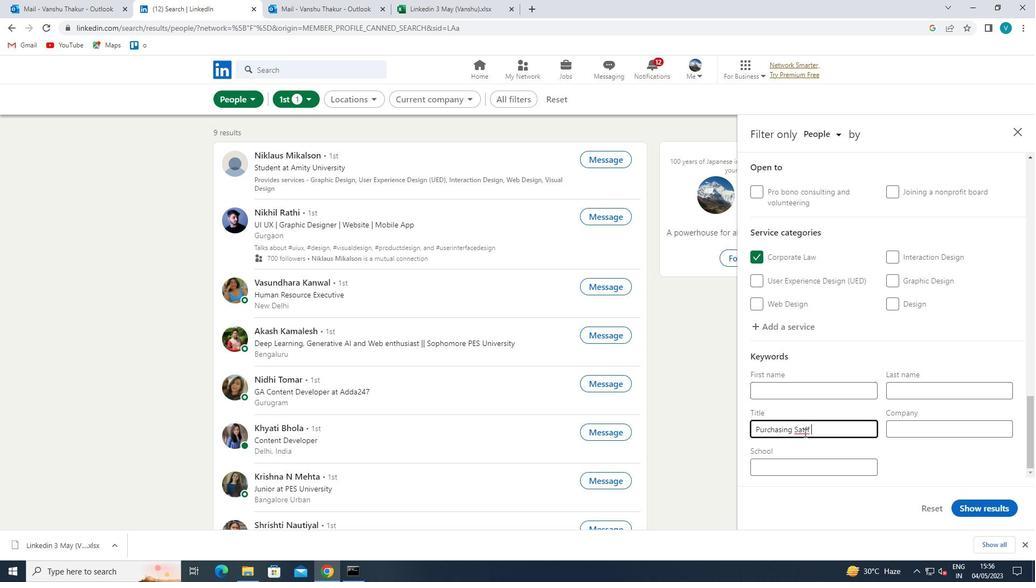 
Action: Key pressed <Key.backspace><Key.backspace>TA
Screenshot: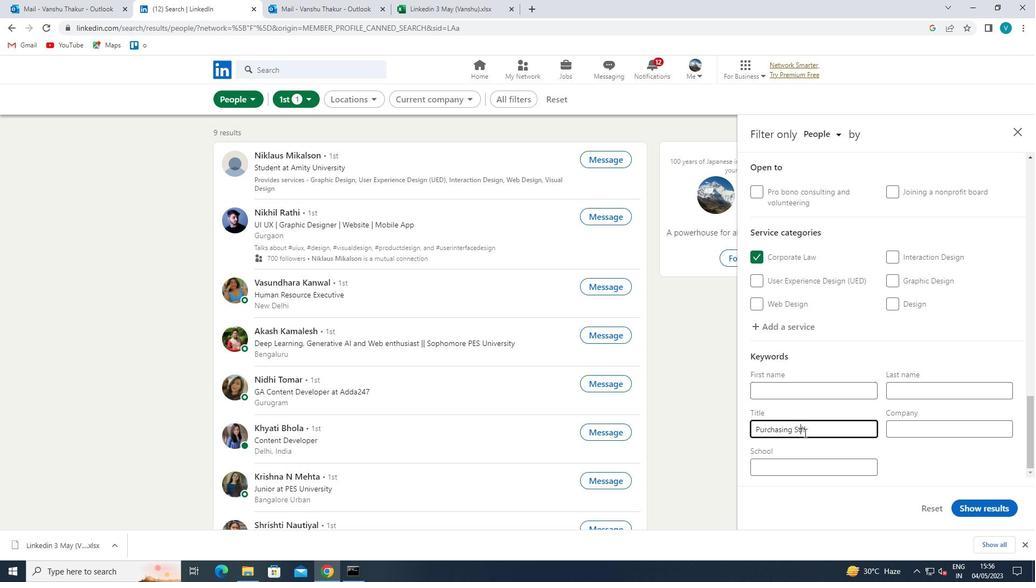 
Action: Mouse moved to (959, 504)
Screenshot: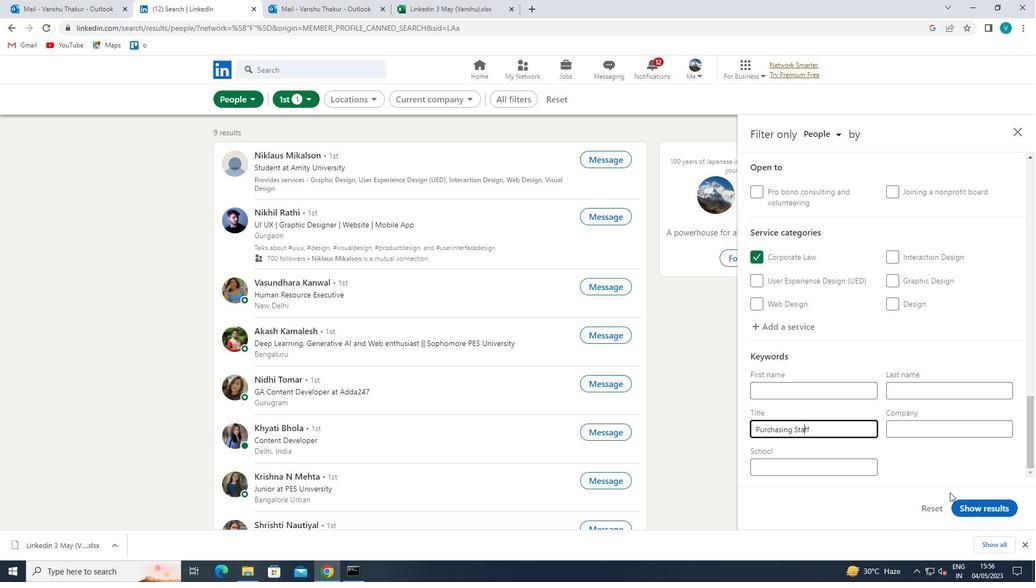 
Action: Mouse pressed left at (959, 504)
Screenshot: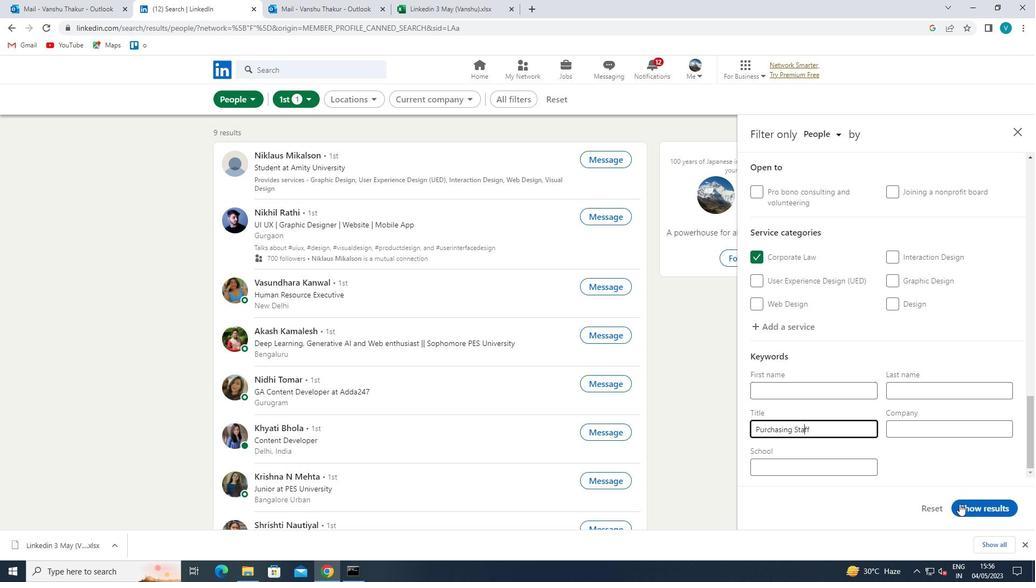 
